 Task: Search one way flight ticket for 5 adults, 1 child, 2 infants in seat and 1 infant on lap in business from Utqiagvik(barrow): Wiley Postwill Rogers Memorial Airport to Jackson: Jackson Hole Airport on 5-2-2023. Choice of flights is Singapure airlines. Number of bags: 11 checked bags. Price is upto 81000. Outbound departure time preference is 13:00.
Action: Mouse moved to (307, 489)
Screenshot: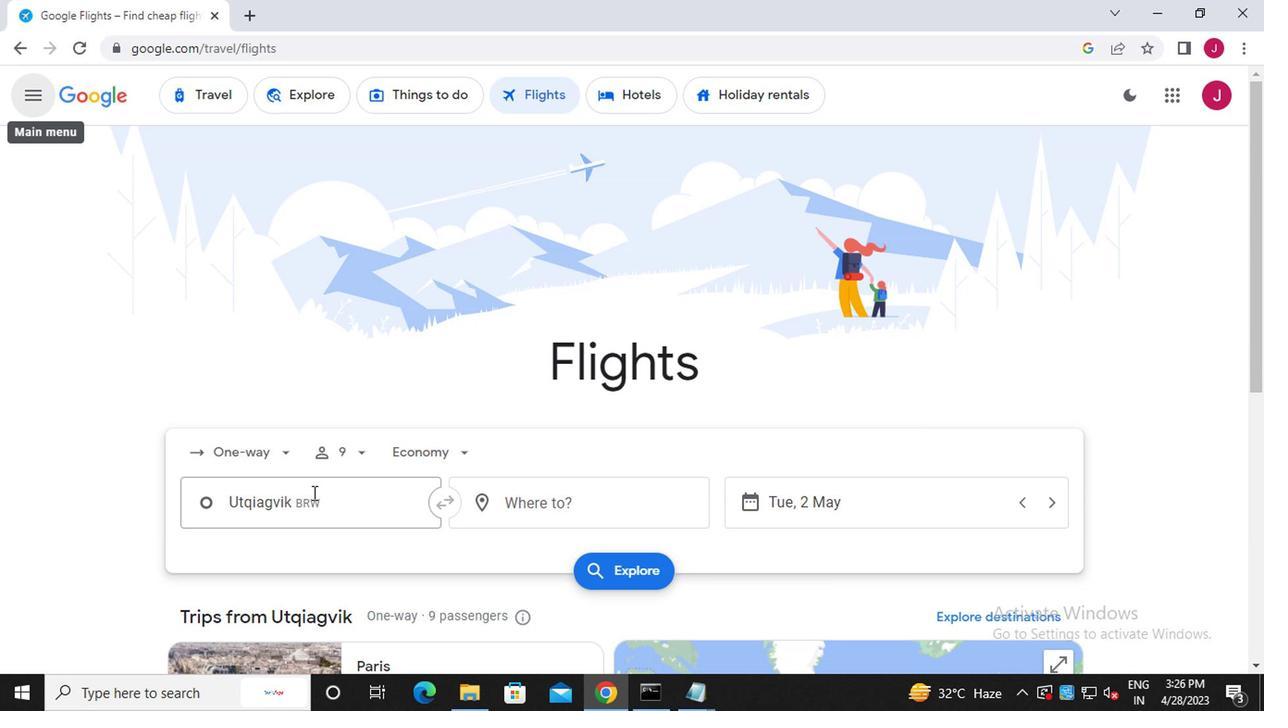 
Action: Mouse scrolled (307, 488) with delta (0, -1)
Screenshot: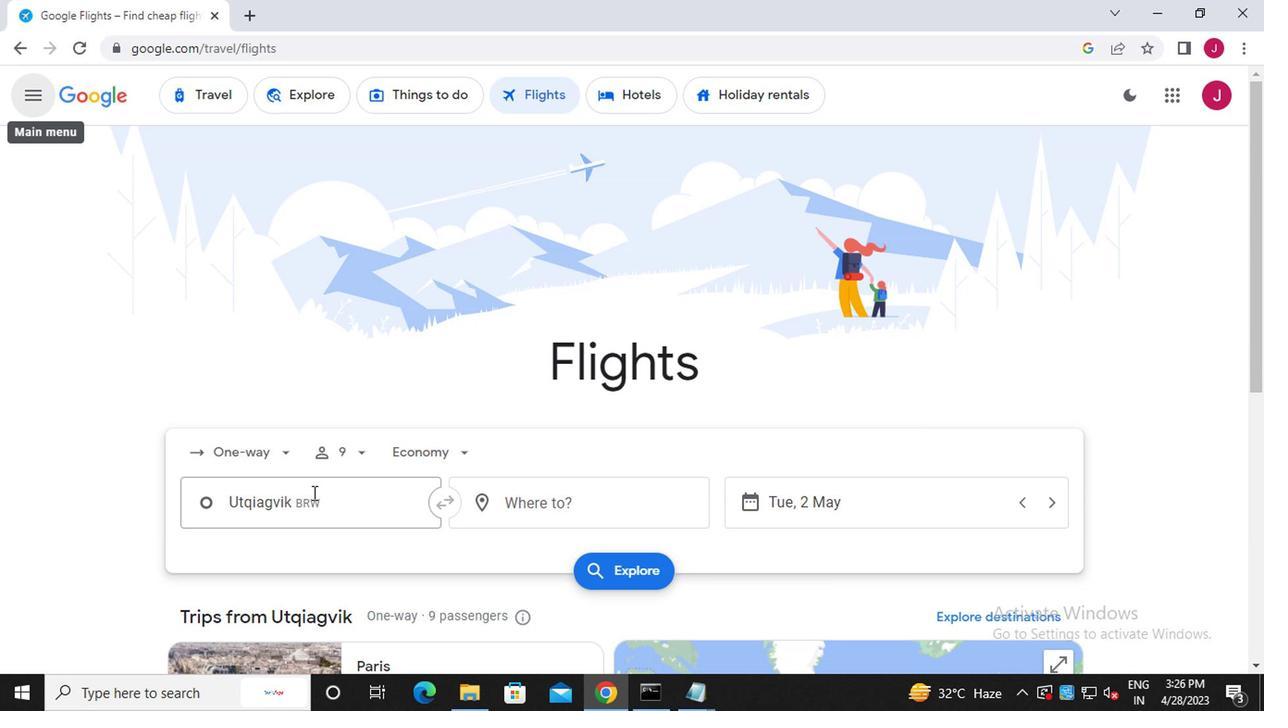 
Action: Mouse scrolled (307, 488) with delta (0, -1)
Screenshot: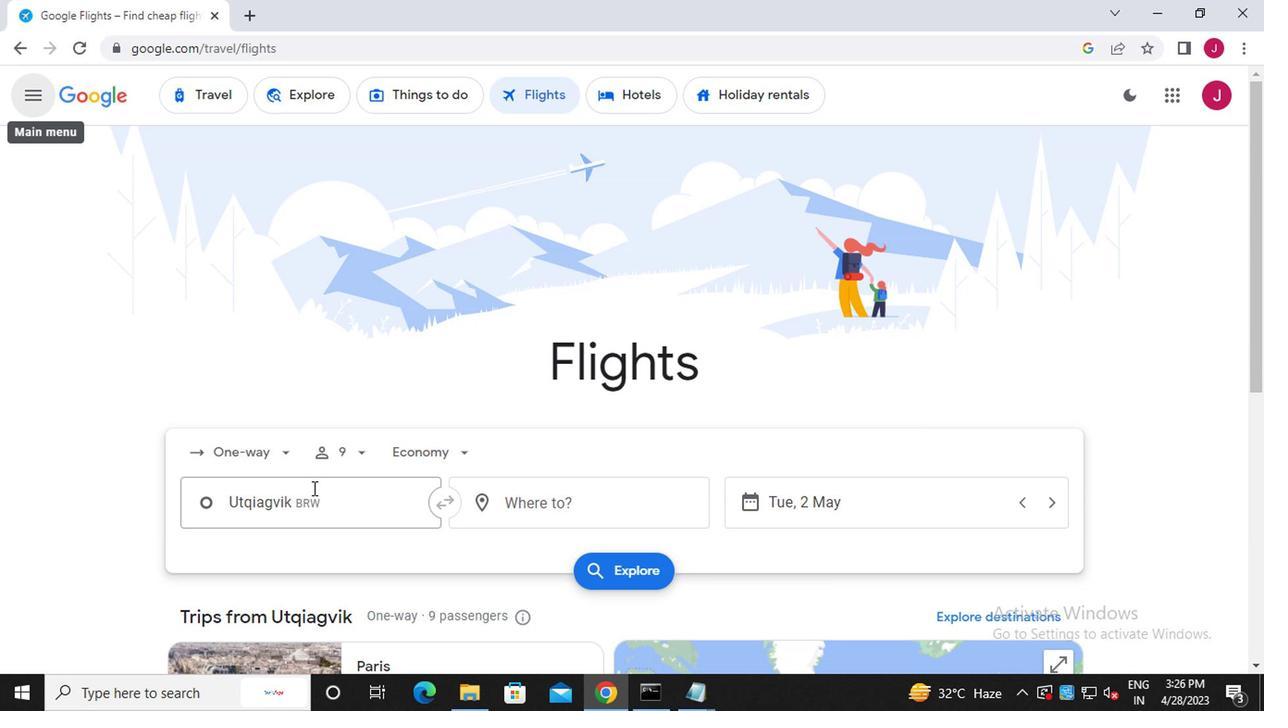 
Action: Mouse moved to (260, 263)
Screenshot: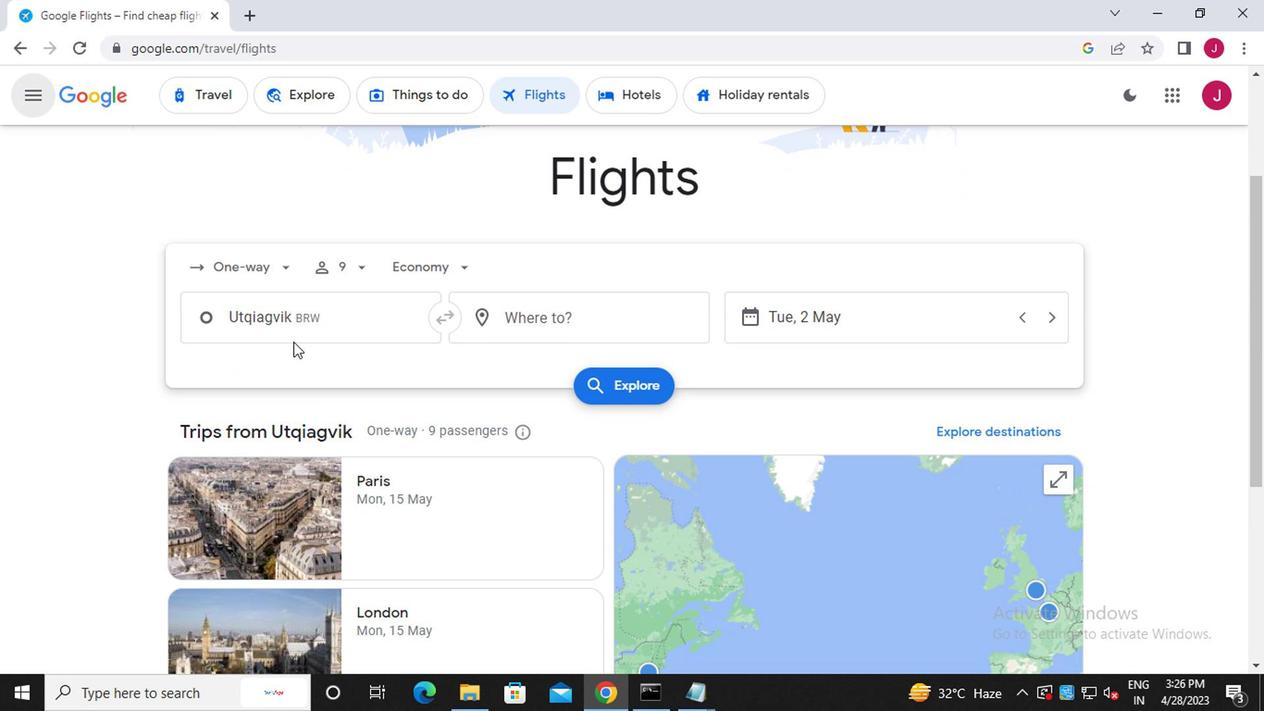 
Action: Mouse pressed left at (260, 263)
Screenshot: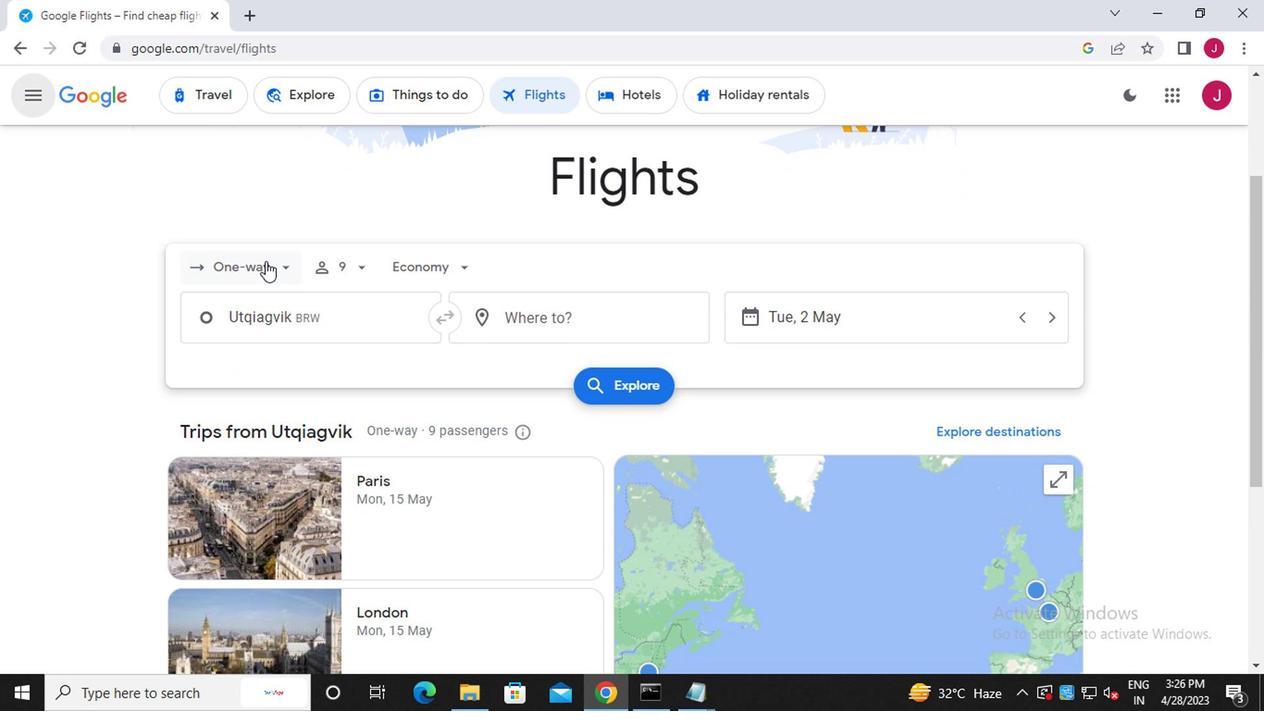 
Action: Mouse moved to (267, 348)
Screenshot: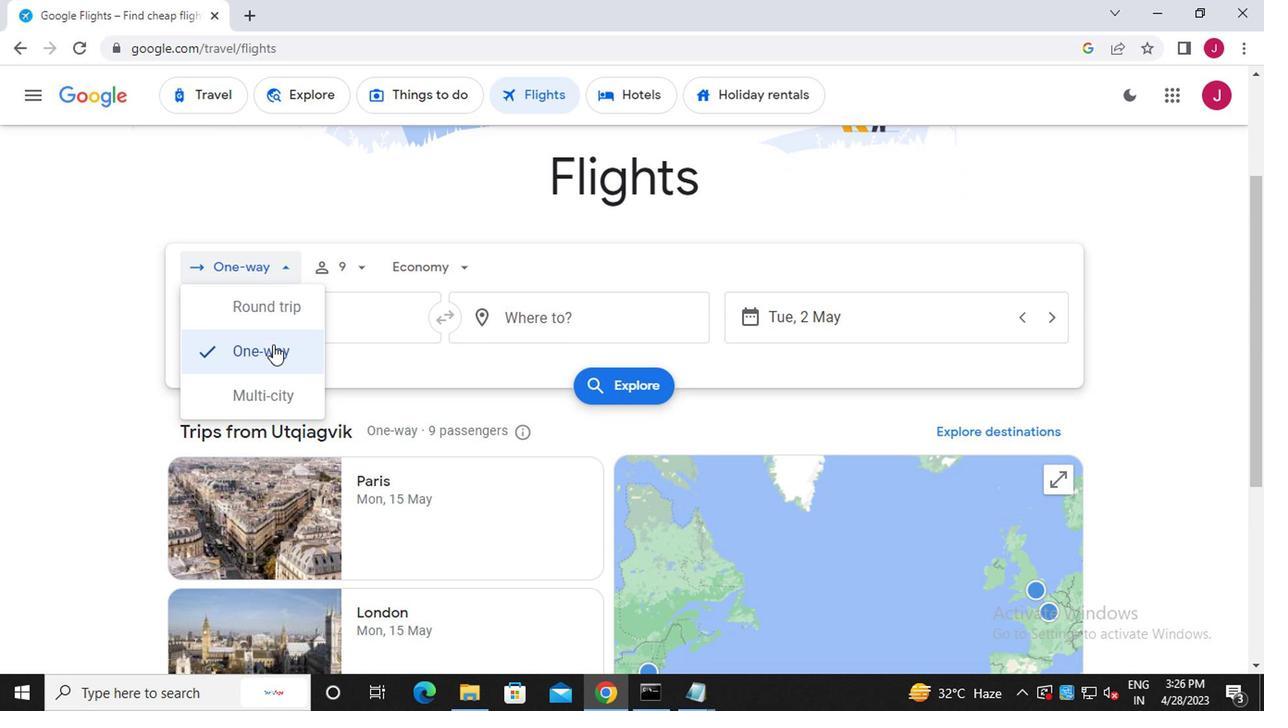 
Action: Mouse pressed left at (267, 348)
Screenshot: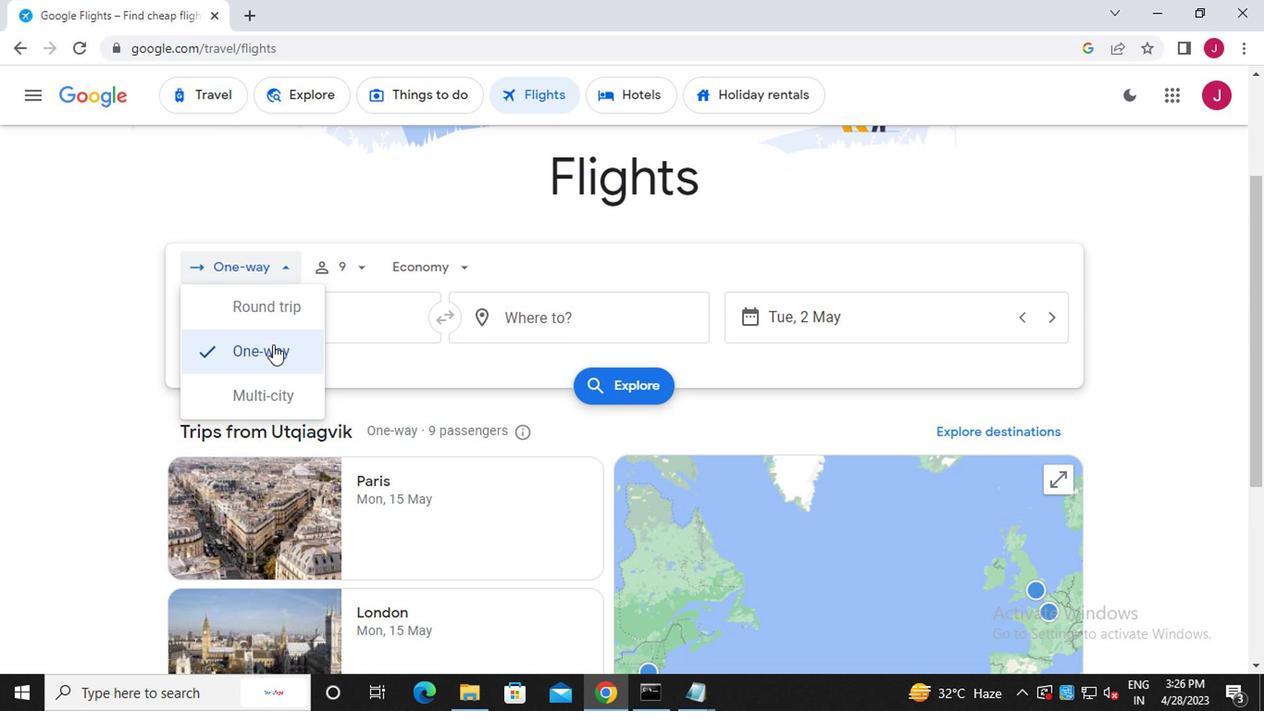 
Action: Mouse moved to (356, 272)
Screenshot: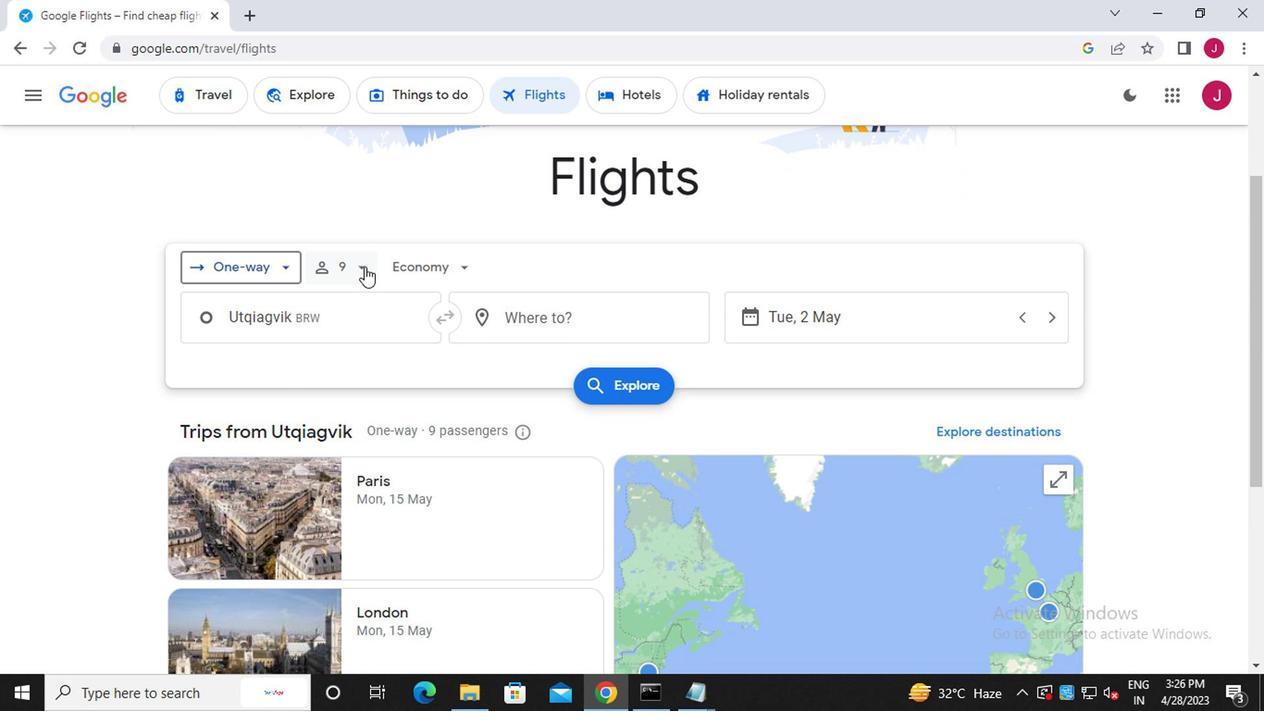
Action: Mouse pressed left at (356, 272)
Screenshot: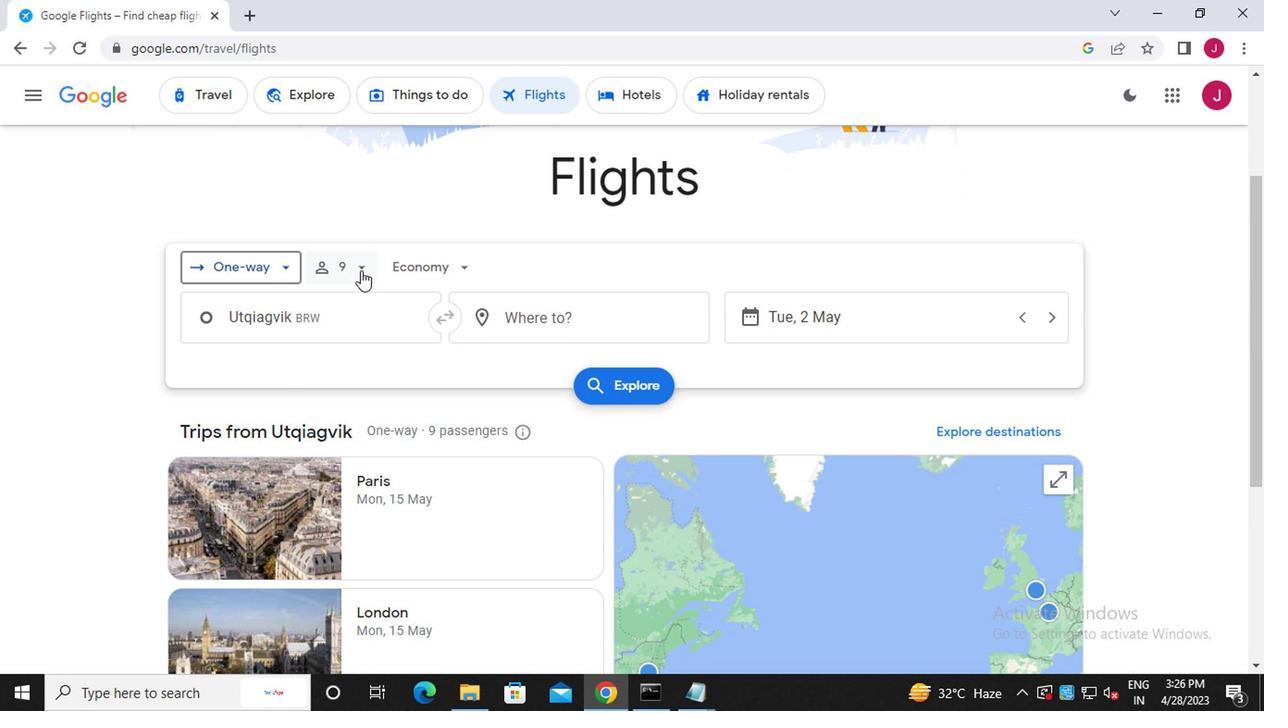 
Action: Mouse moved to (499, 318)
Screenshot: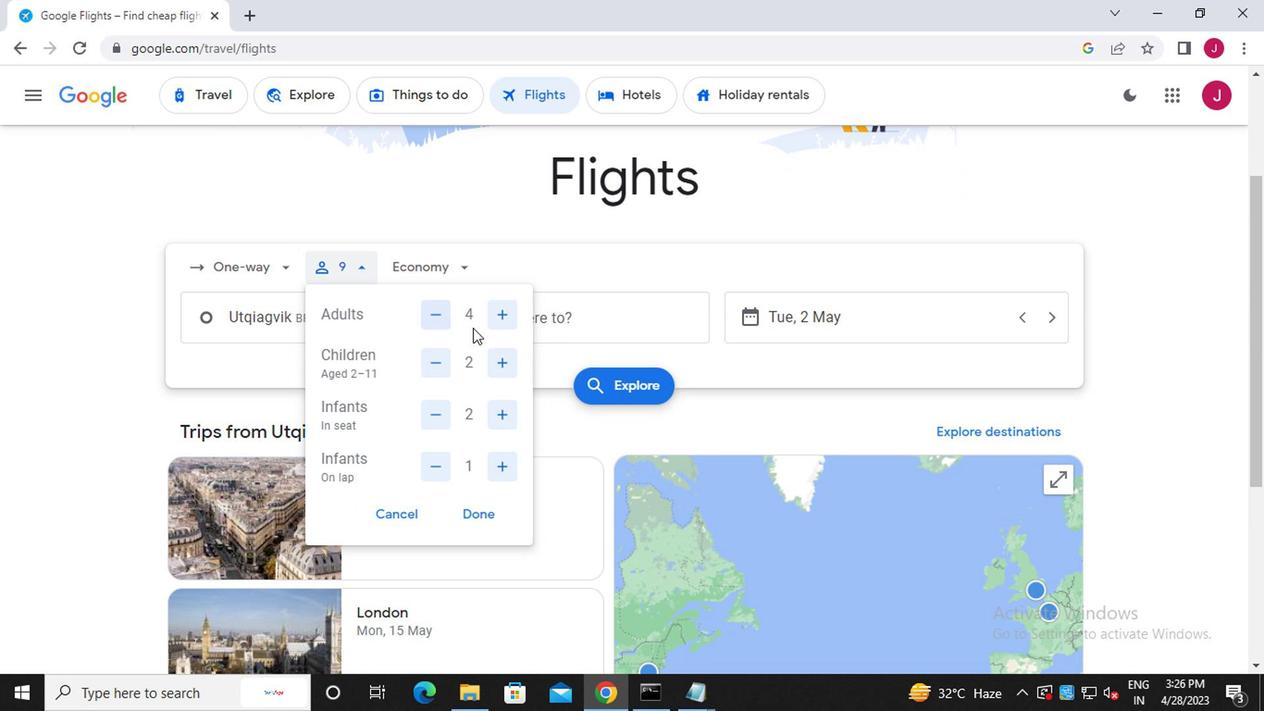 
Action: Mouse pressed left at (499, 318)
Screenshot: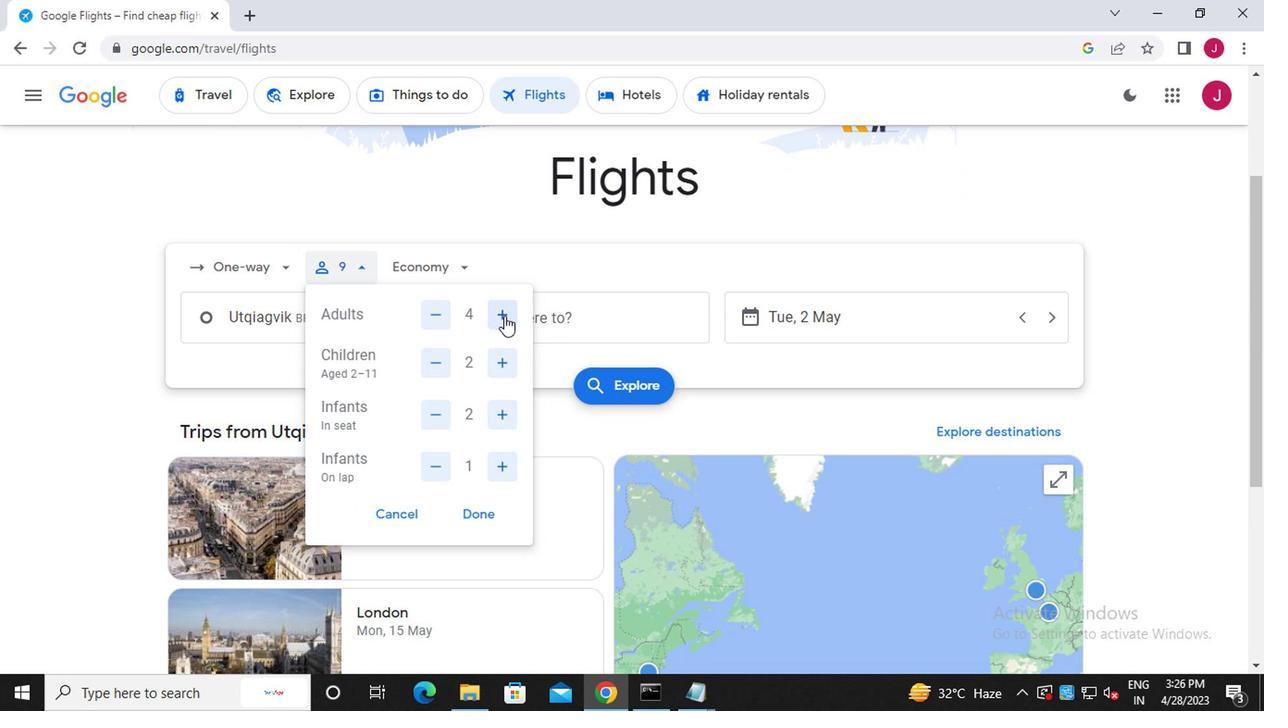 
Action: Mouse moved to (437, 366)
Screenshot: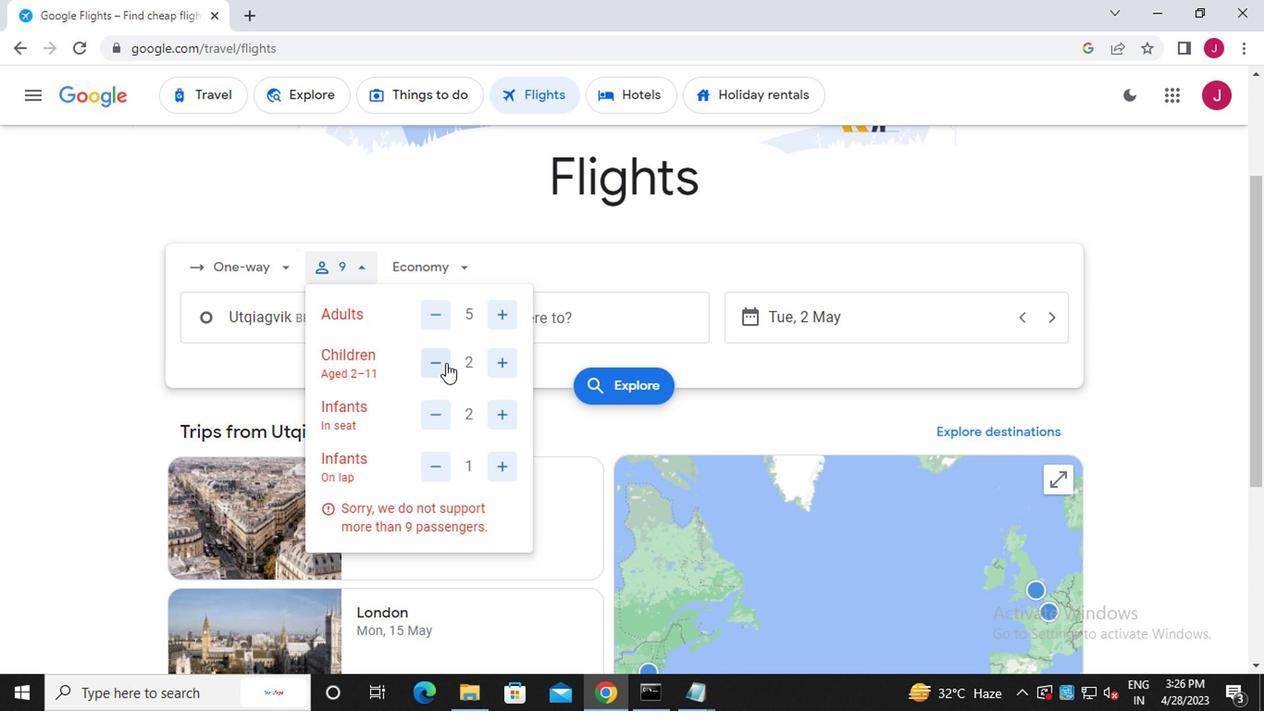 
Action: Mouse pressed left at (437, 366)
Screenshot: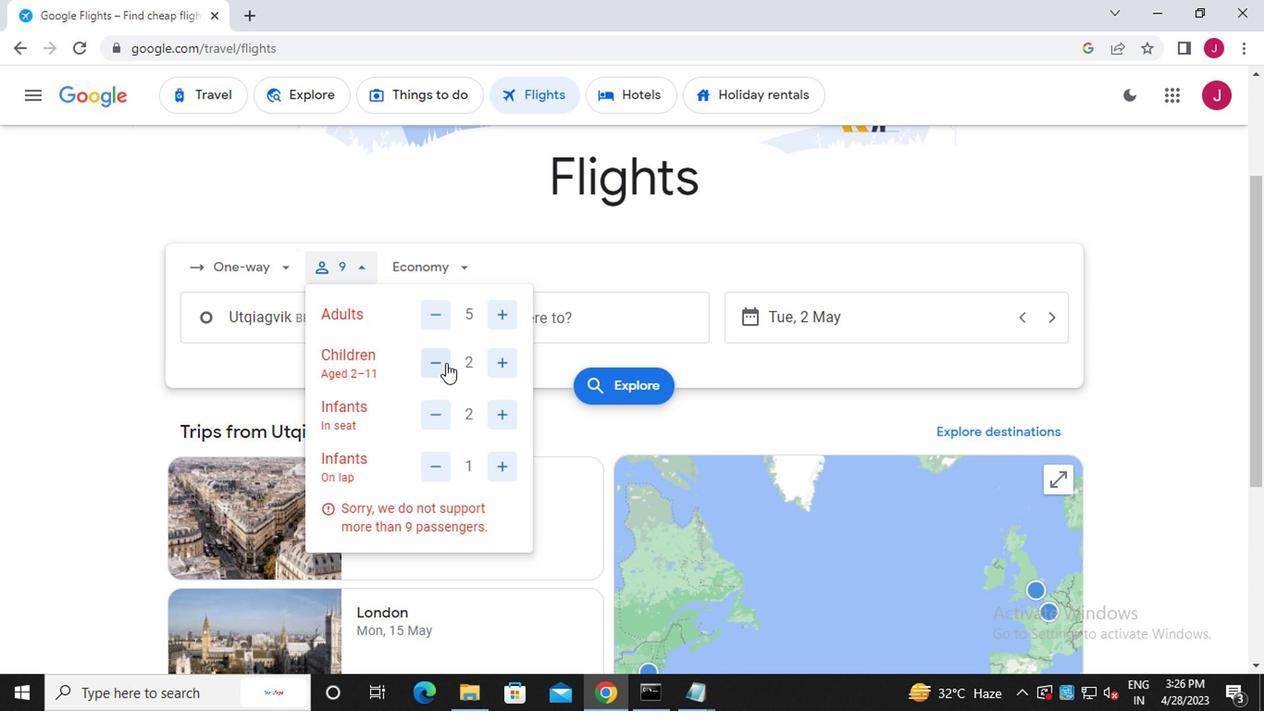 
Action: Mouse moved to (466, 515)
Screenshot: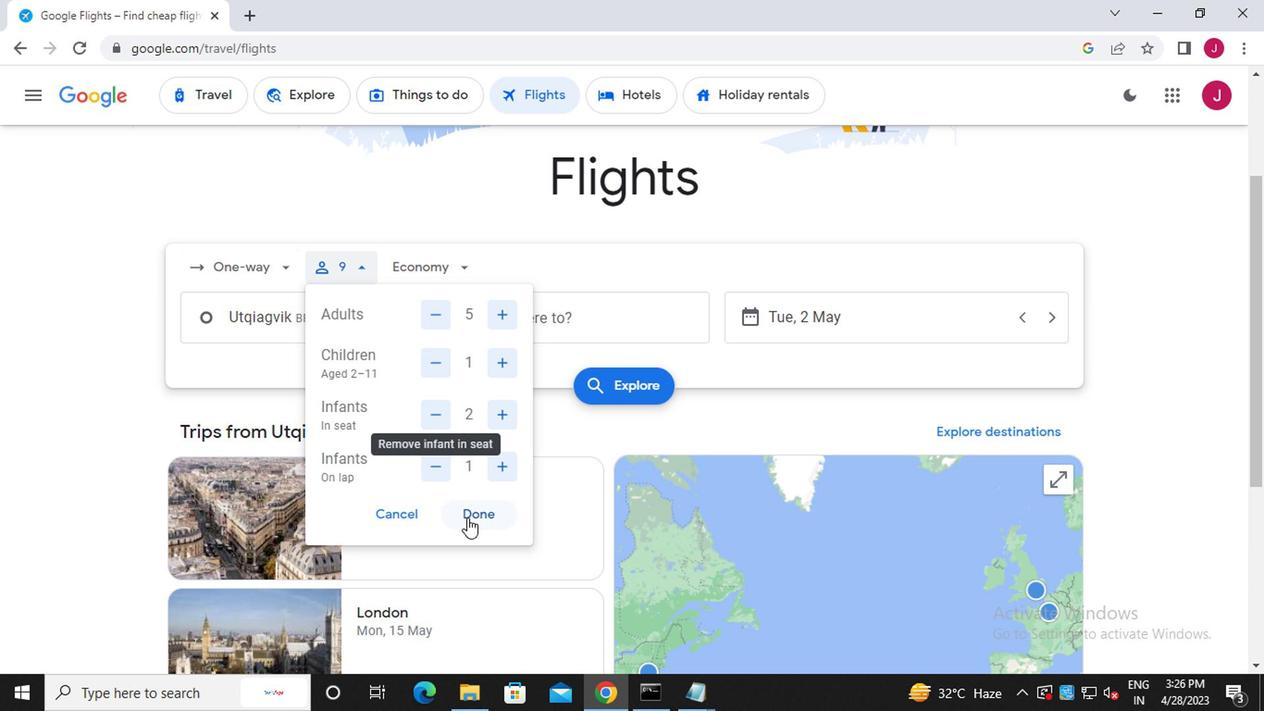 
Action: Mouse pressed left at (466, 515)
Screenshot: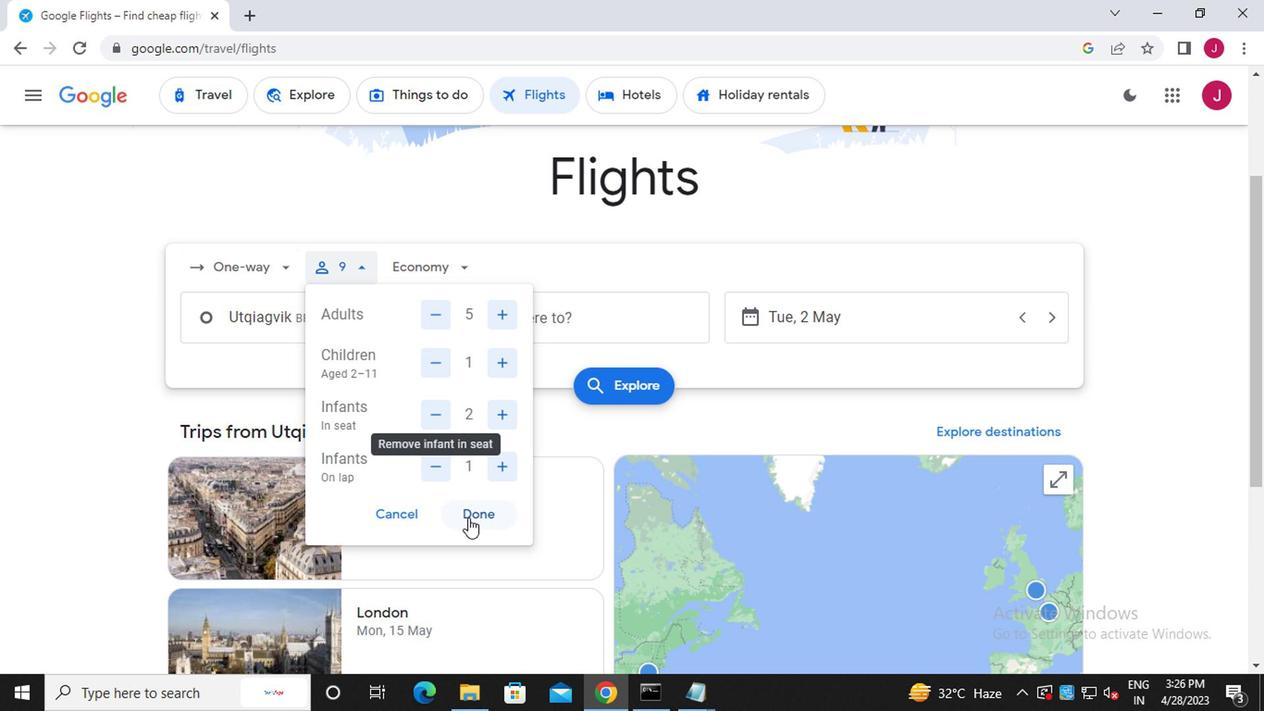 
Action: Mouse moved to (436, 277)
Screenshot: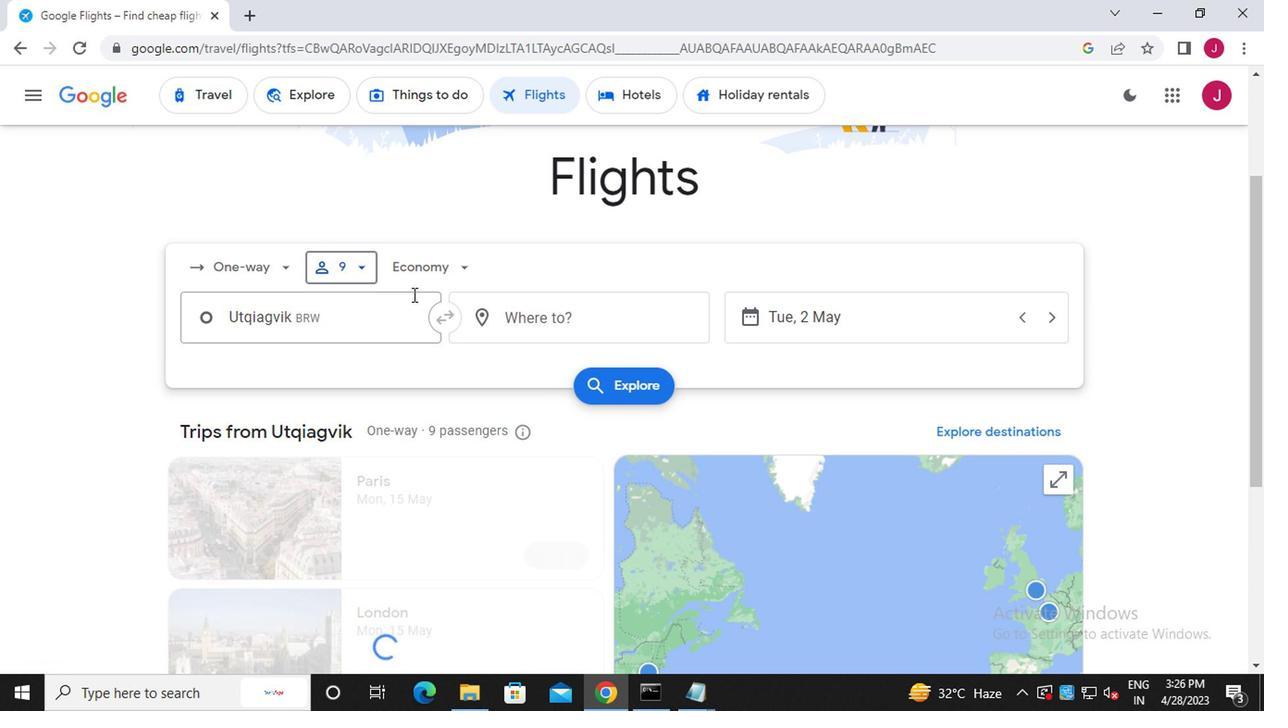 
Action: Mouse pressed left at (436, 277)
Screenshot: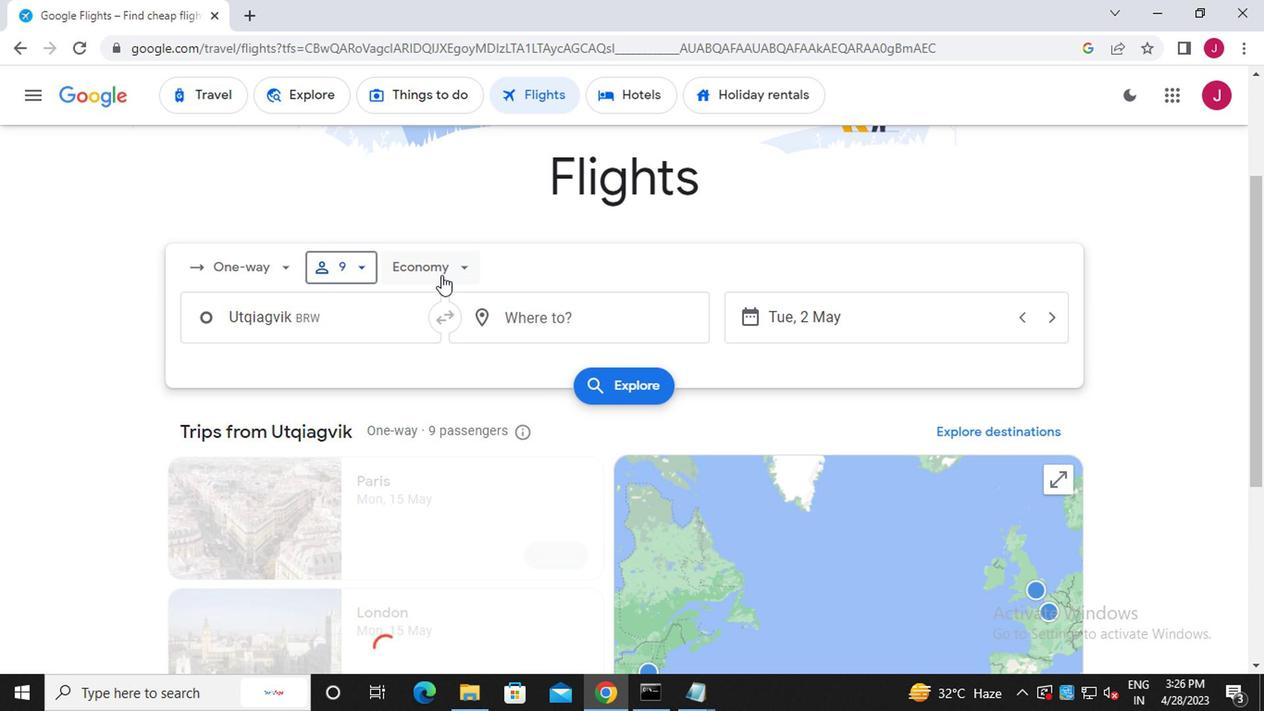 
Action: Mouse moved to (462, 397)
Screenshot: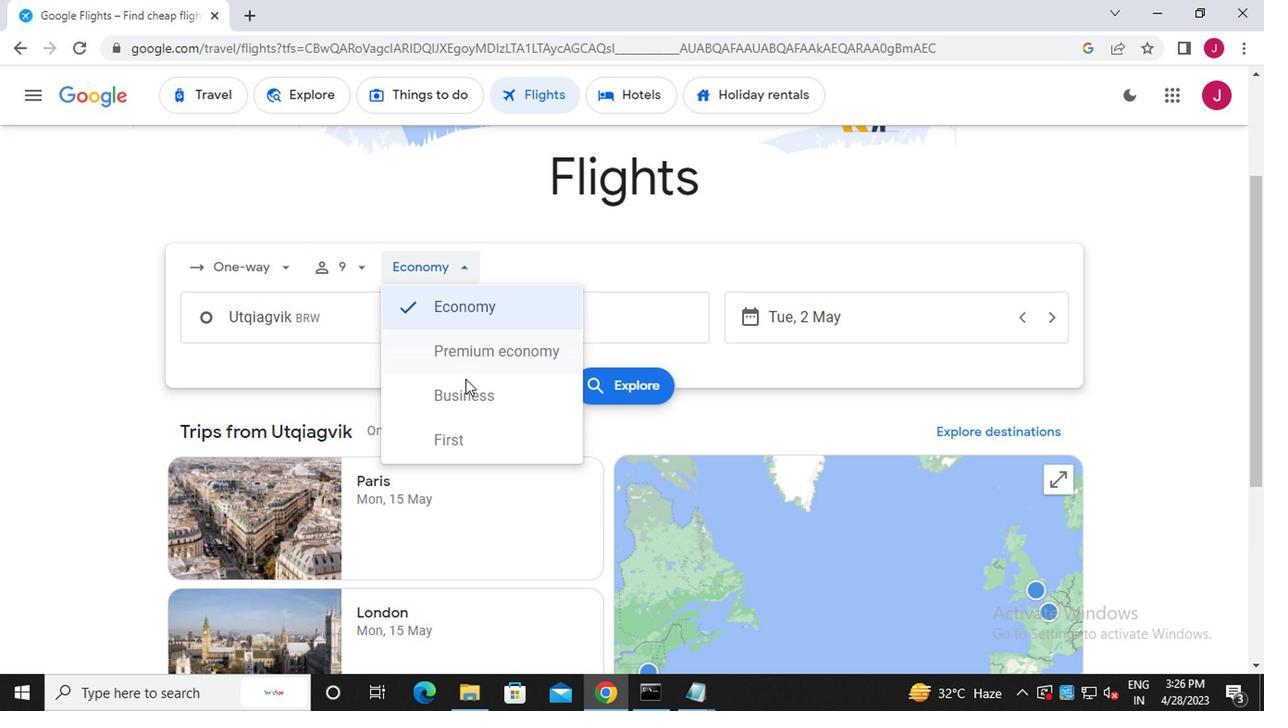 
Action: Mouse pressed left at (462, 397)
Screenshot: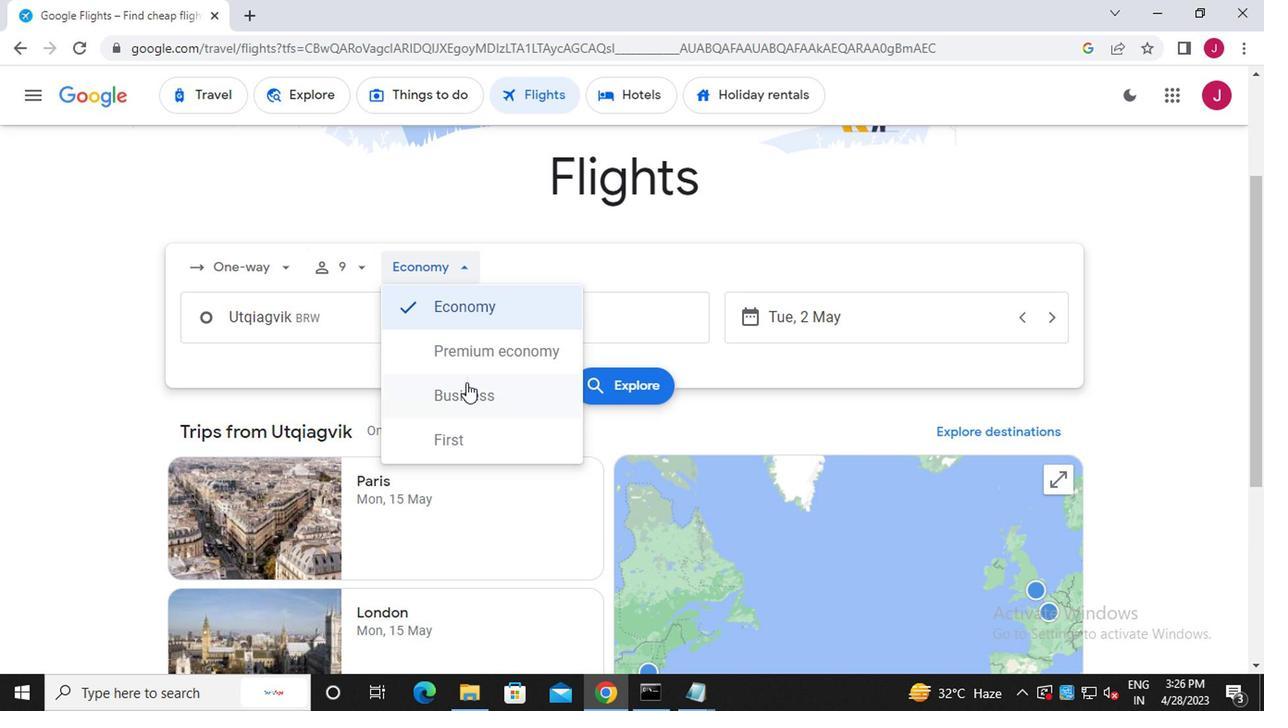 
Action: Mouse moved to (327, 318)
Screenshot: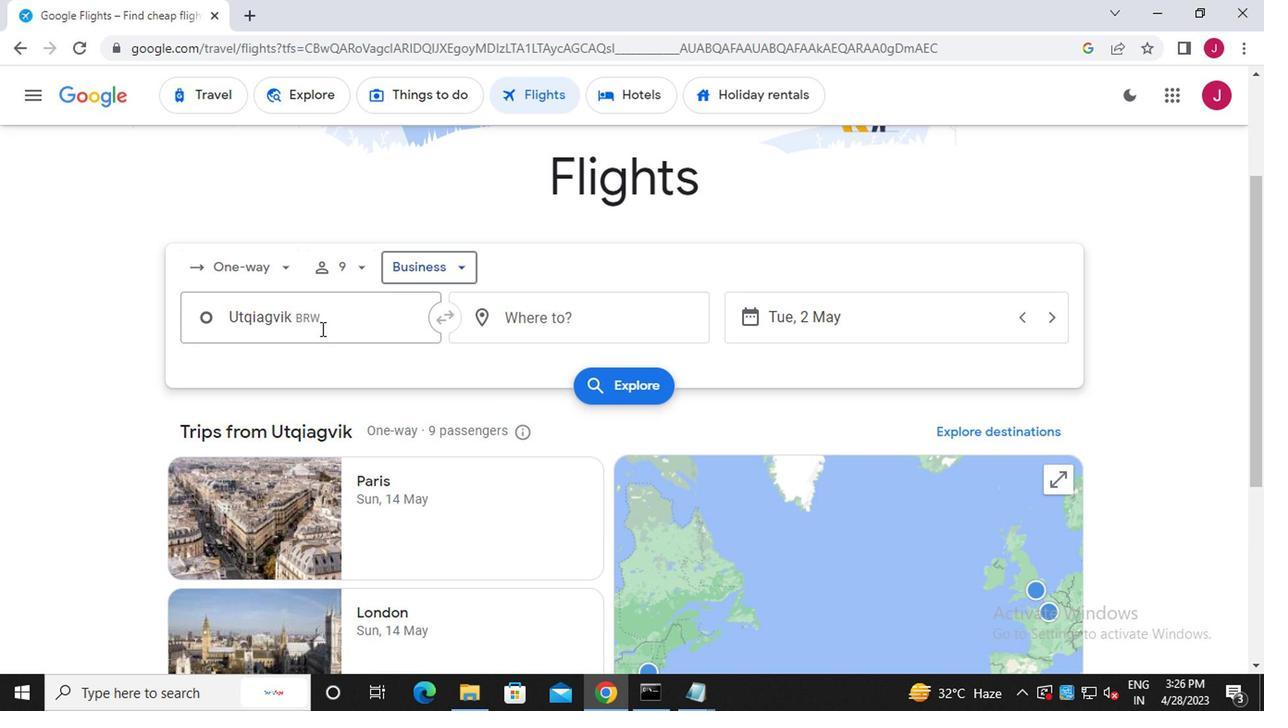 
Action: Mouse pressed left at (327, 318)
Screenshot: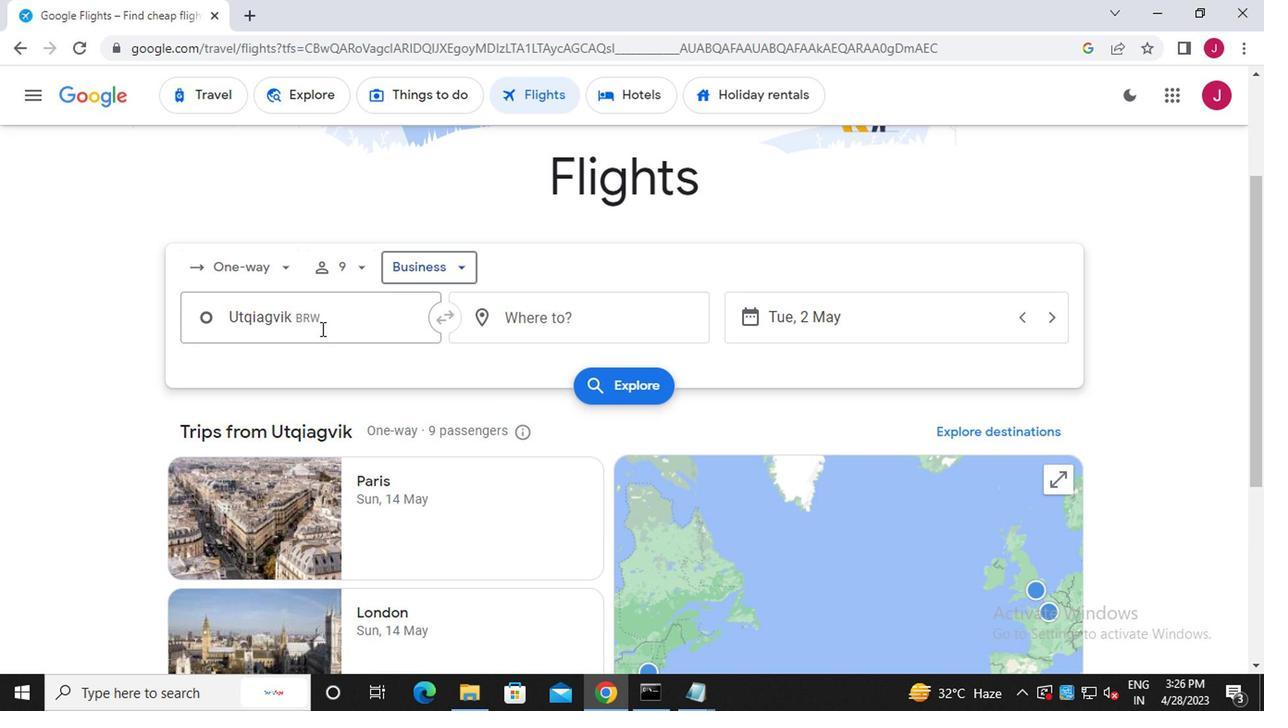 
Action: Mouse moved to (329, 316)
Screenshot: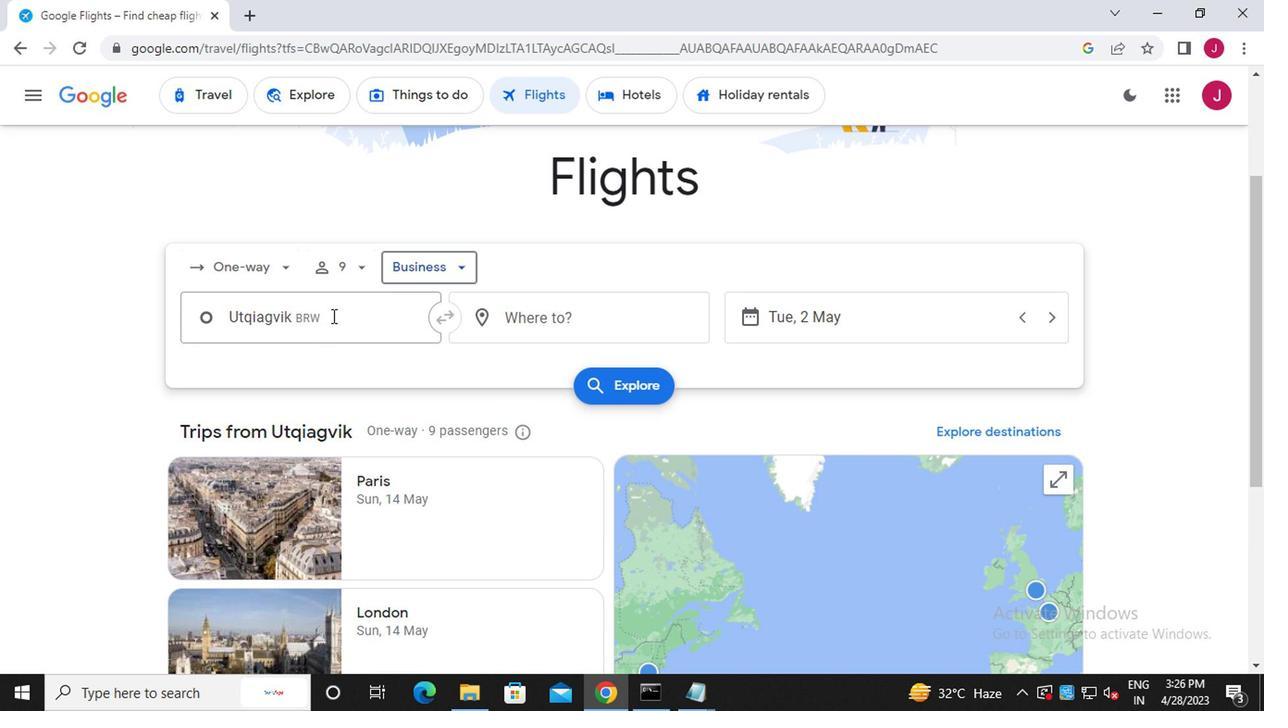 
Action: Key pressed <Key.backspace>wiley
Screenshot: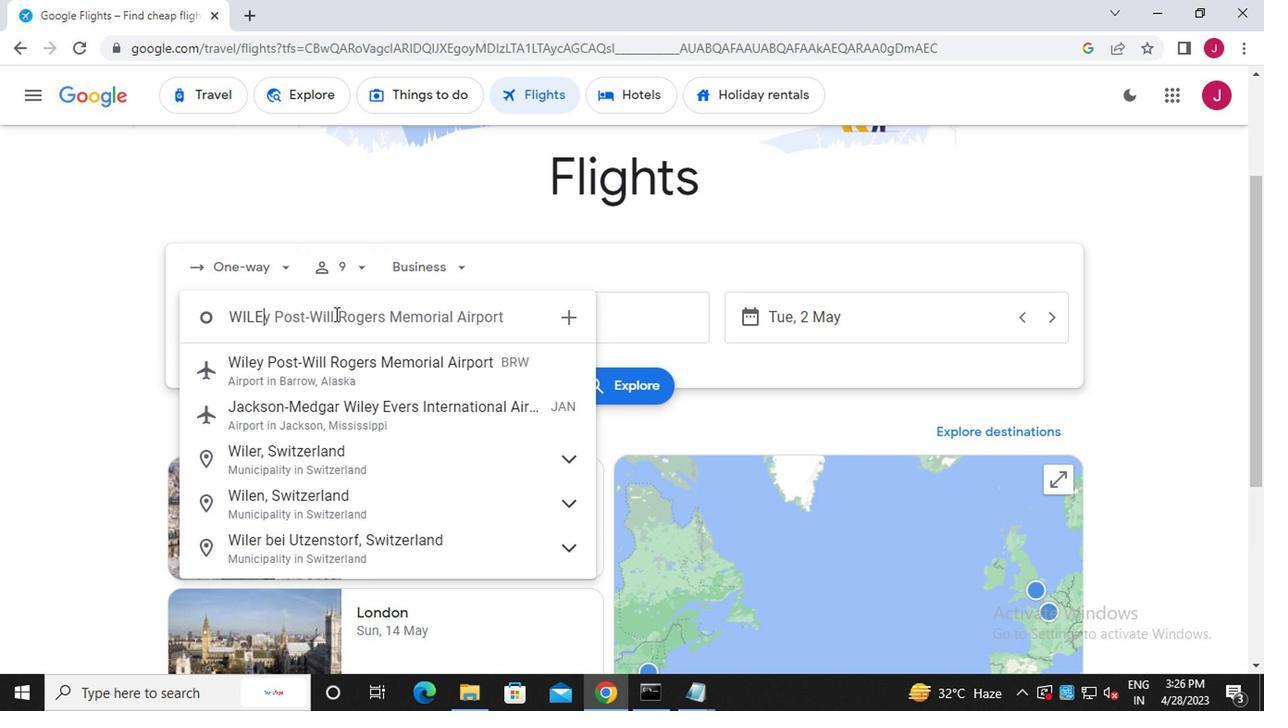 
Action: Mouse moved to (379, 366)
Screenshot: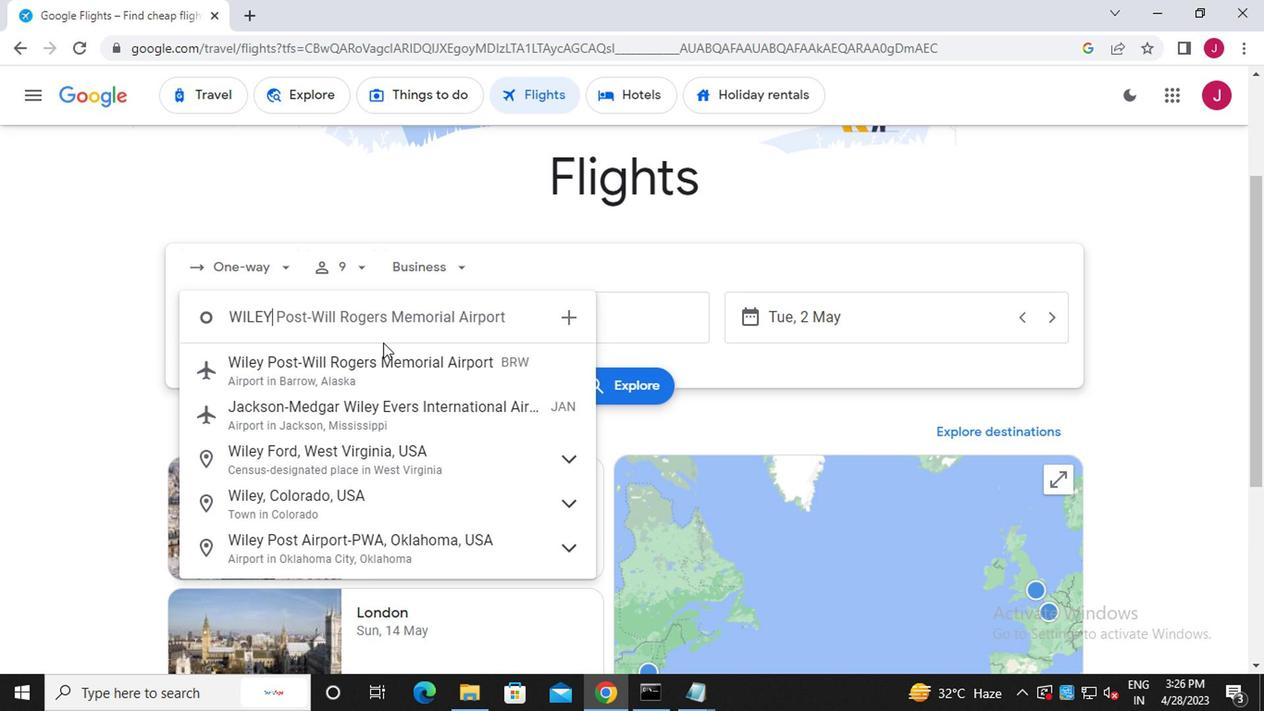 
Action: Mouse pressed left at (379, 366)
Screenshot: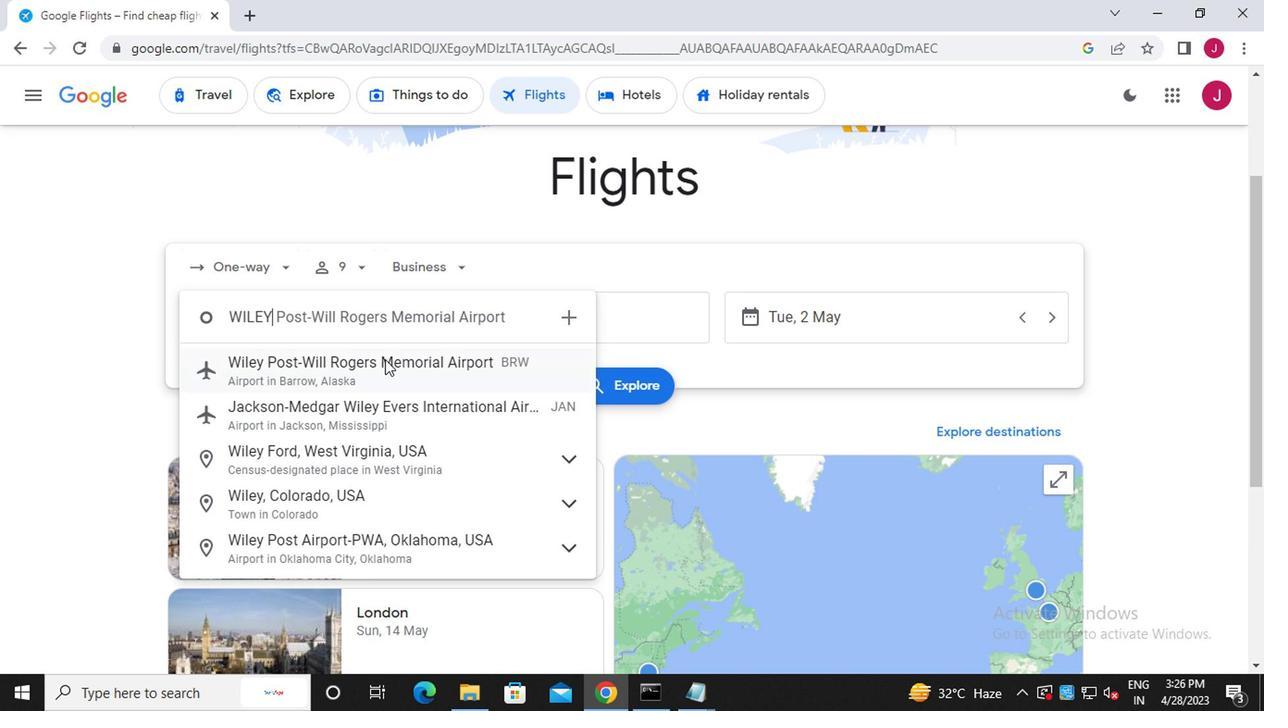 
Action: Mouse moved to (595, 318)
Screenshot: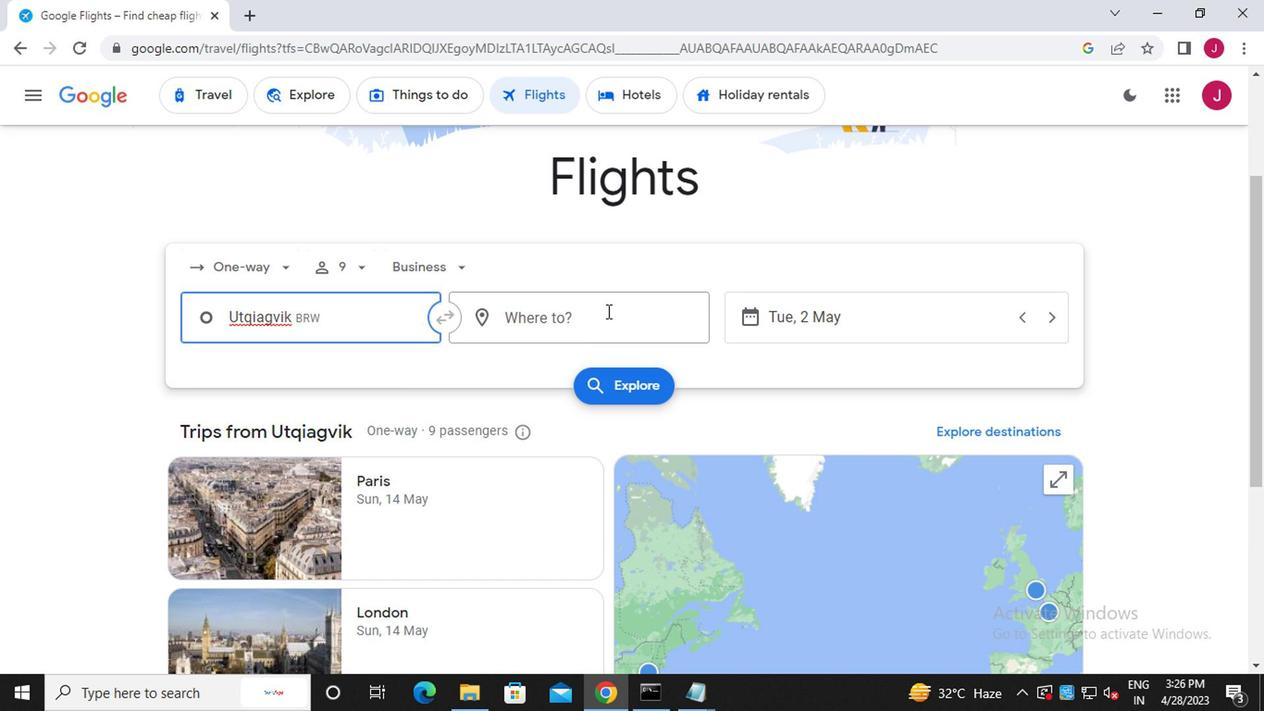 
Action: Mouse pressed left at (595, 318)
Screenshot: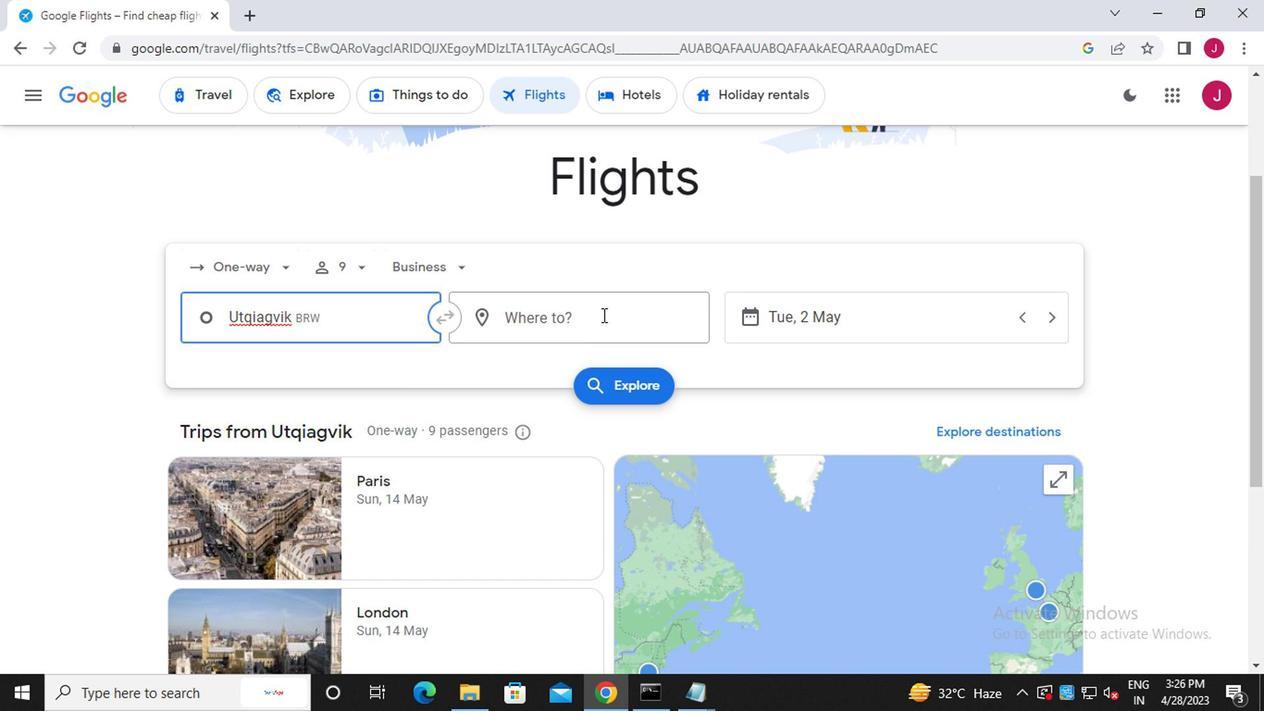 
Action: Mouse moved to (587, 332)
Screenshot: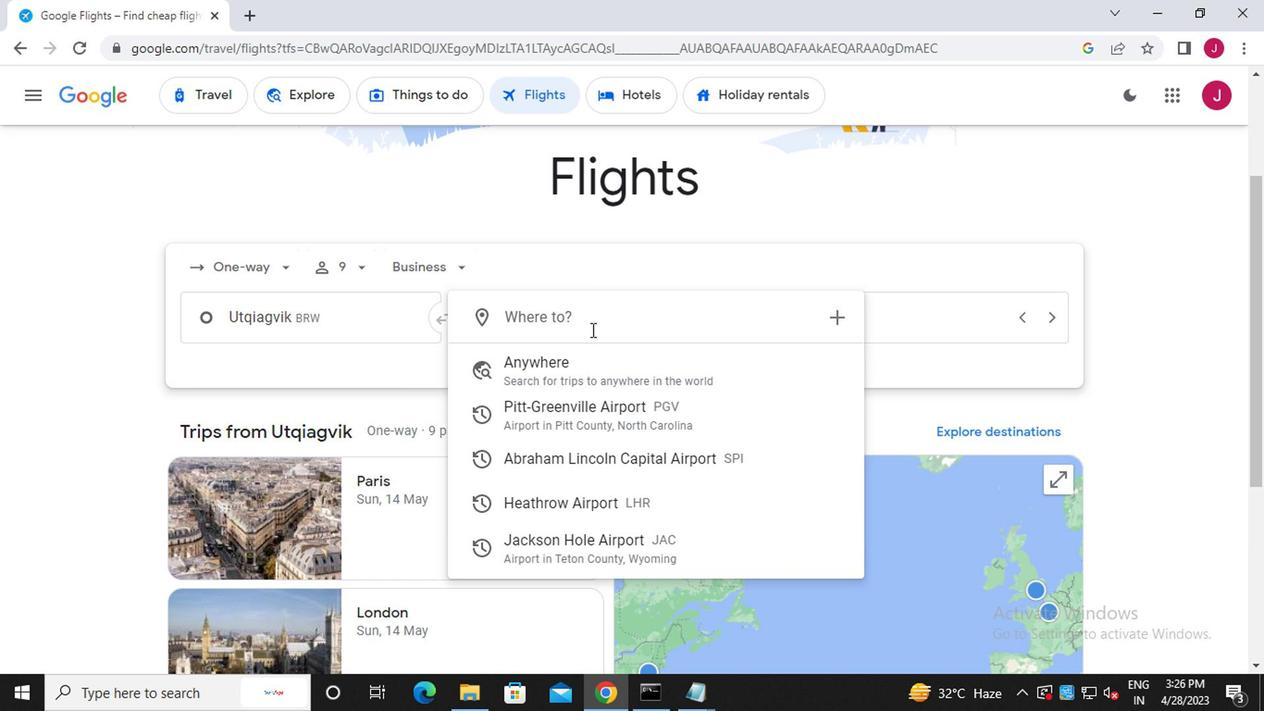 
Action: Key pressed jackson<Key.space>h
Screenshot: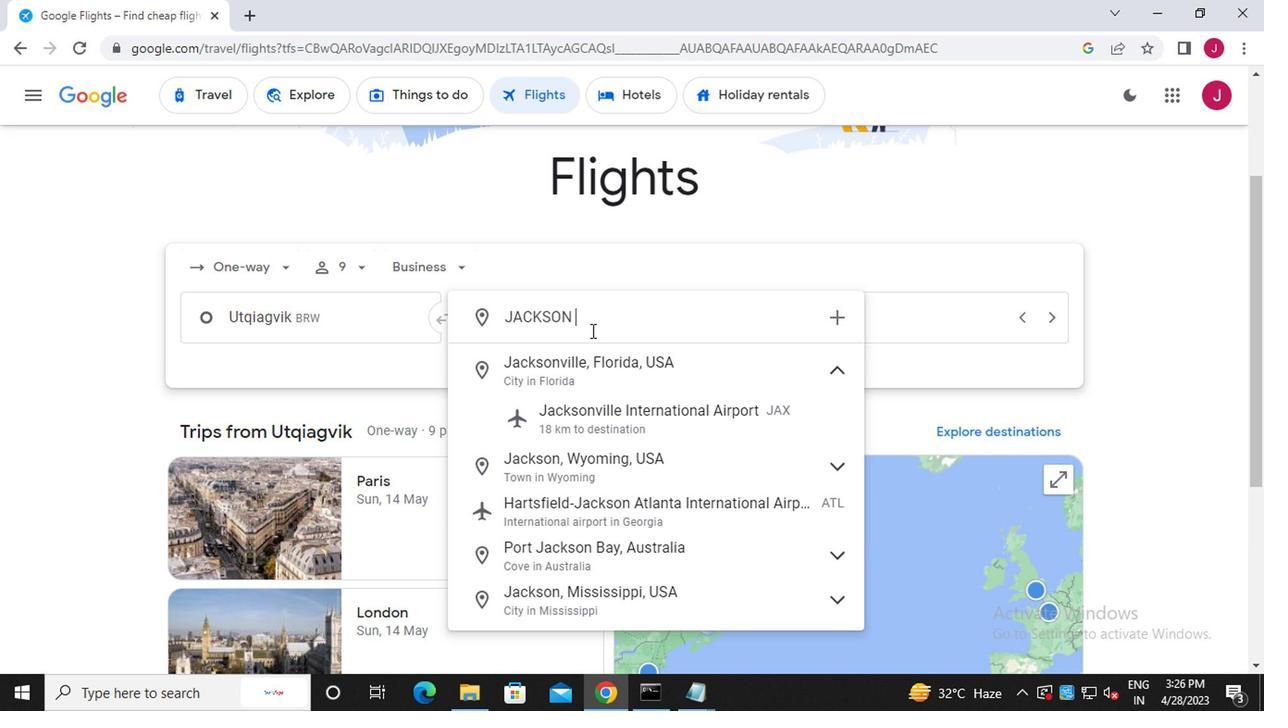 
Action: Mouse moved to (593, 402)
Screenshot: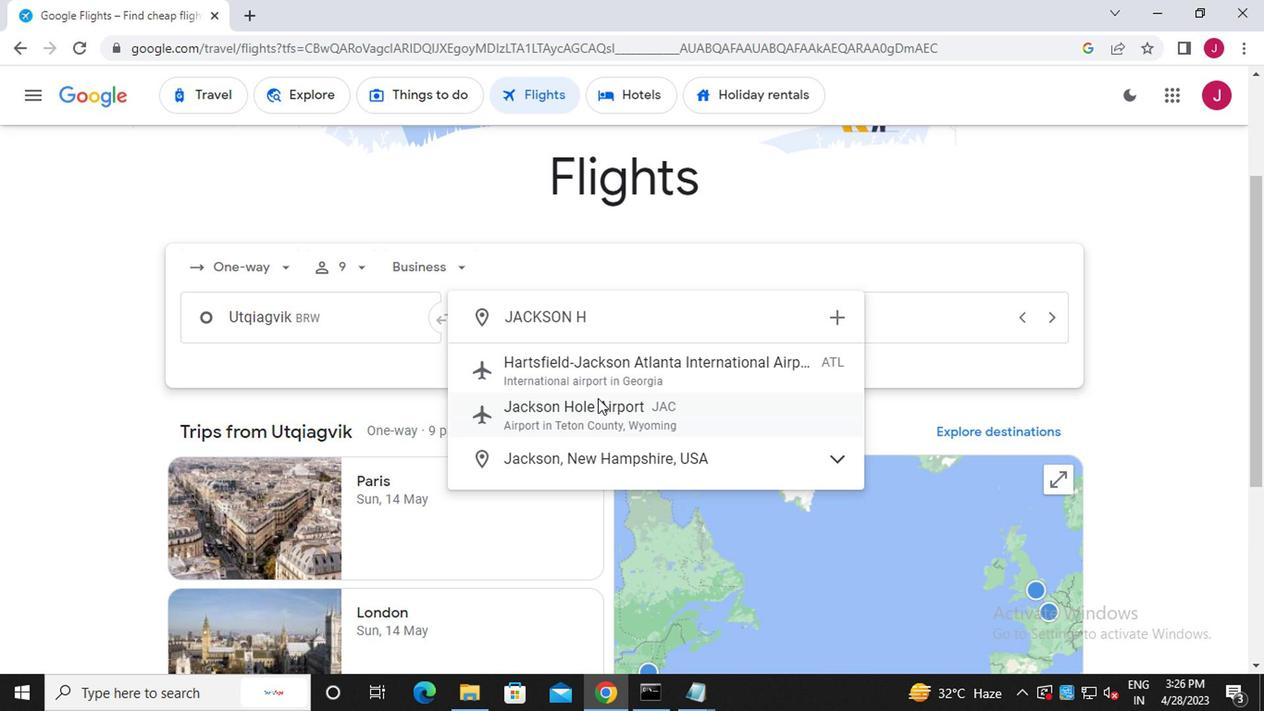 
Action: Mouse pressed left at (593, 402)
Screenshot: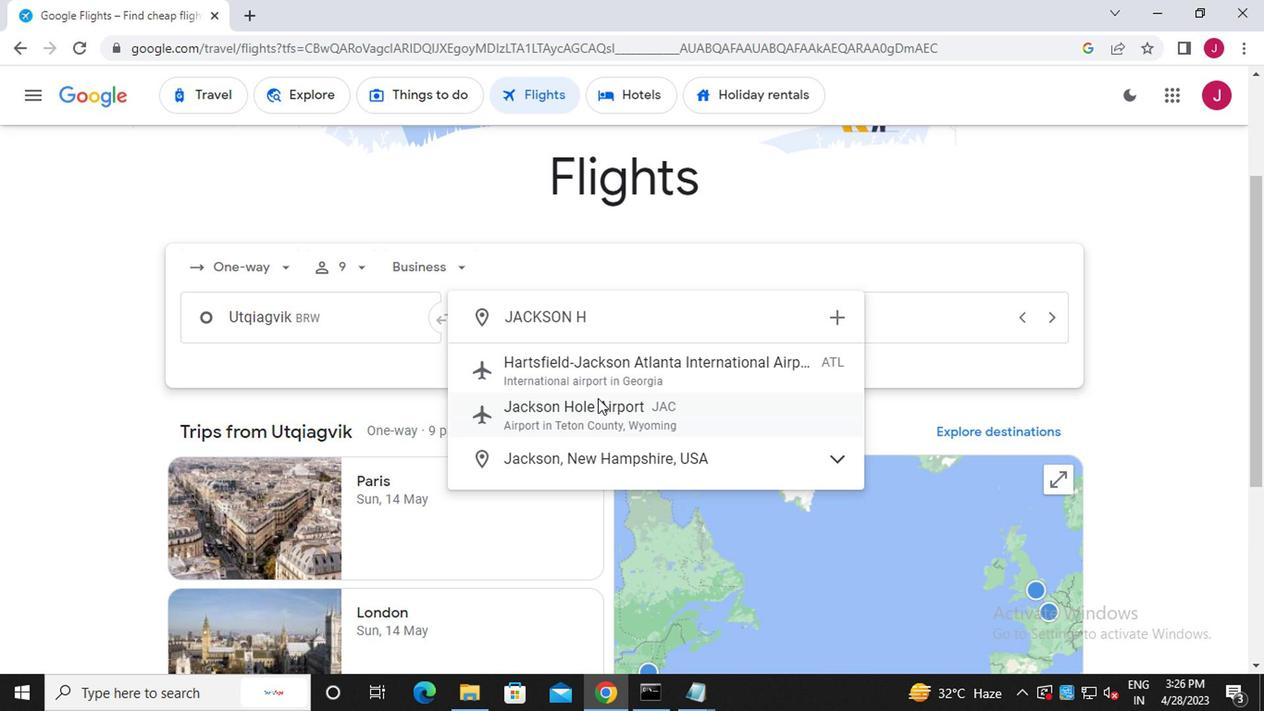 
Action: Mouse moved to (838, 322)
Screenshot: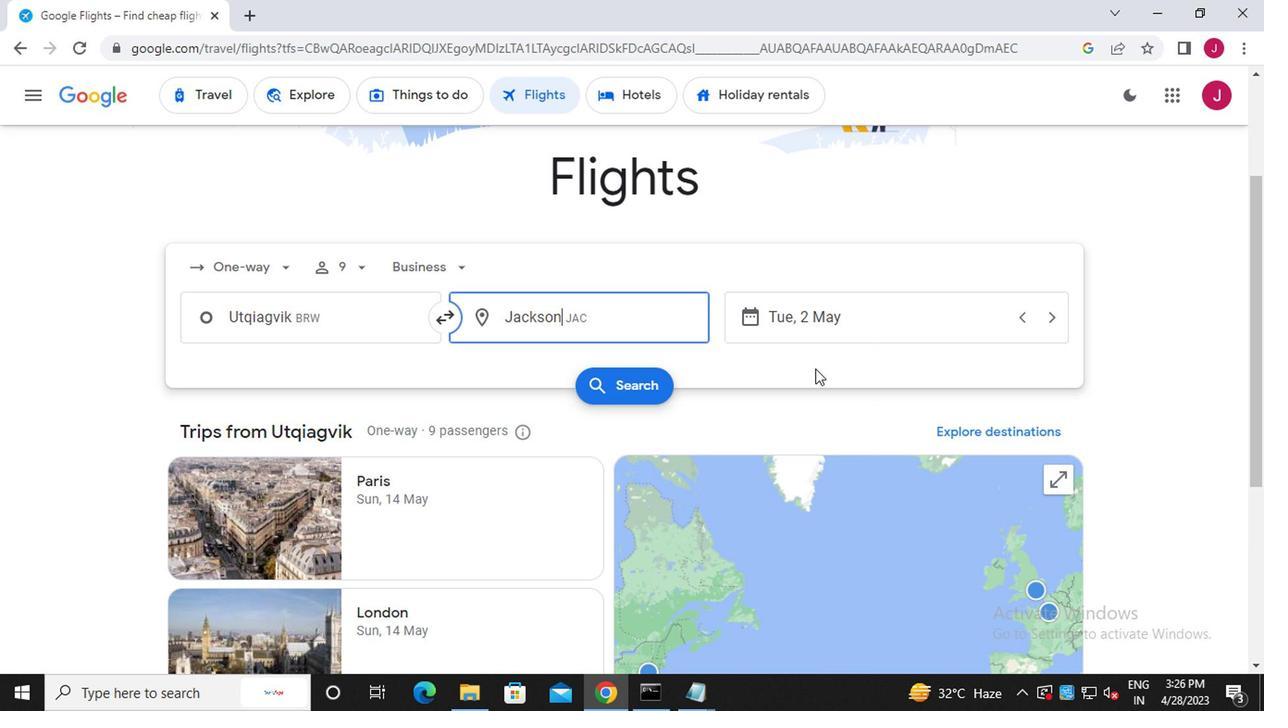 
Action: Mouse pressed left at (838, 322)
Screenshot: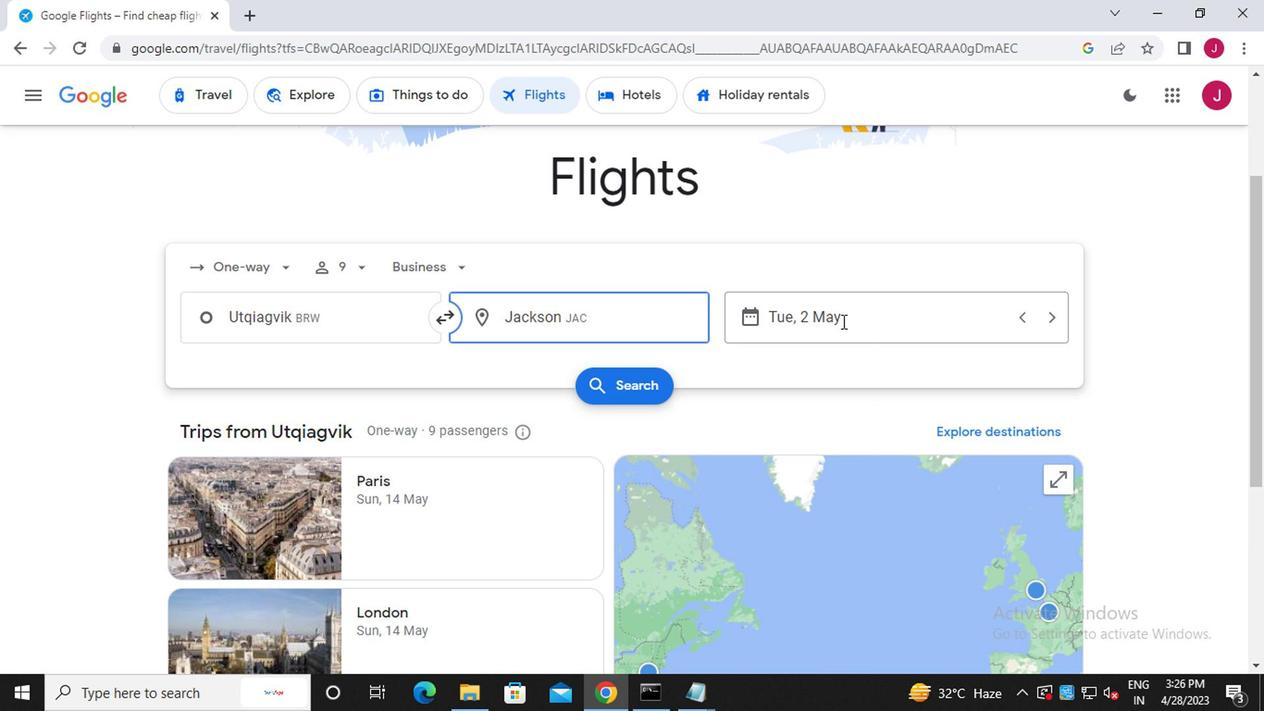 
Action: Mouse moved to (848, 322)
Screenshot: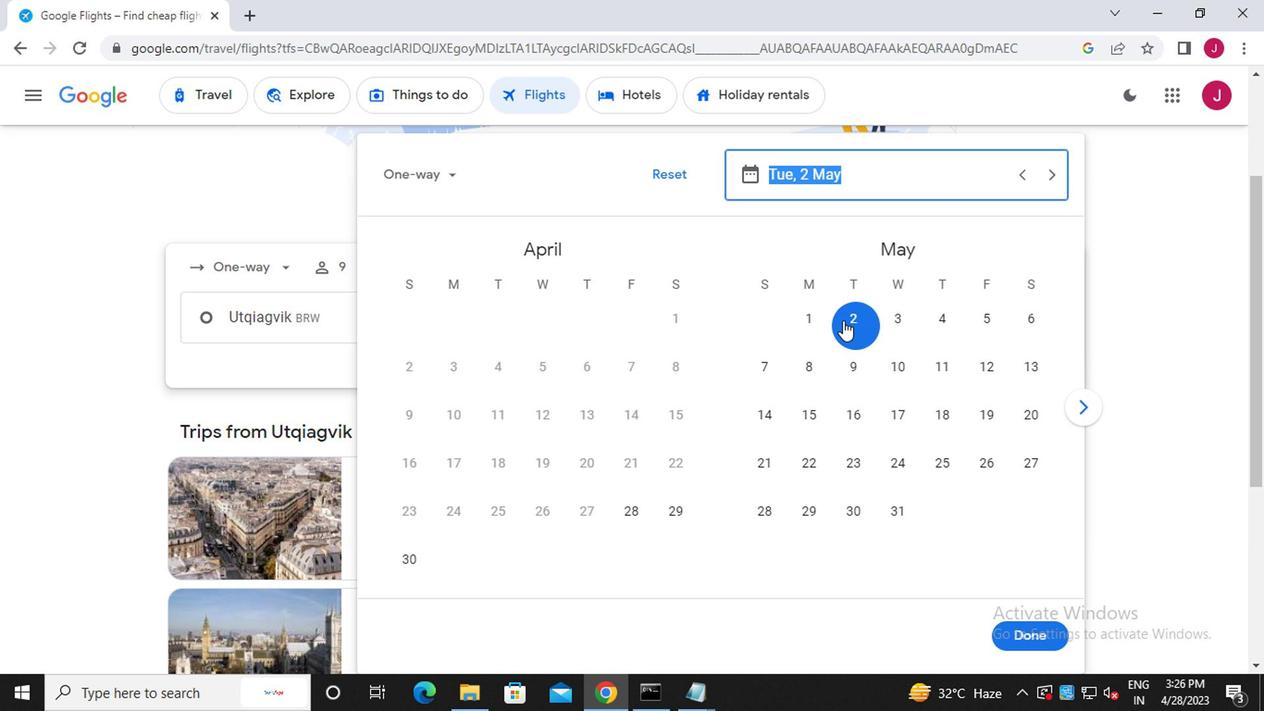 
Action: Mouse pressed left at (848, 322)
Screenshot: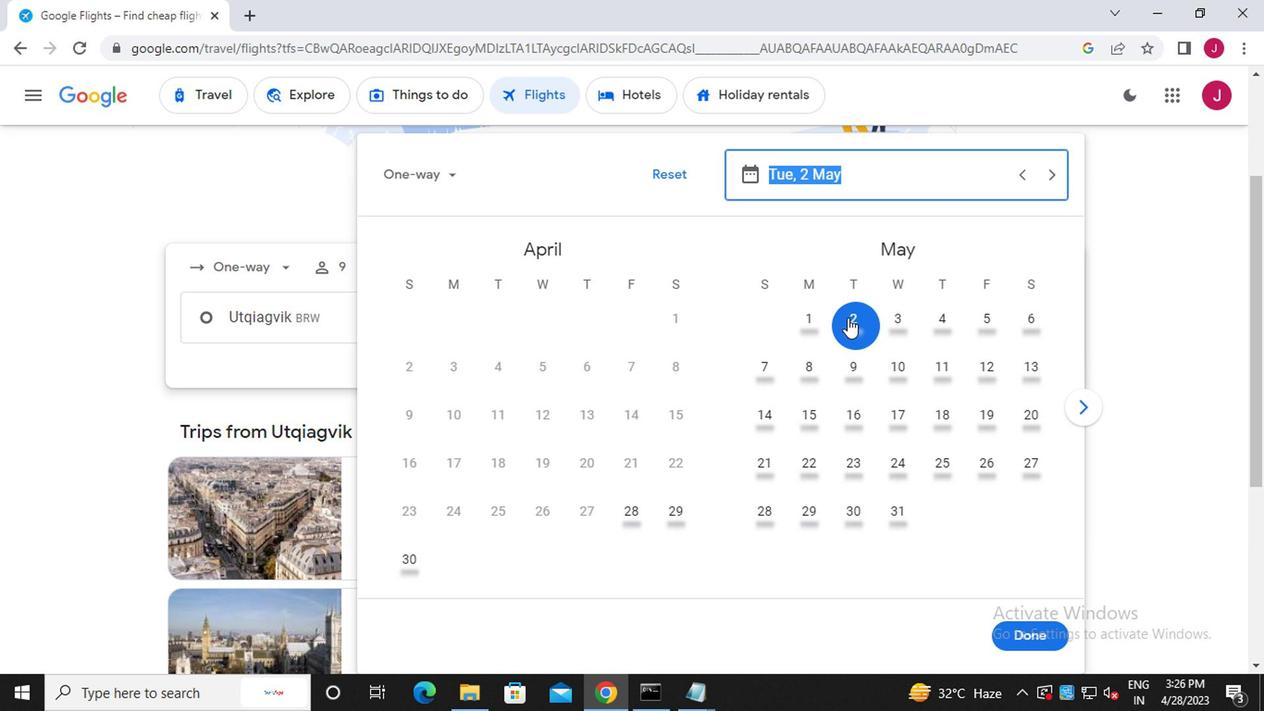 
Action: Mouse moved to (1026, 635)
Screenshot: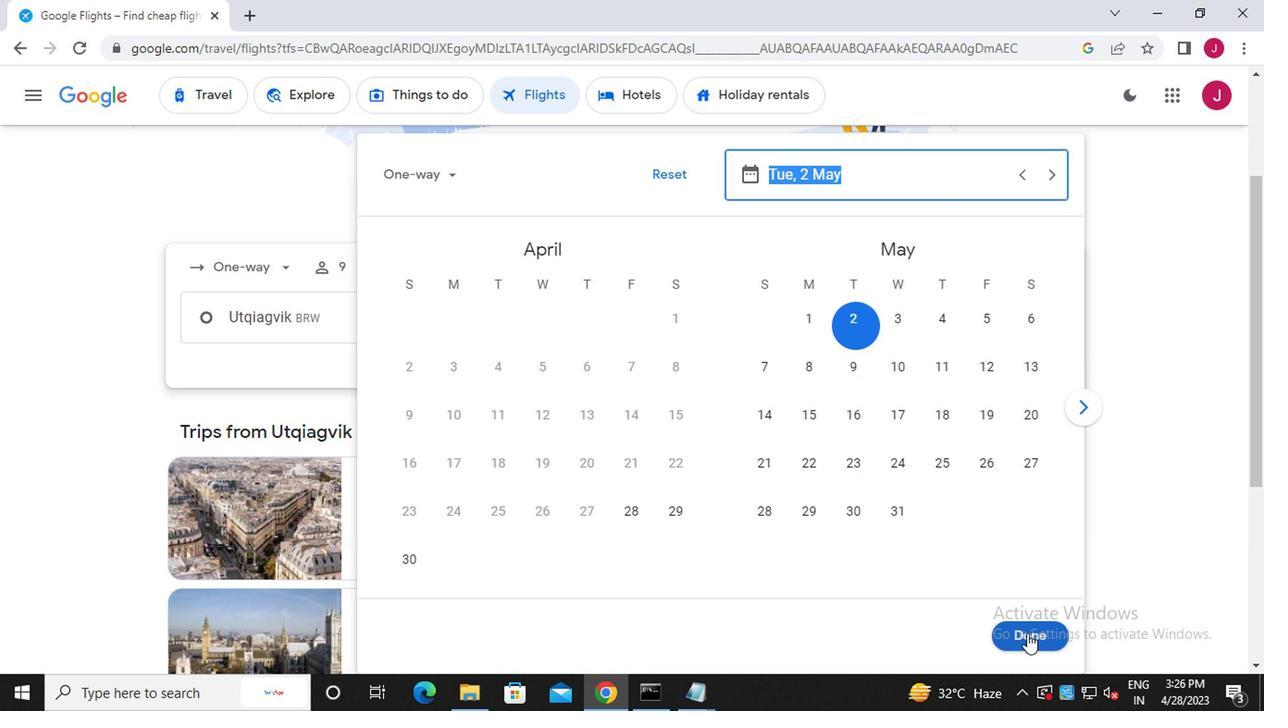 
Action: Mouse pressed left at (1026, 635)
Screenshot: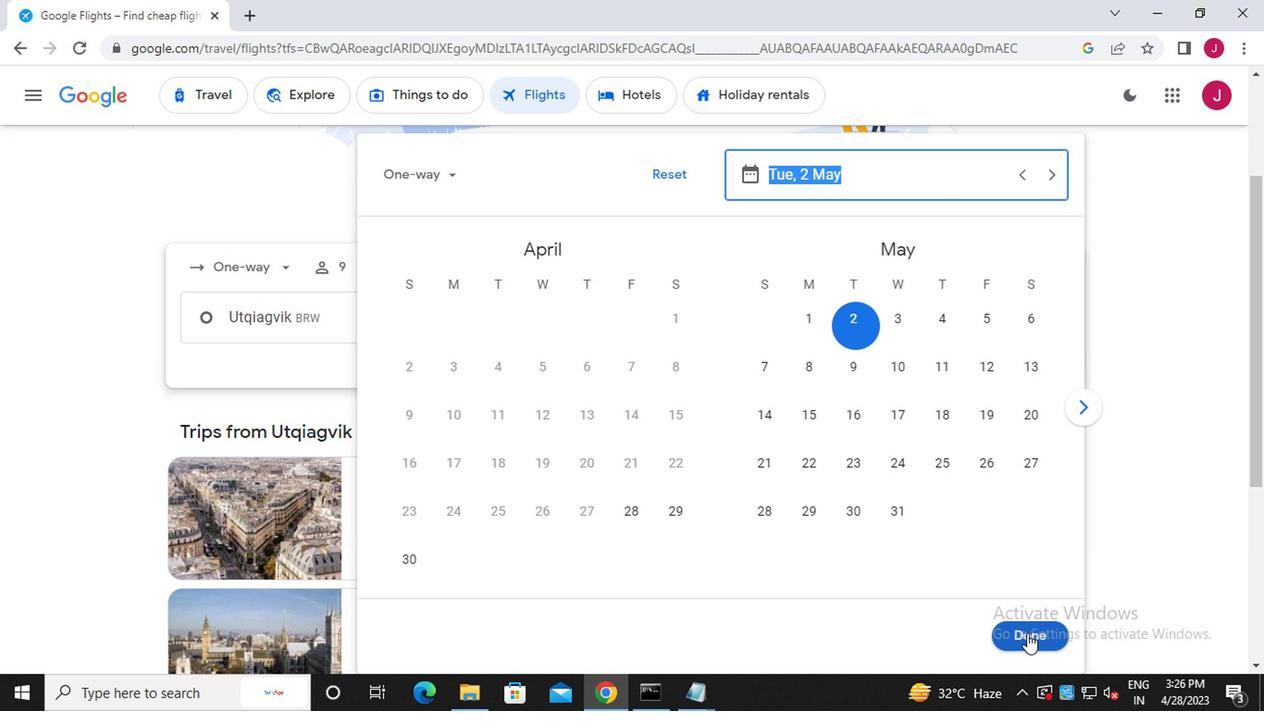 
Action: Mouse moved to (620, 375)
Screenshot: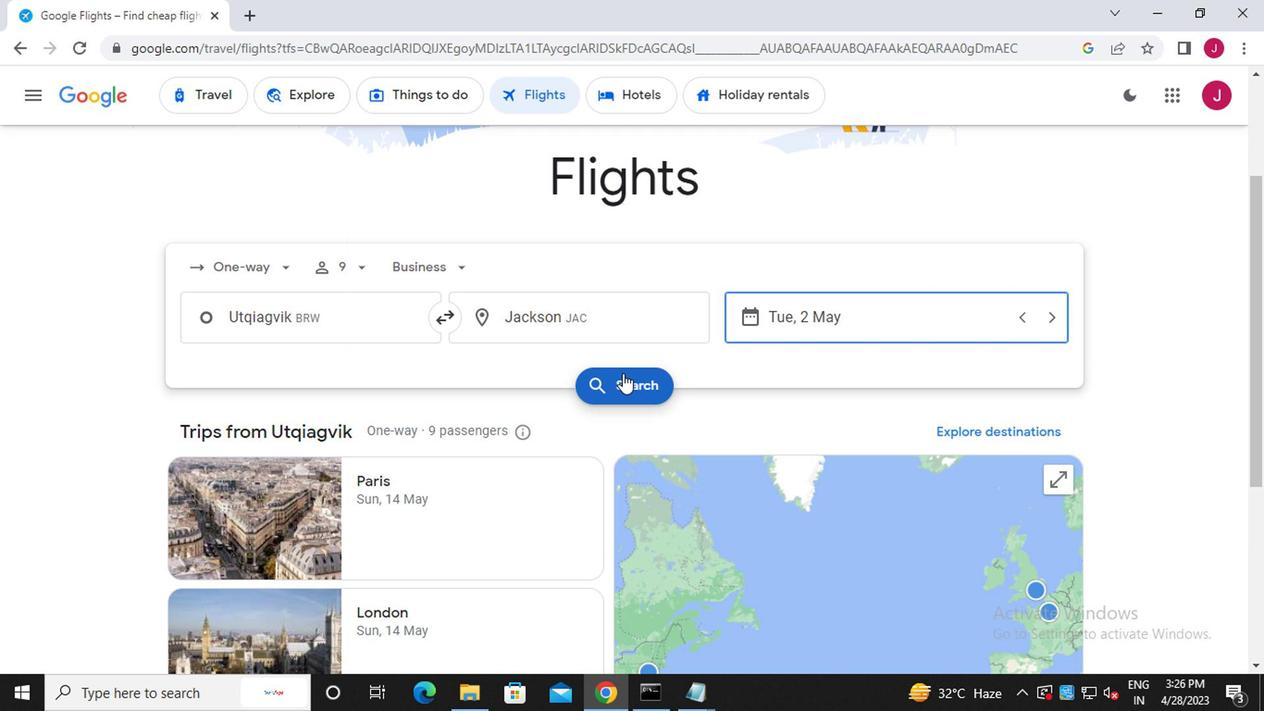
Action: Mouse pressed left at (620, 375)
Screenshot: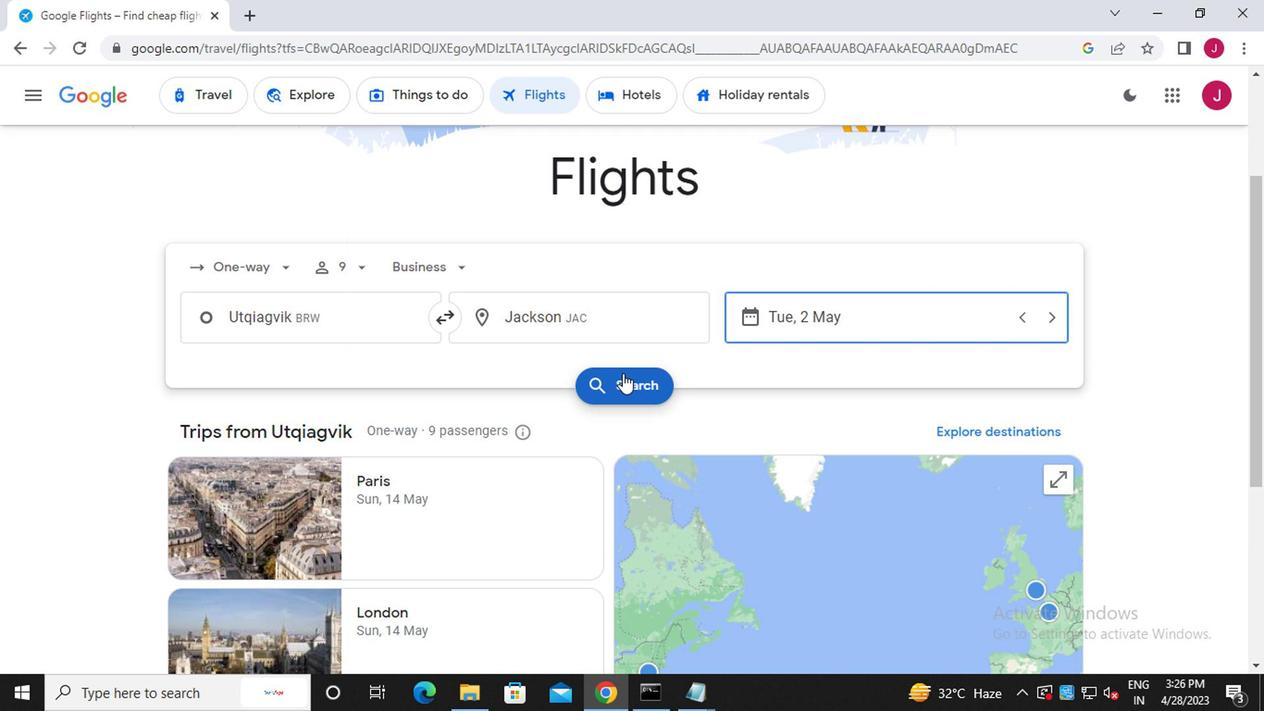 
Action: Mouse moved to (949, 462)
Screenshot: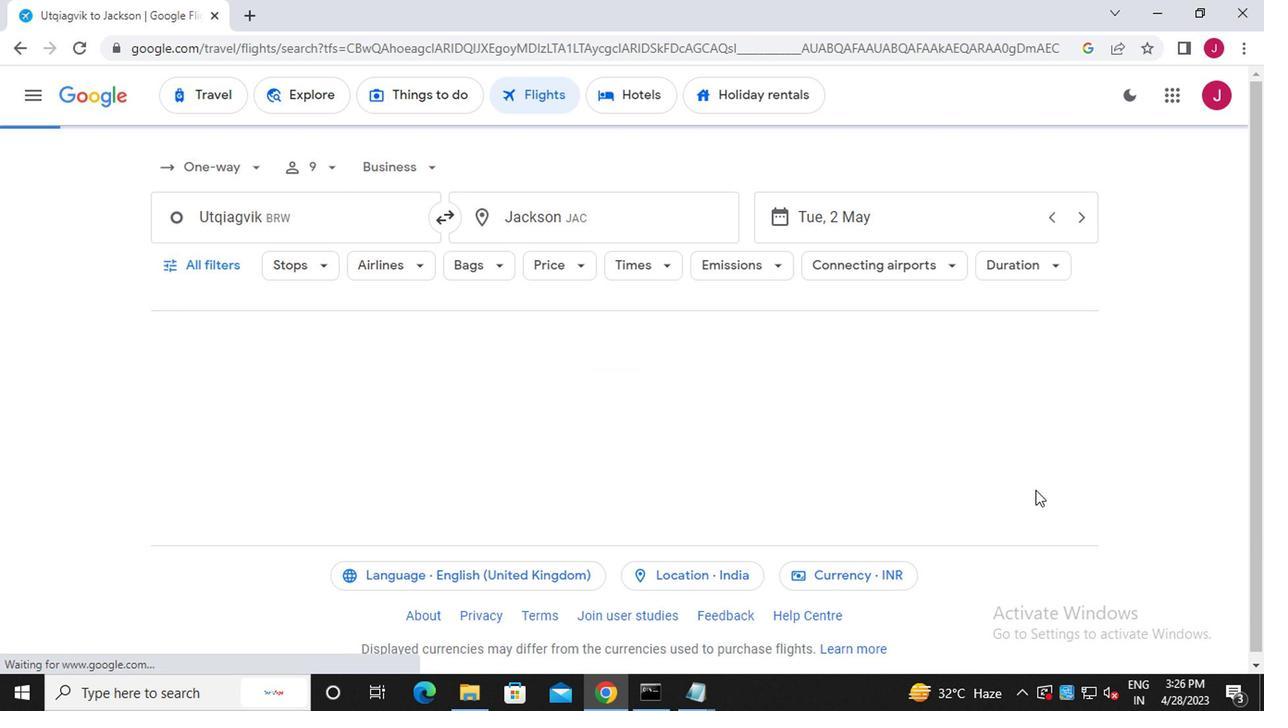 
Action: Mouse scrolled (949, 460) with delta (0, -1)
Screenshot: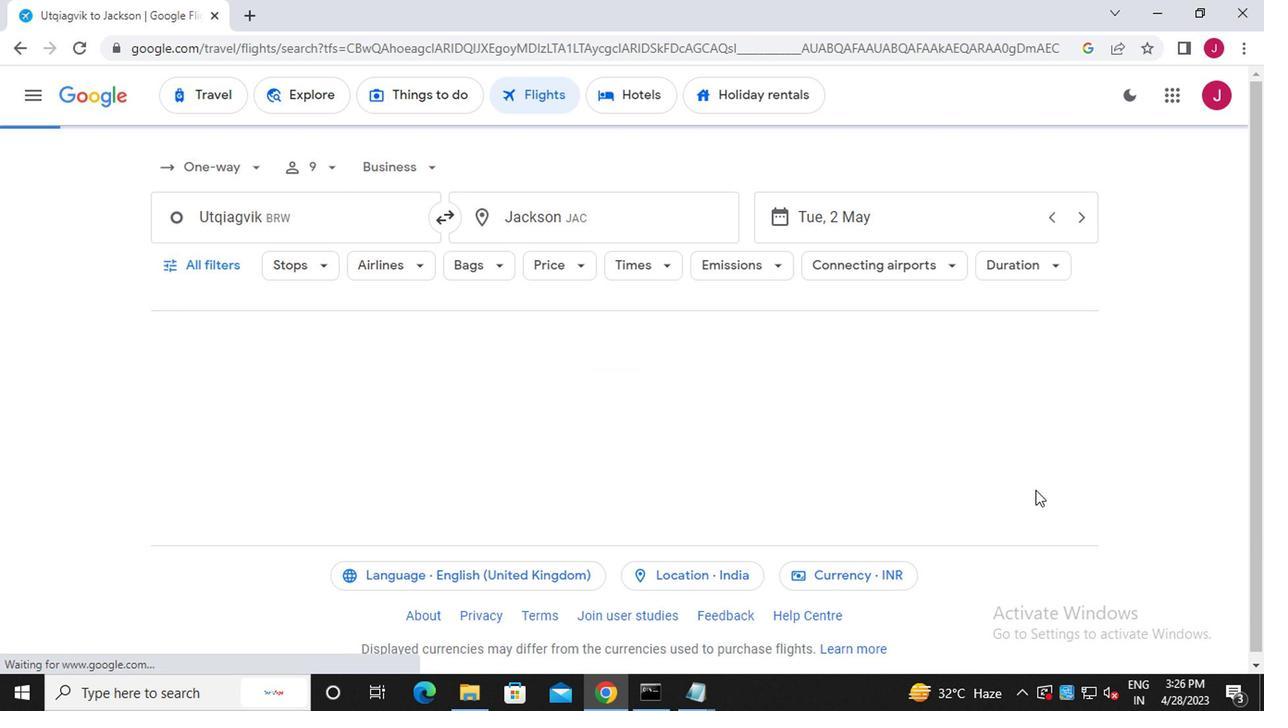 
Action: Mouse moved to (890, 454)
Screenshot: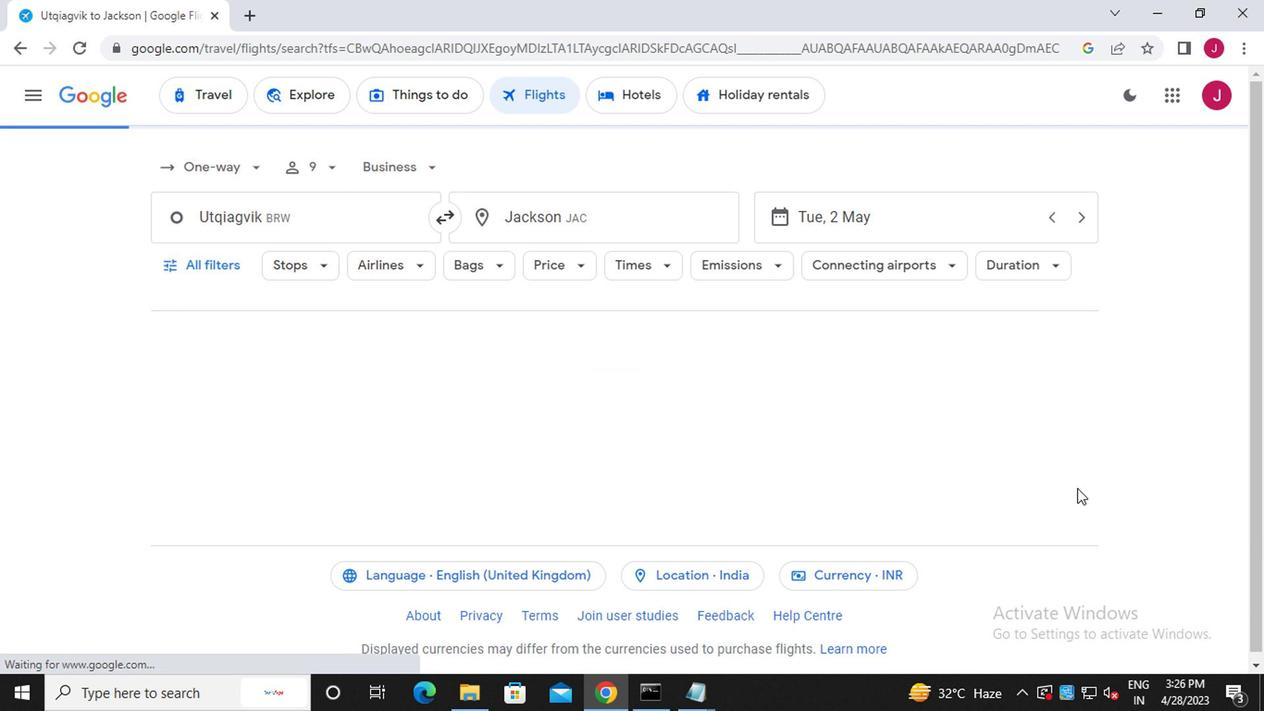 
Action: Mouse scrolled (890, 453) with delta (0, 0)
Screenshot: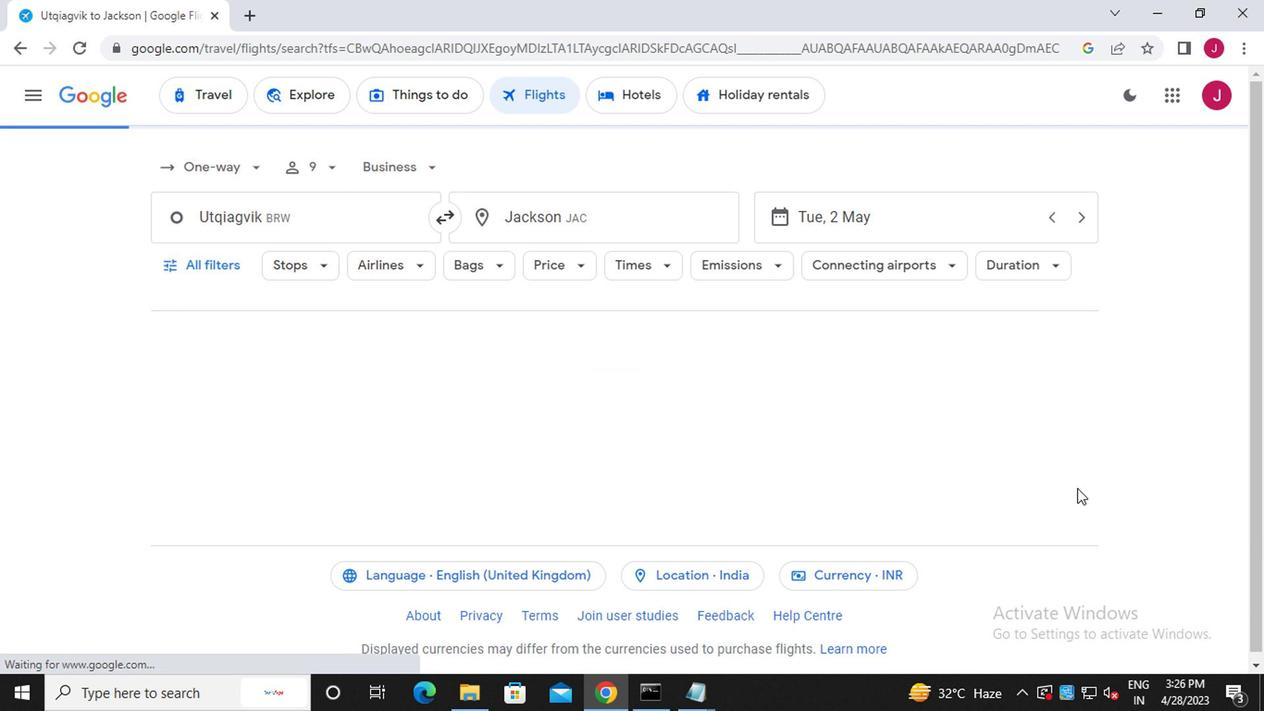 
Action: Mouse moved to (811, 445)
Screenshot: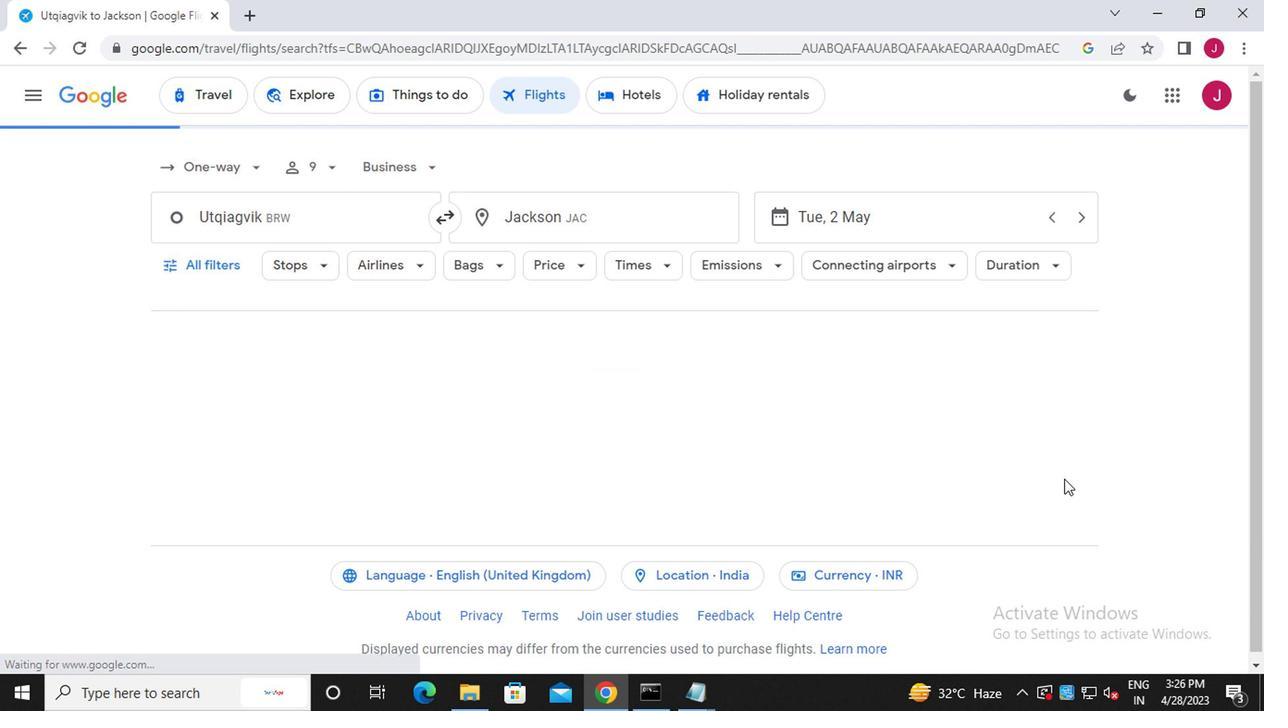 
Action: Mouse scrolled (811, 444) with delta (0, 0)
Screenshot: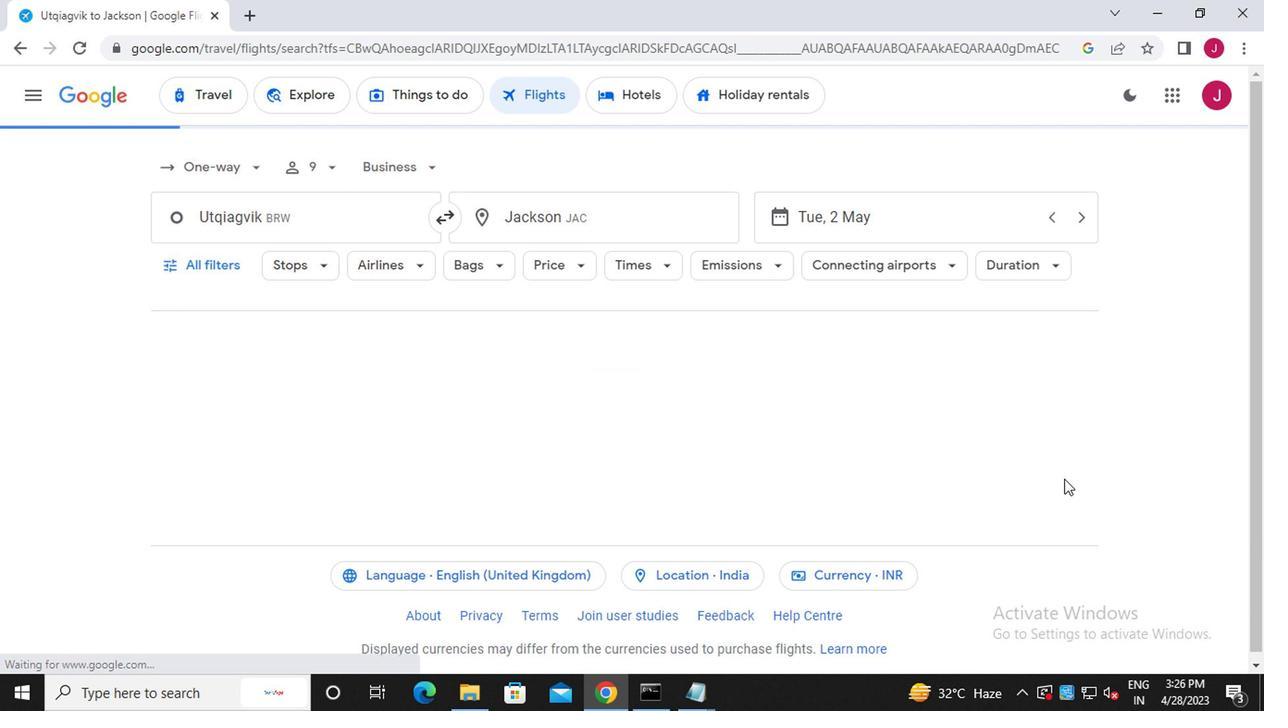 
Action: Mouse moved to (711, 433)
Screenshot: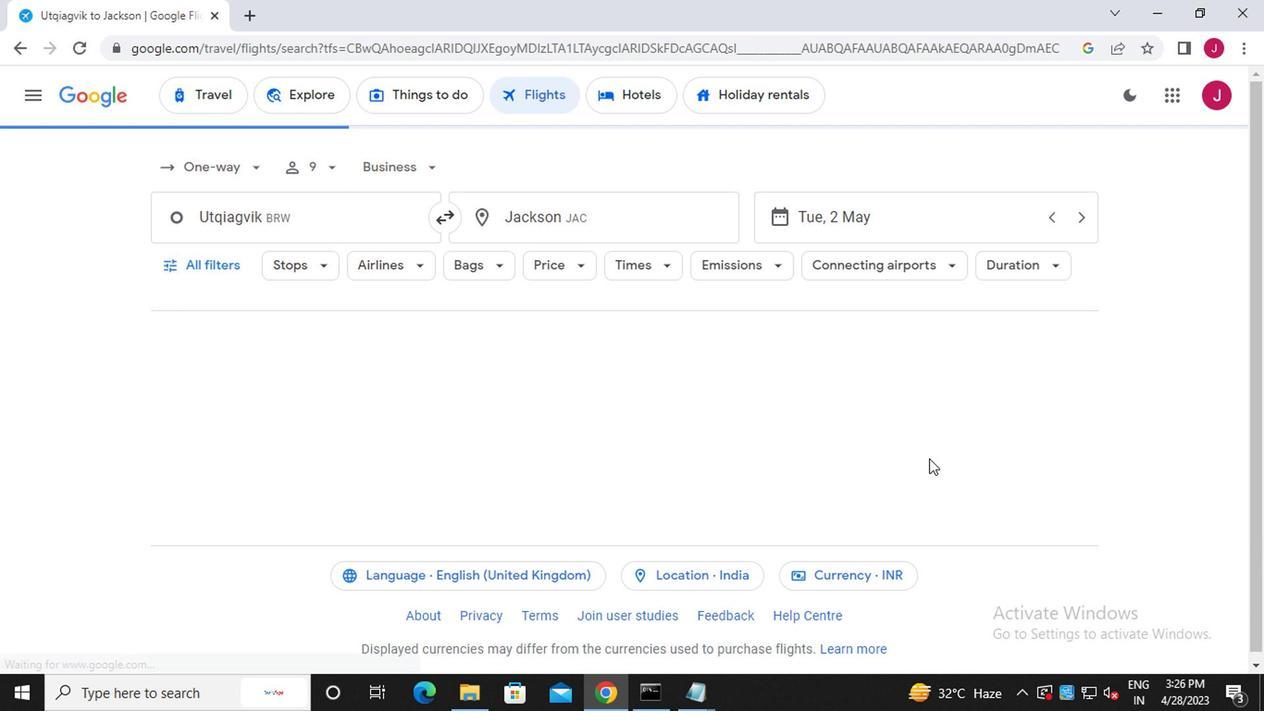 
Action: Mouse scrolled (711, 432) with delta (0, 0)
Screenshot: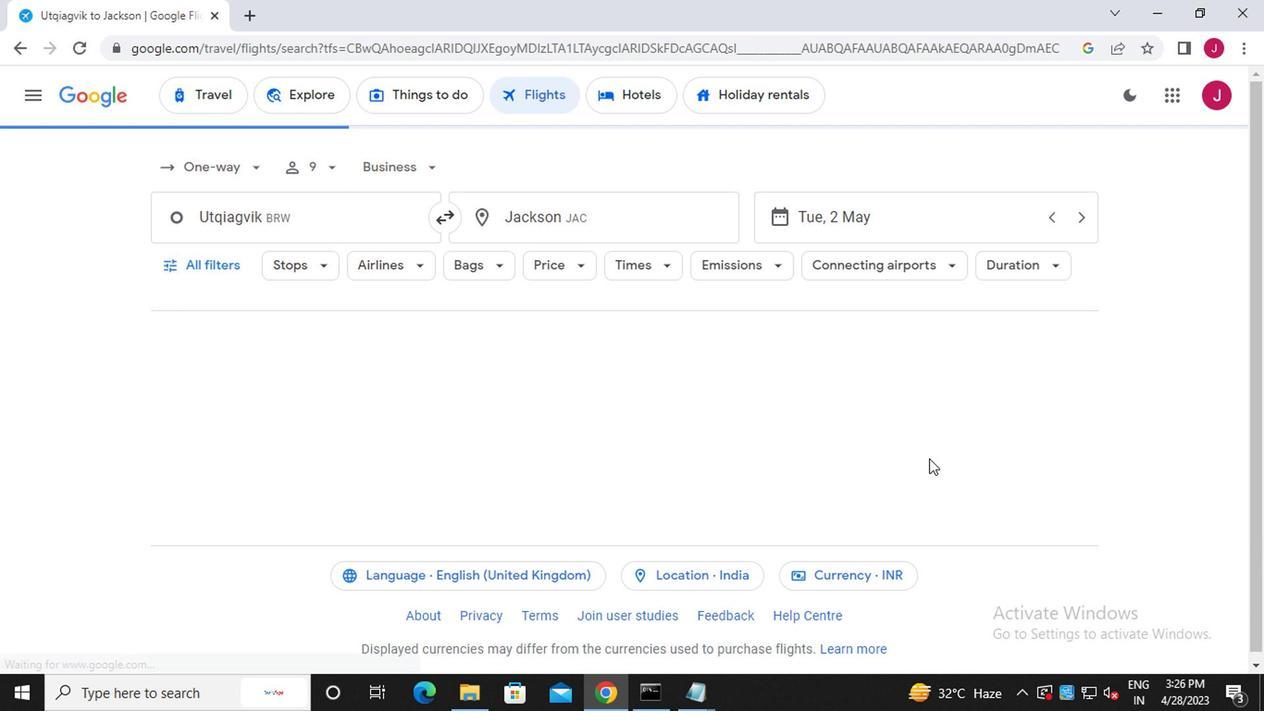 
Action: Mouse moved to (219, 254)
Screenshot: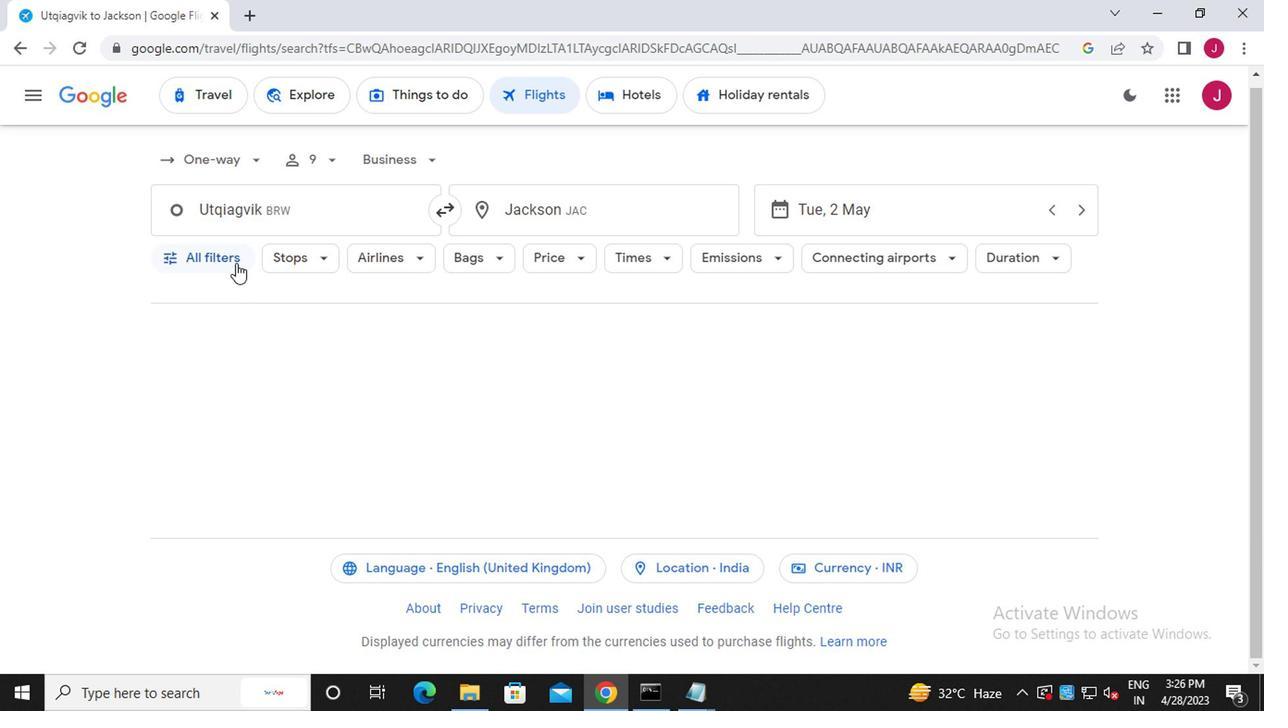 
Action: Mouse pressed left at (219, 254)
Screenshot: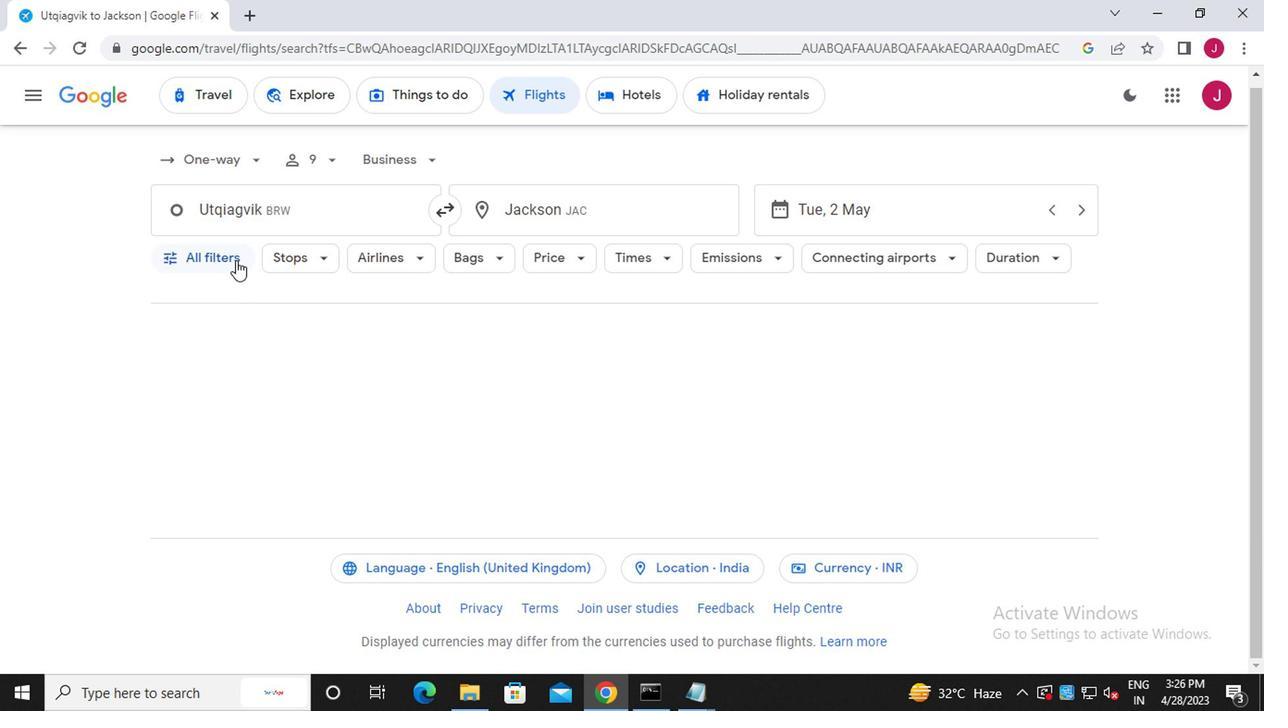 
Action: Mouse moved to (264, 337)
Screenshot: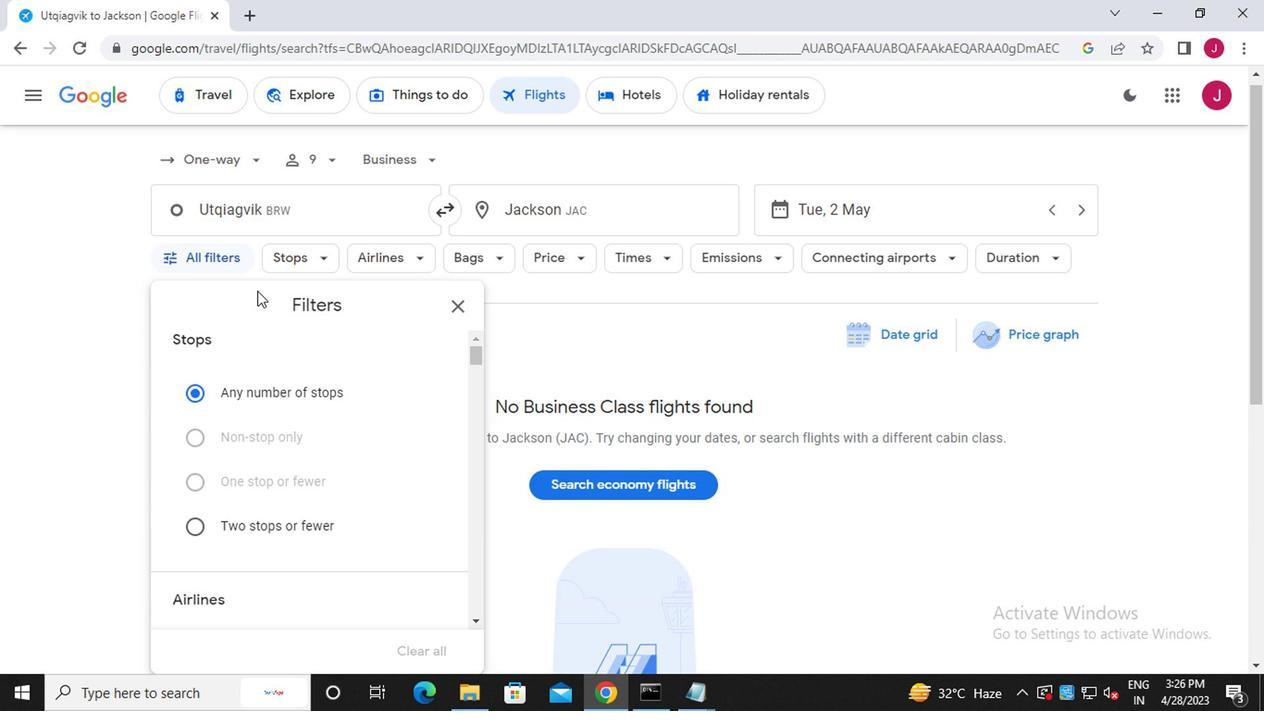 
Action: Mouse scrolled (264, 337) with delta (0, 0)
Screenshot: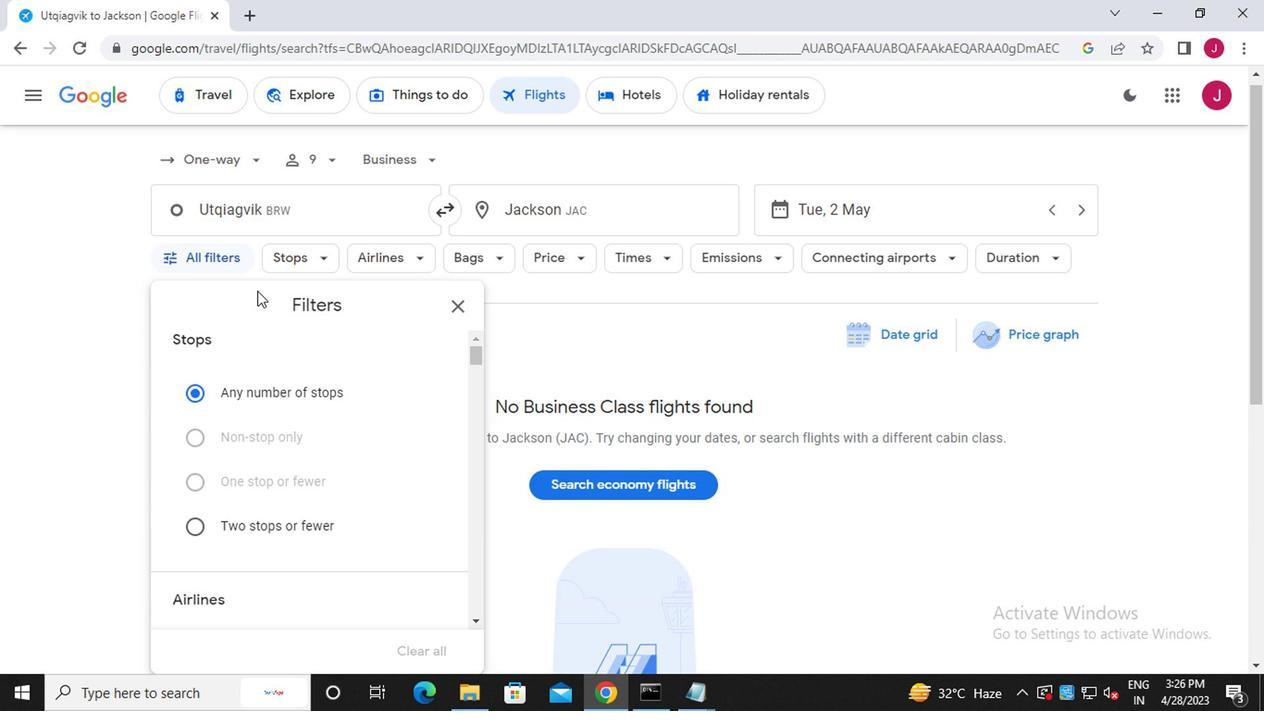 
Action: Mouse moved to (265, 341)
Screenshot: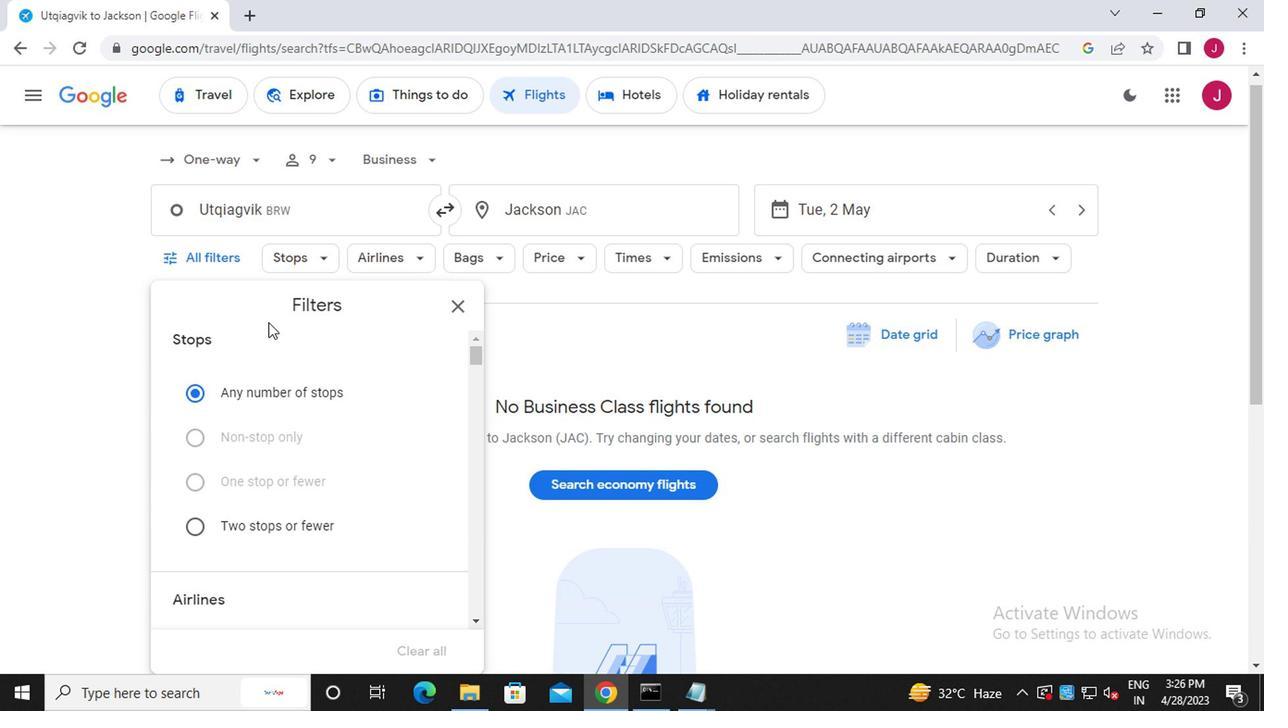 
Action: Mouse scrolled (265, 339) with delta (0, -1)
Screenshot: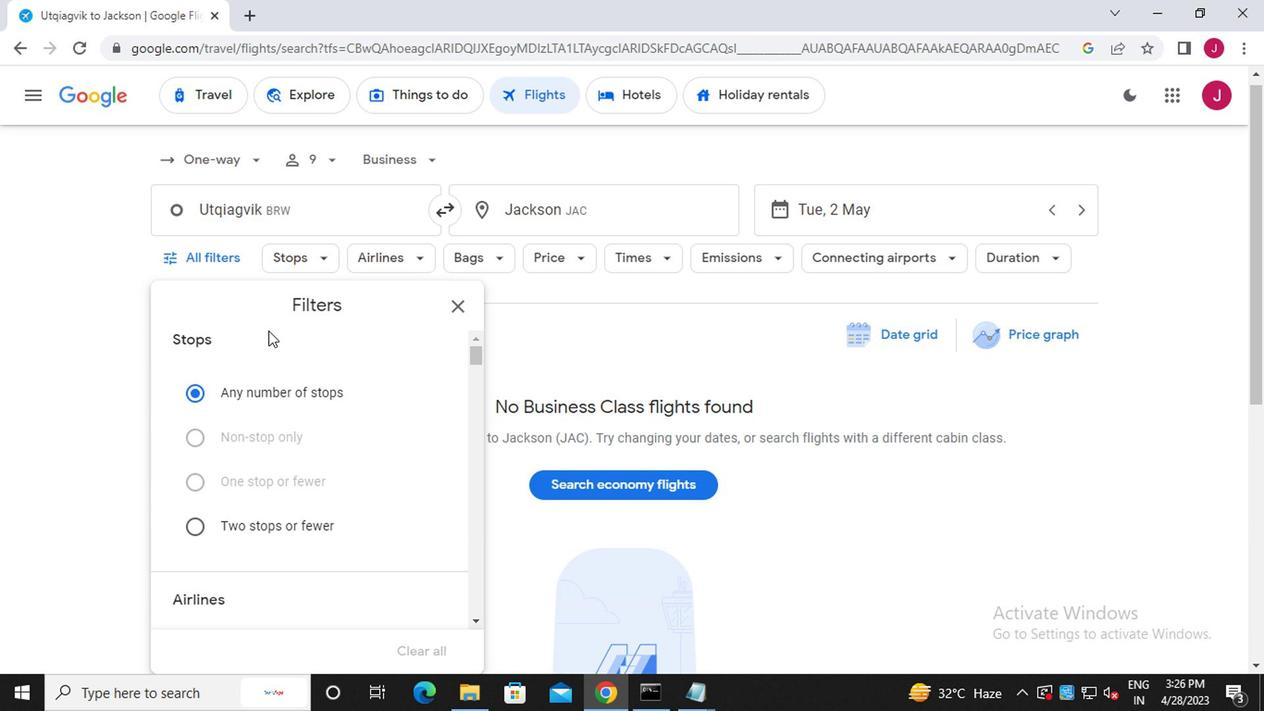 
Action: Mouse moved to (265, 342)
Screenshot: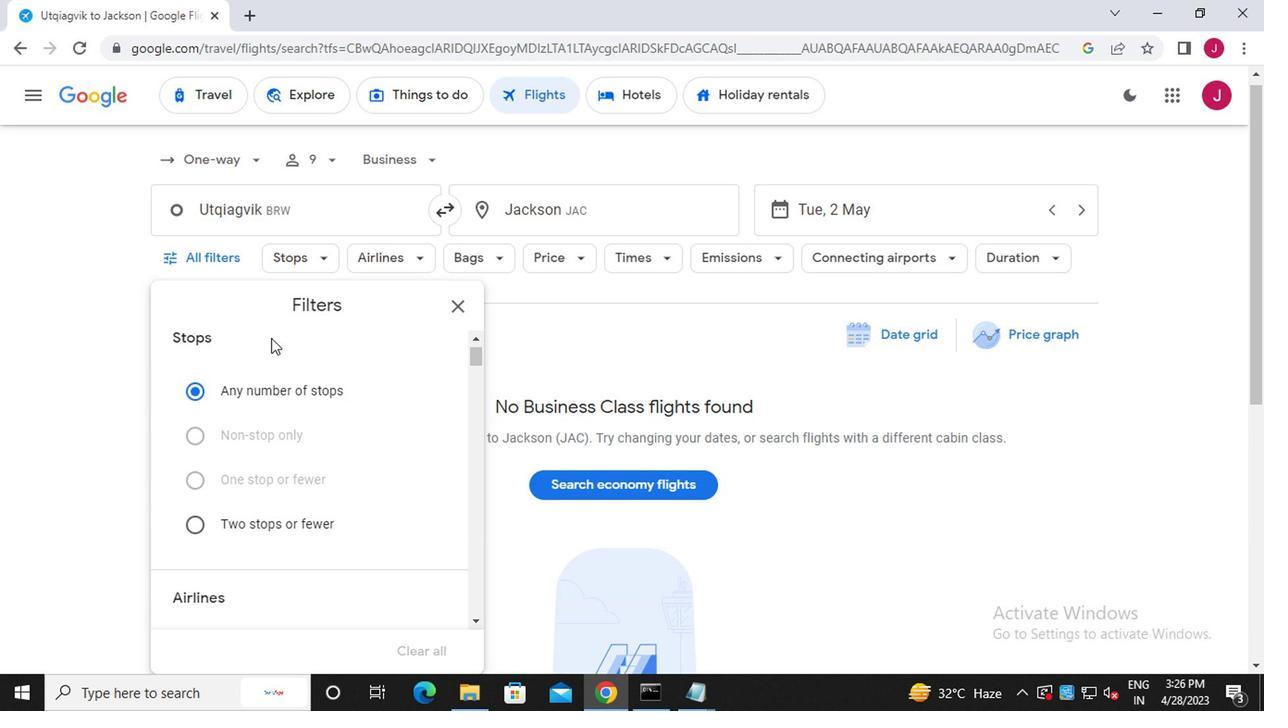
Action: Mouse scrolled (265, 341) with delta (0, 0)
Screenshot: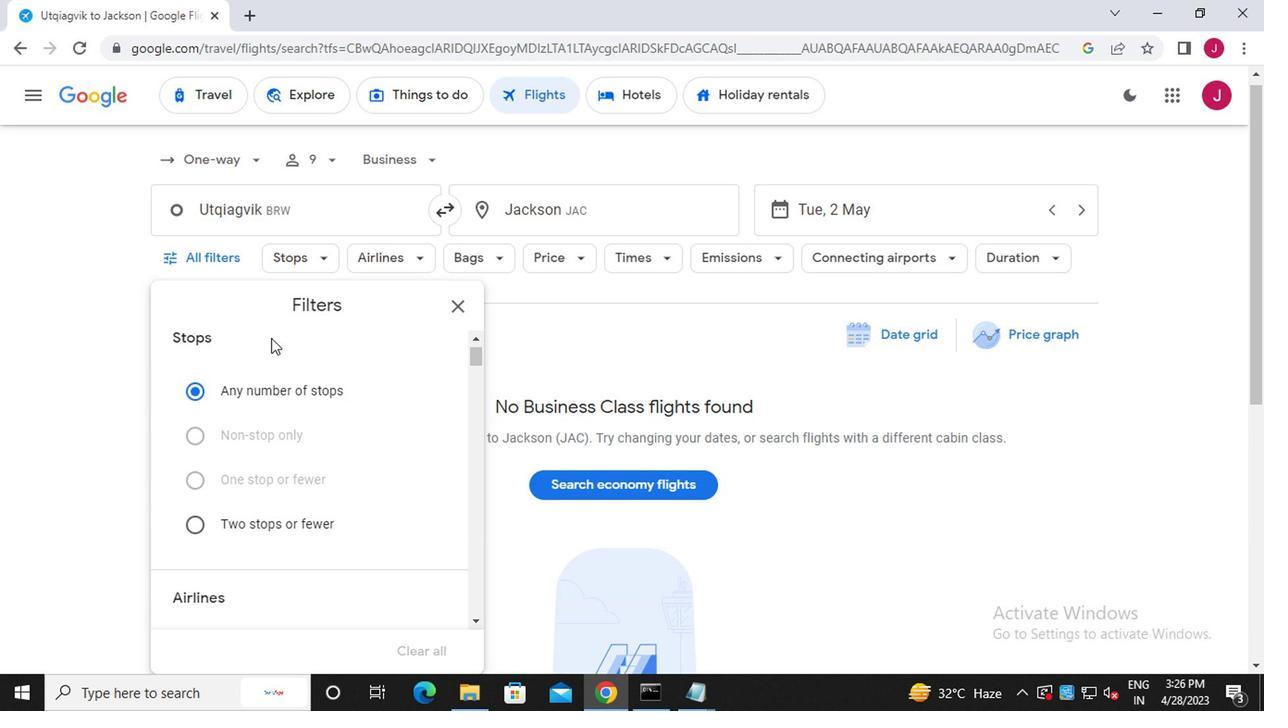 
Action: Mouse moved to (424, 377)
Screenshot: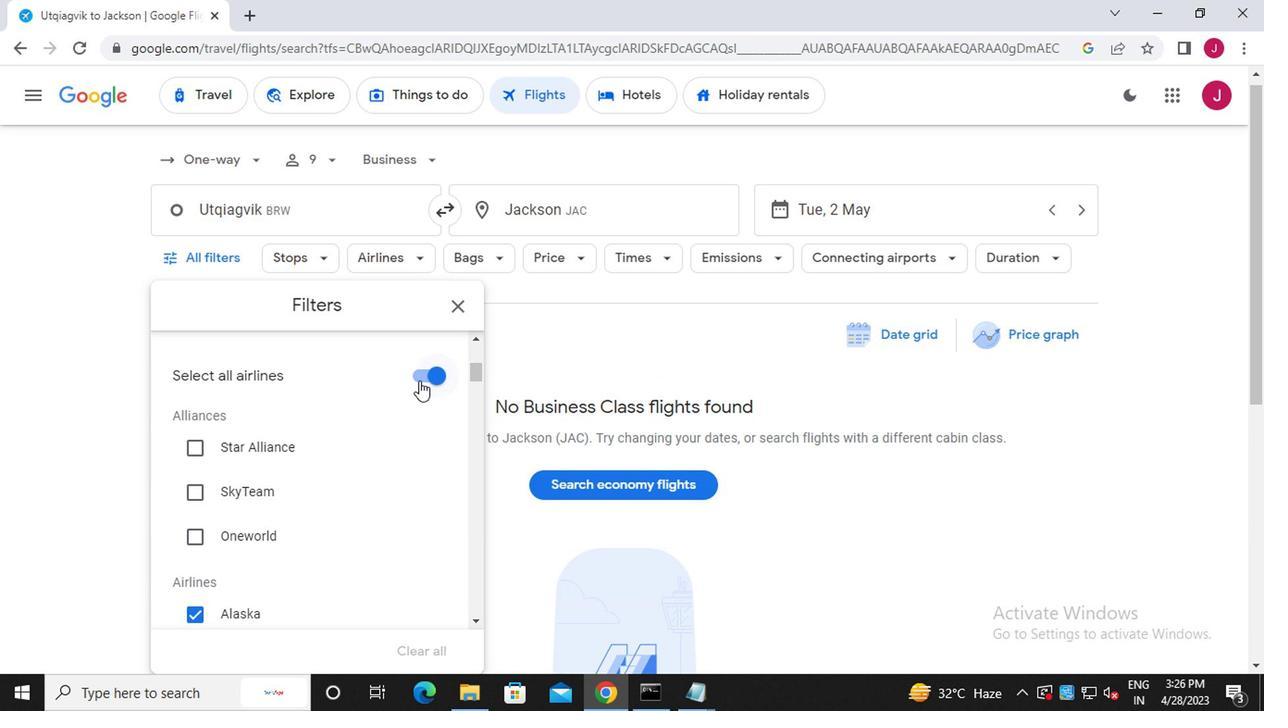 
Action: Mouse pressed left at (424, 377)
Screenshot: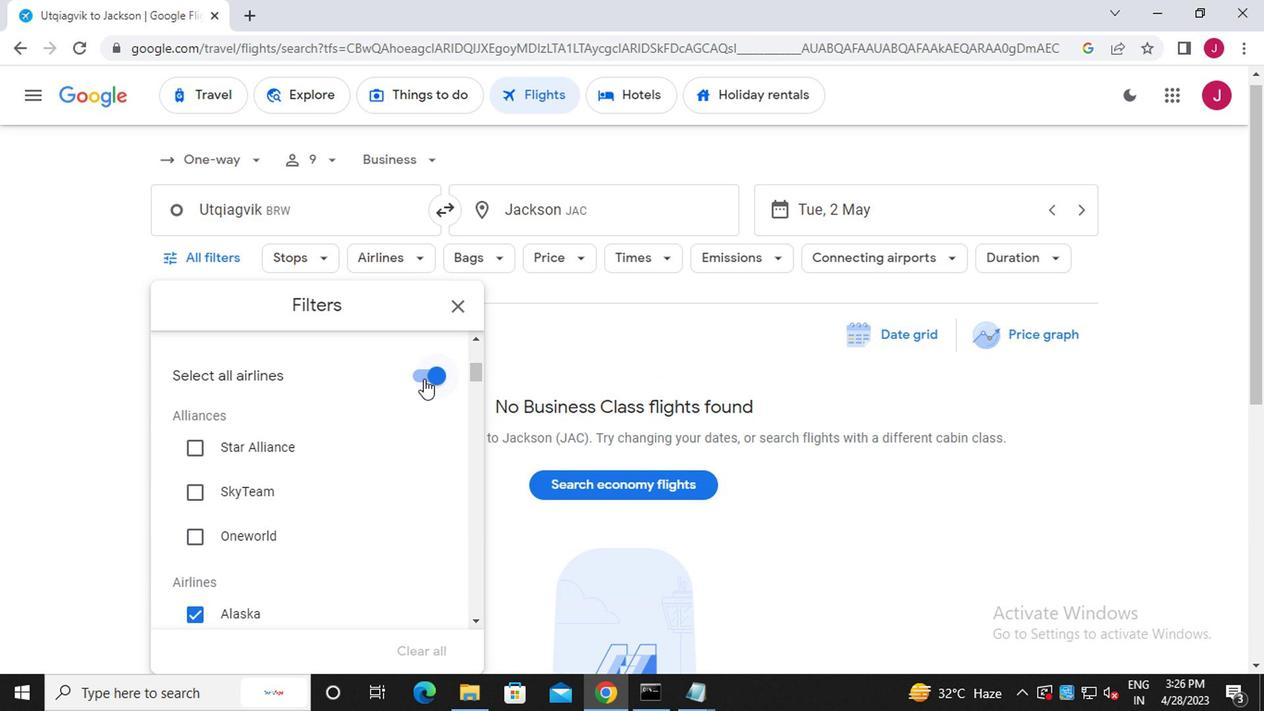 
Action: Mouse moved to (412, 400)
Screenshot: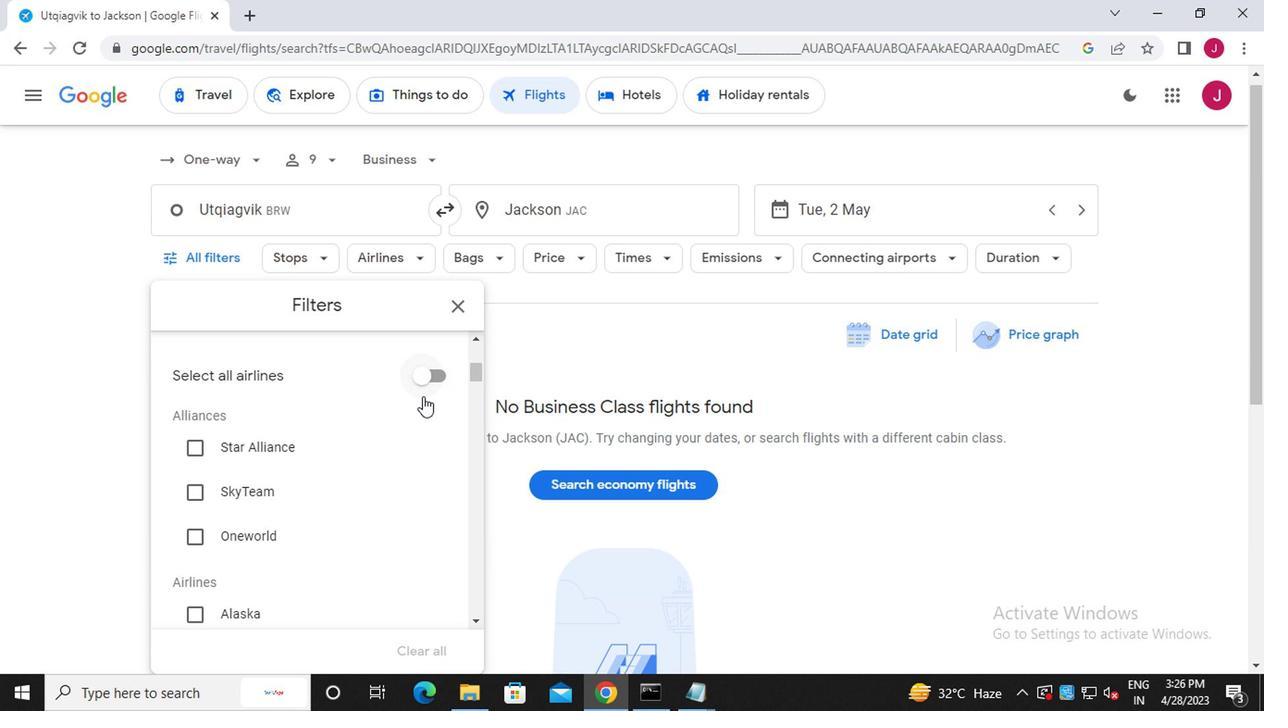 
Action: Mouse scrolled (412, 399) with delta (0, -1)
Screenshot: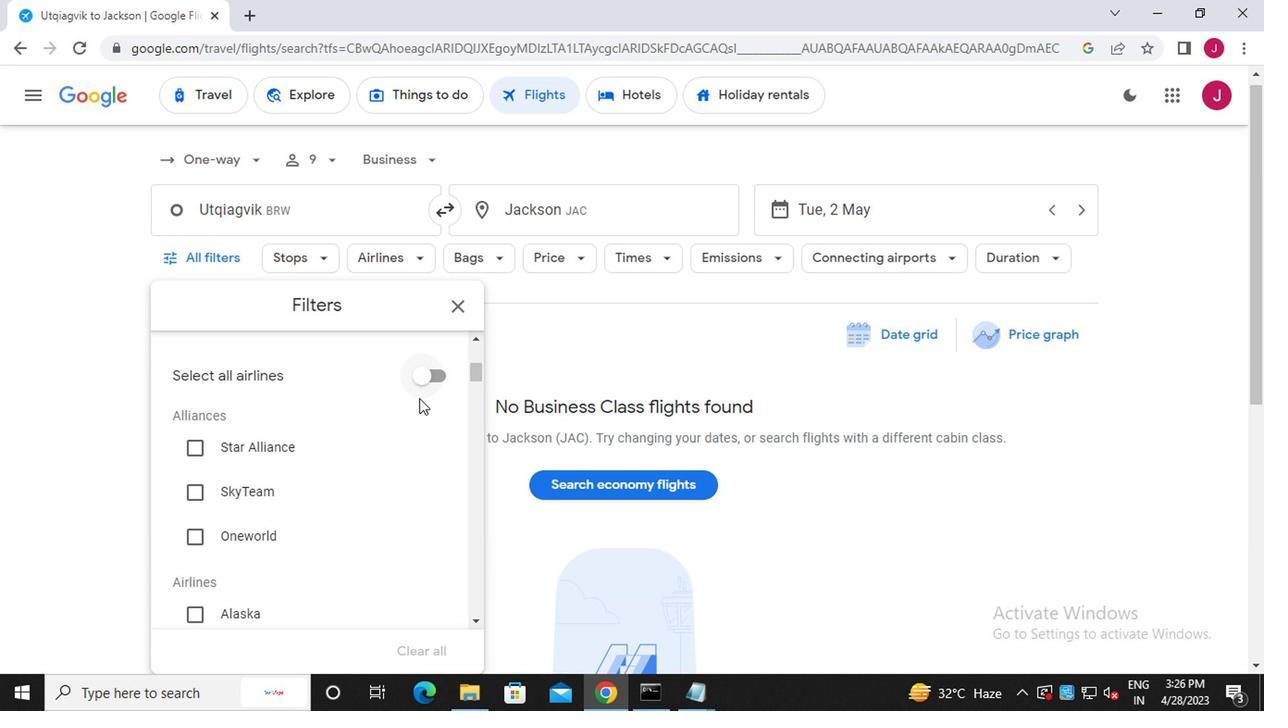 
Action: Mouse moved to (358, 414)
Screenshot: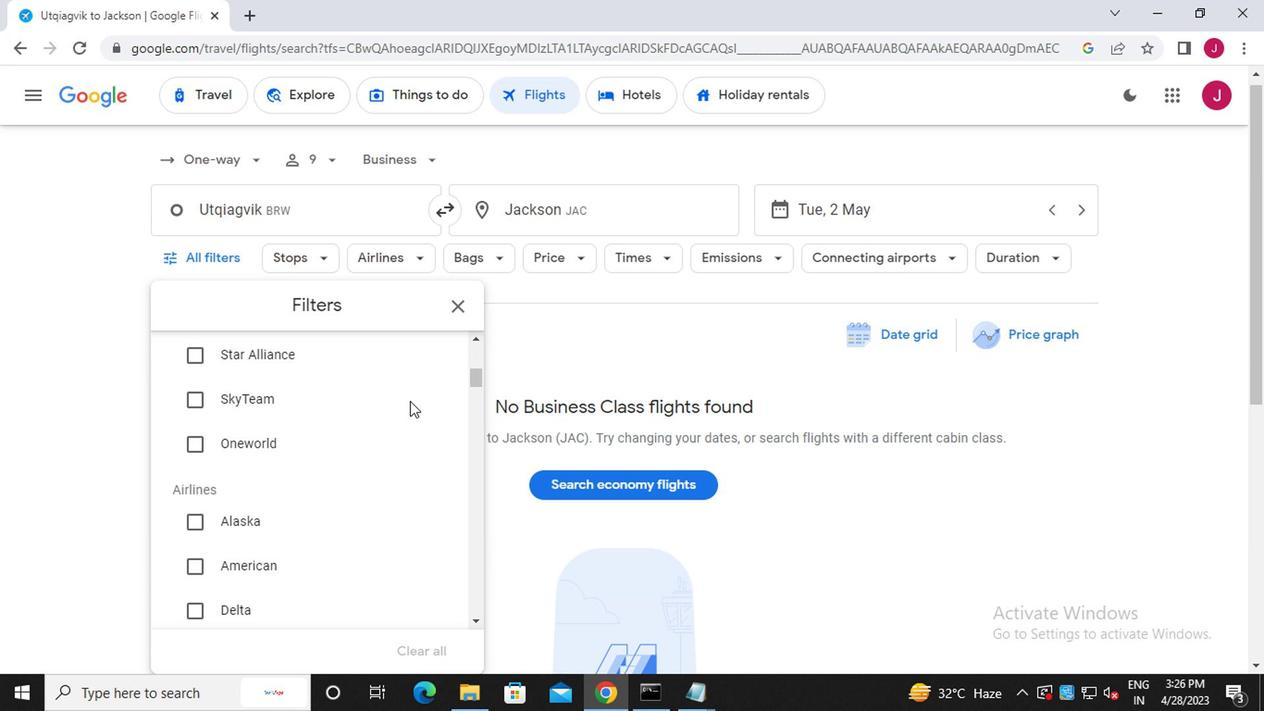 
Action: Mouse scrolled (358, 412) with delta (0, -1)
Screenshot: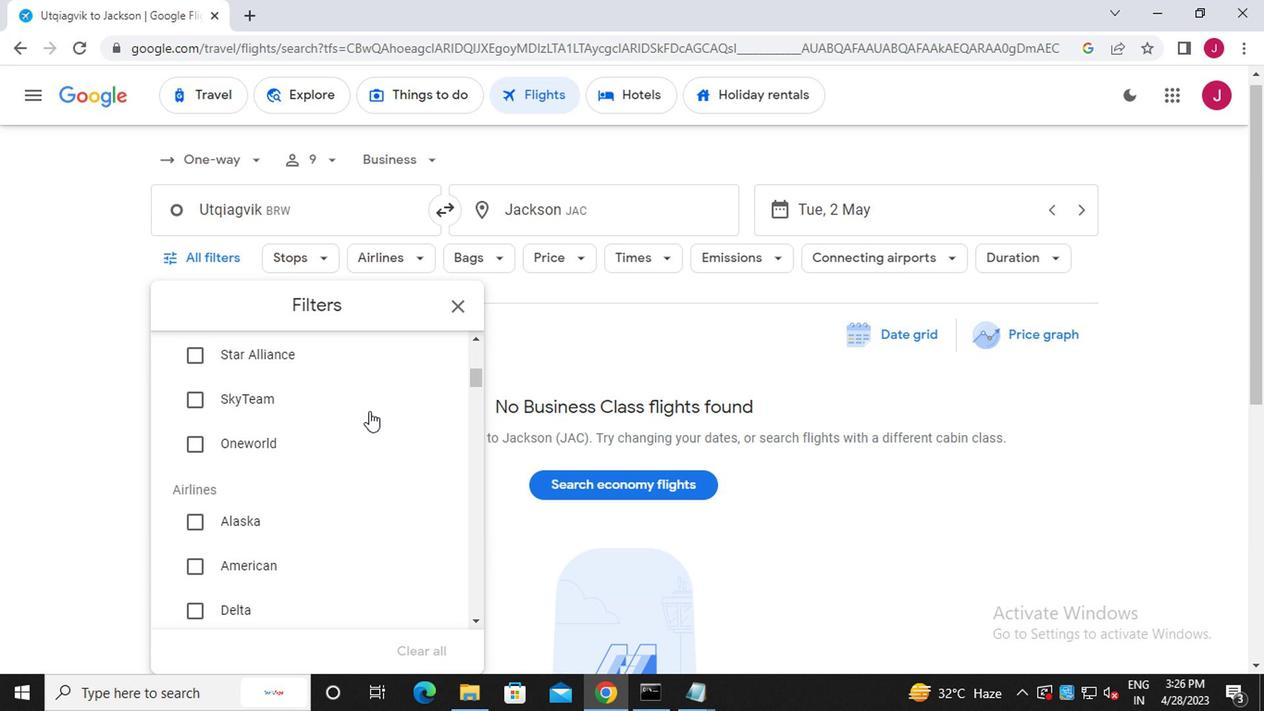 
Action: Mouse moved to (357, 414)
Screenshot: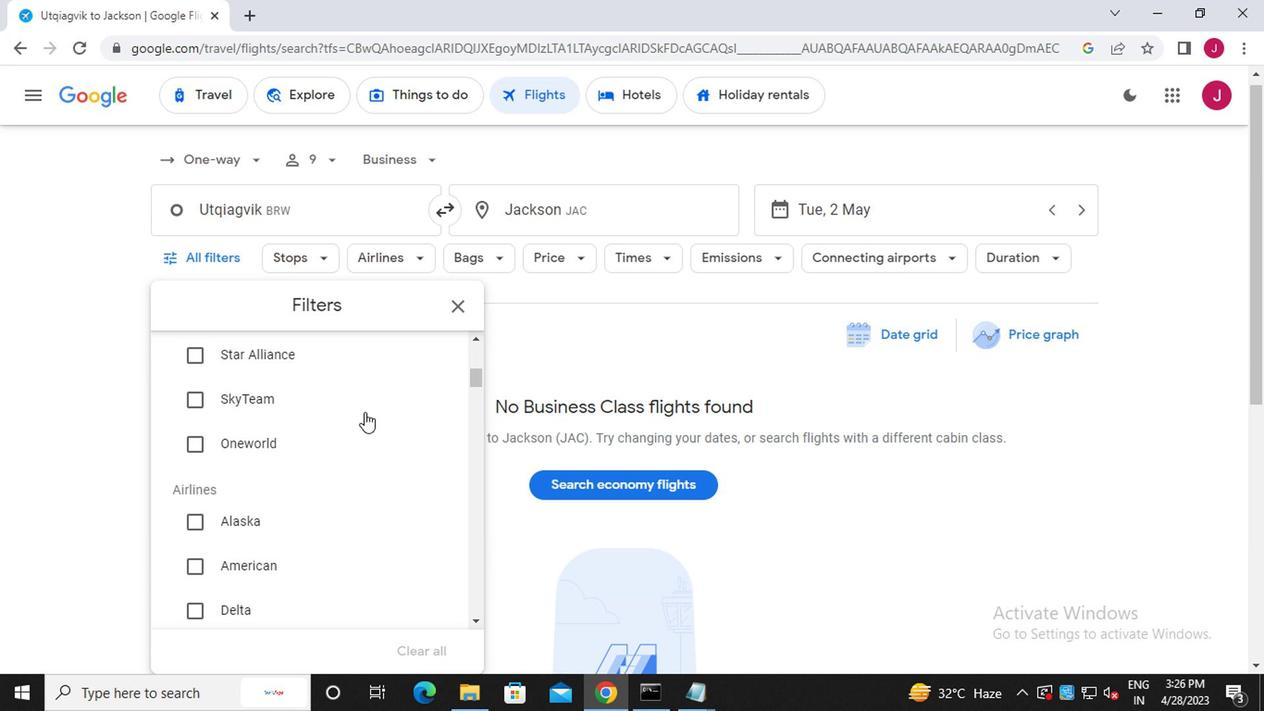 
Action: Mouse scrolled (357, 412) with delta (0, -1)
Screenshot: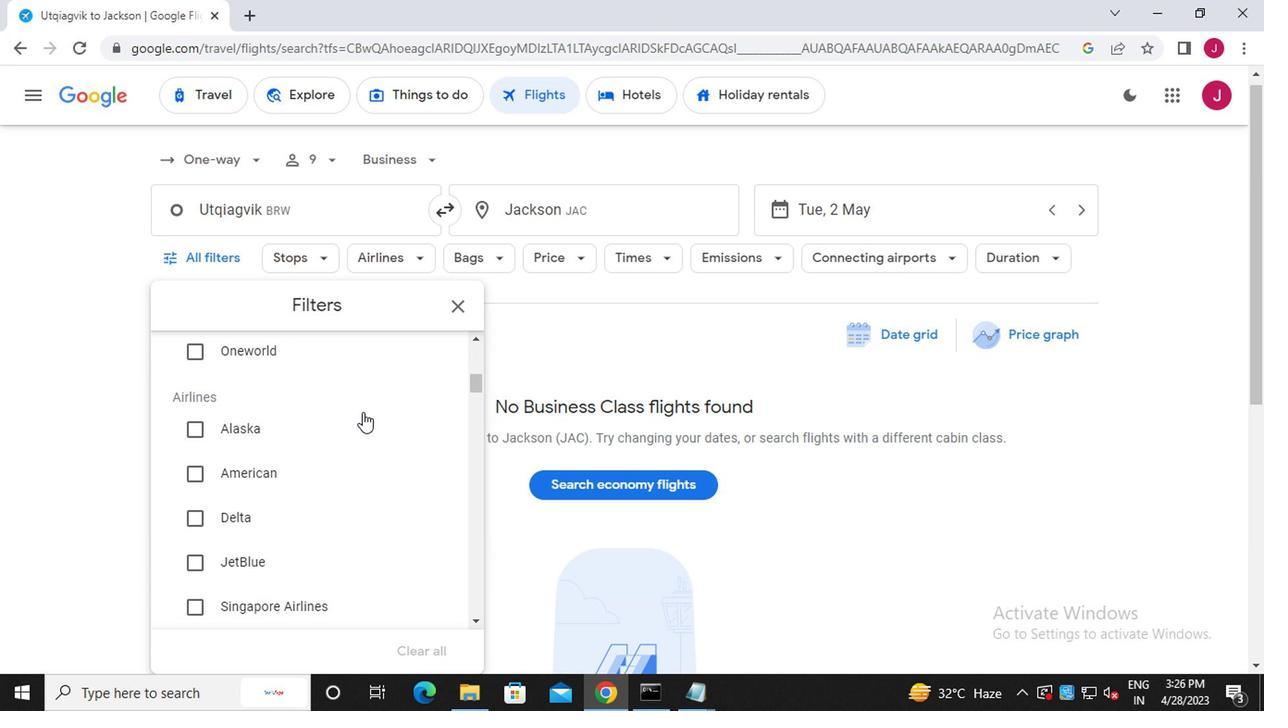 
Action: Mouse moved to (194, 510)
Screenshot: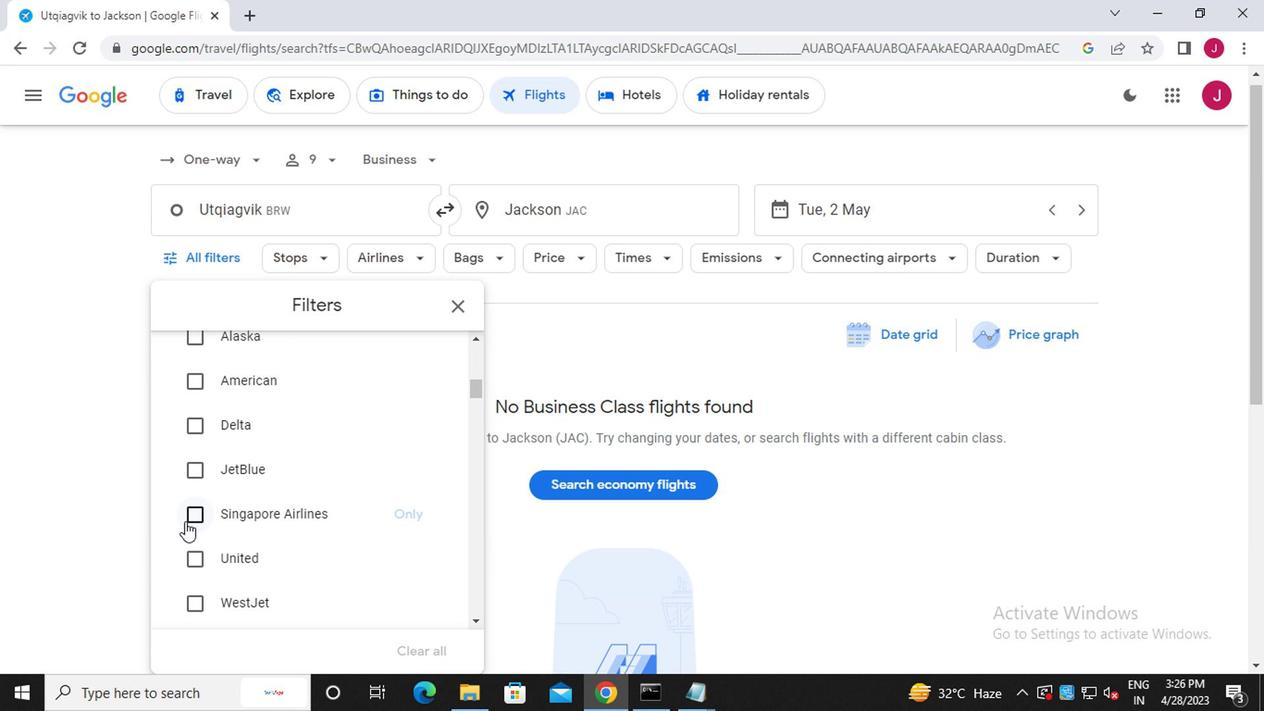 
Action: Mouse pressed left at (194, 510)
Screenshot: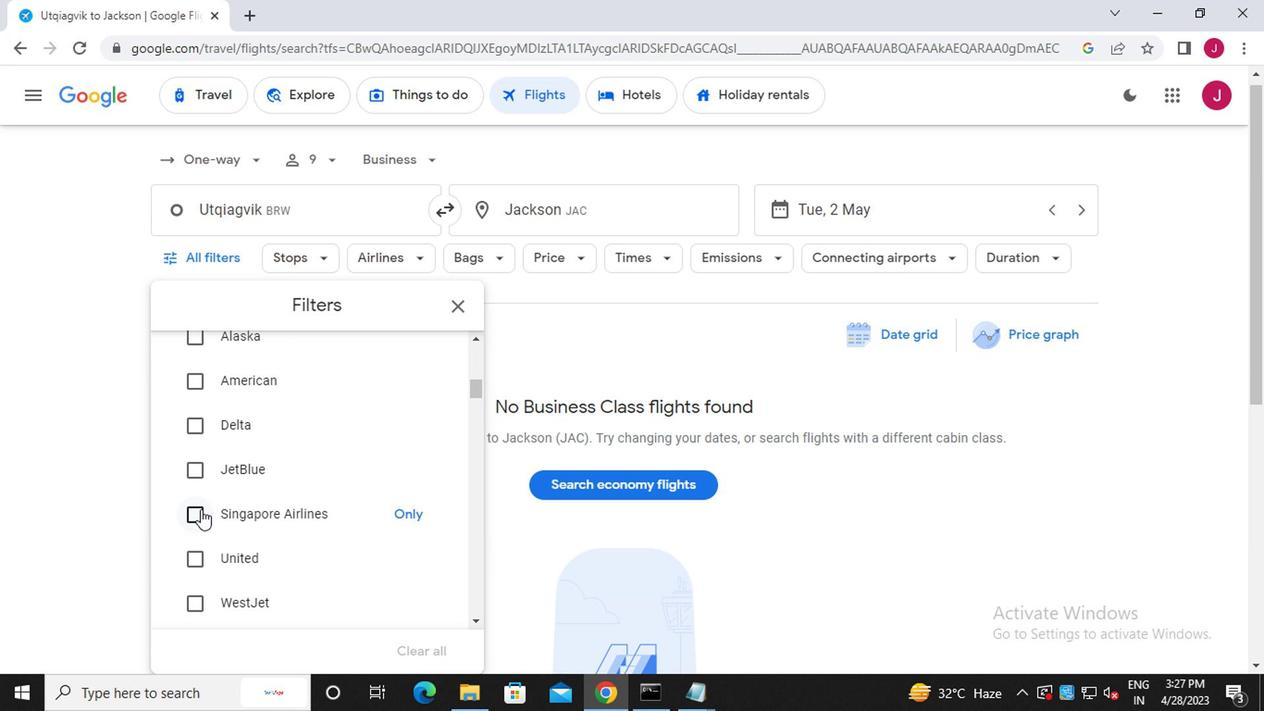 
Action: Mouse moved to (348, 494)
Screenshot: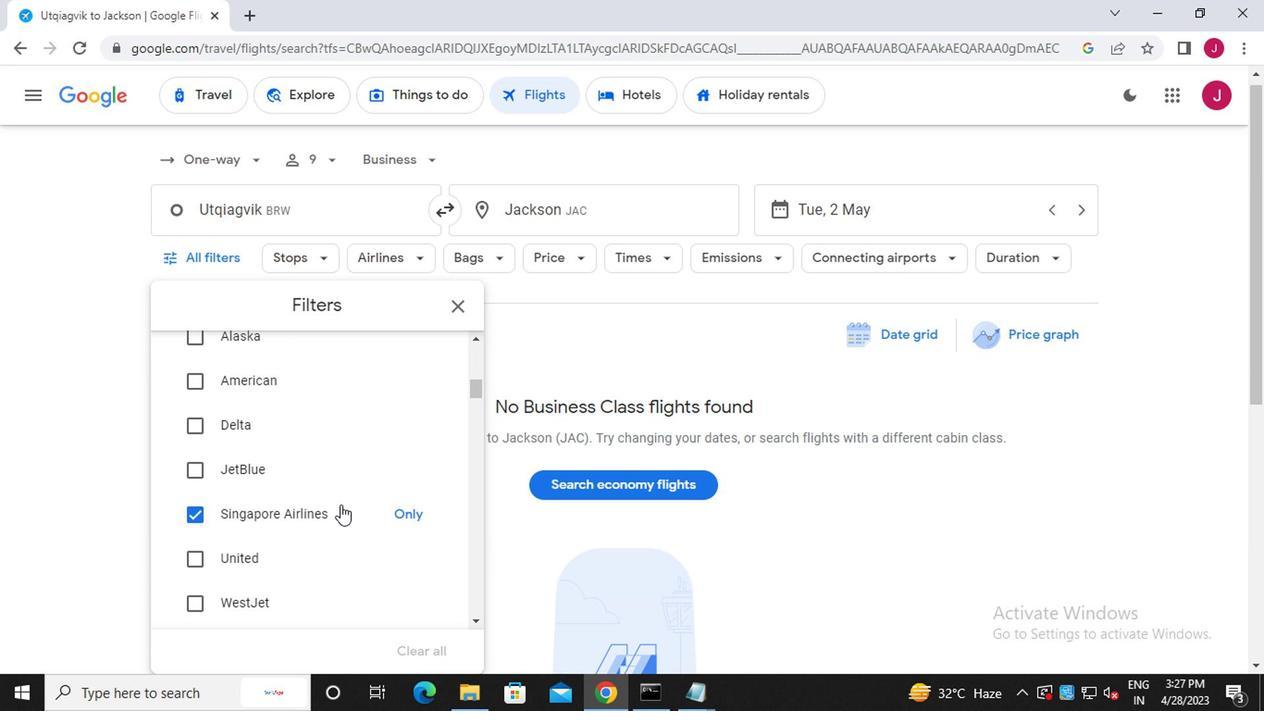 
Action: Mouse scrolled (348, 493) with delta (0, -1)
Screenshot: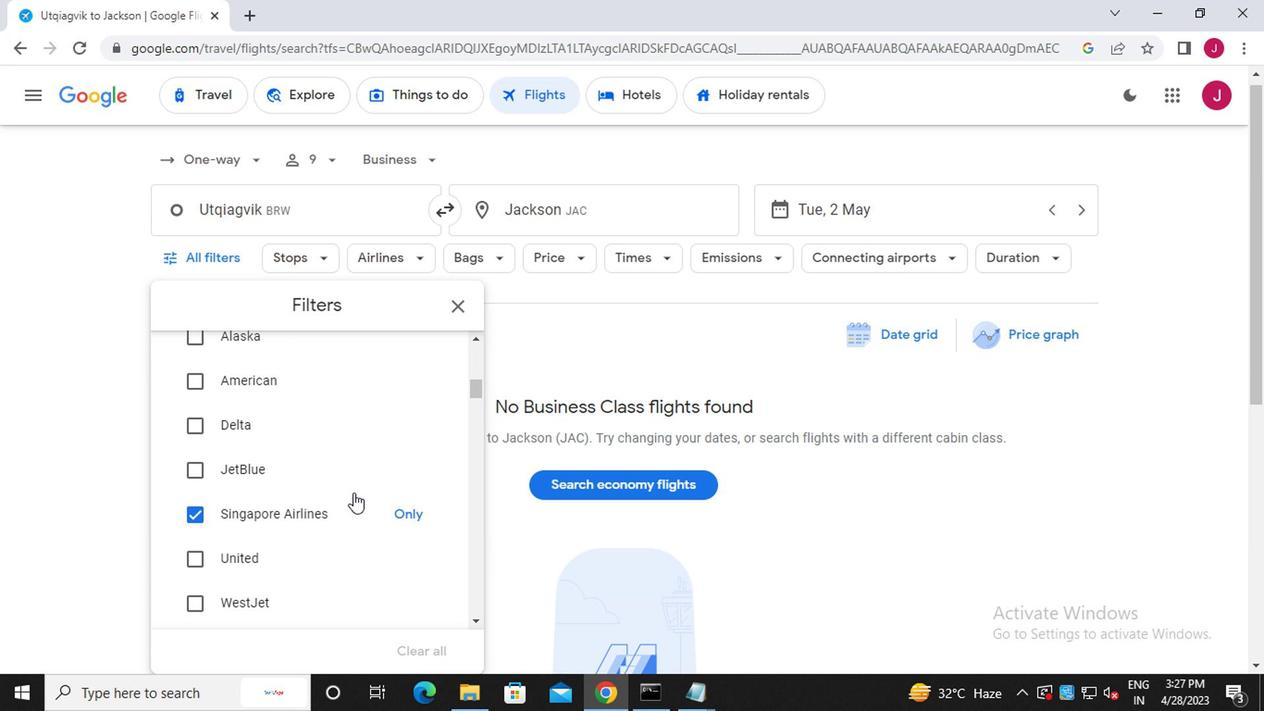 
Action: Mouse scrolled (348, 493) with delta (0, -1)
Screenshot: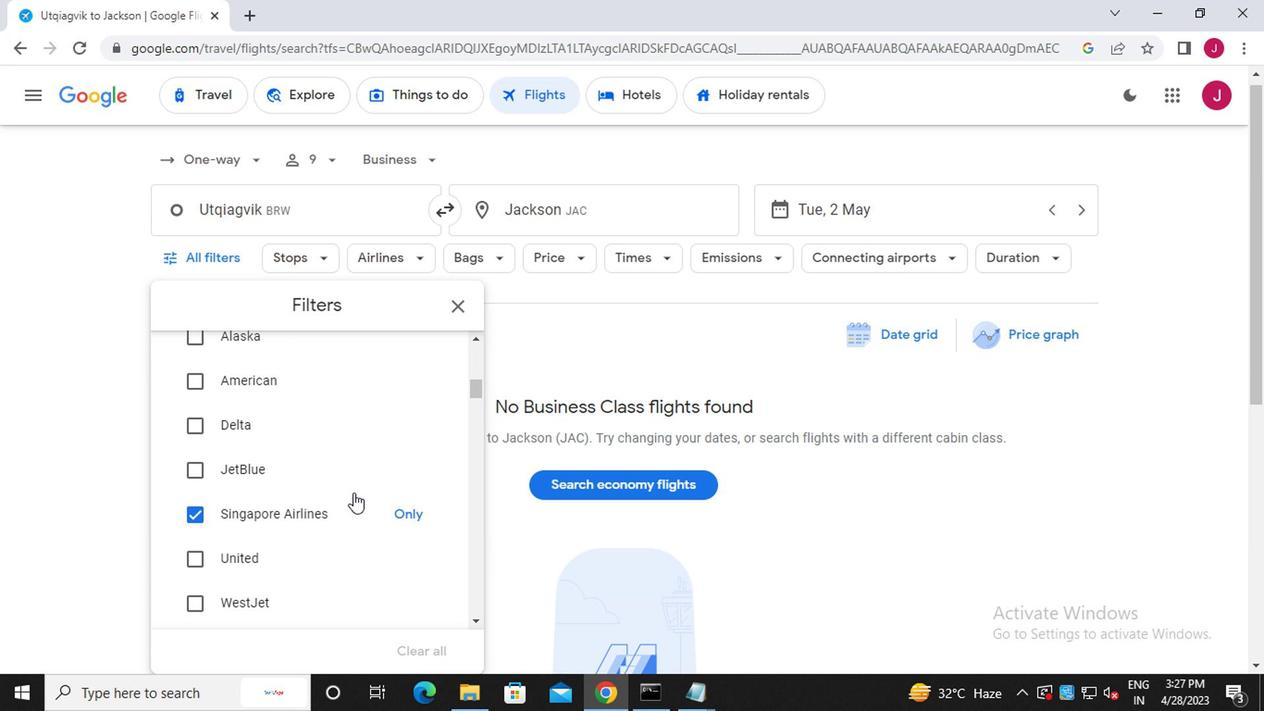 
Action: Mouse moved to (349, 489)
Screenshot: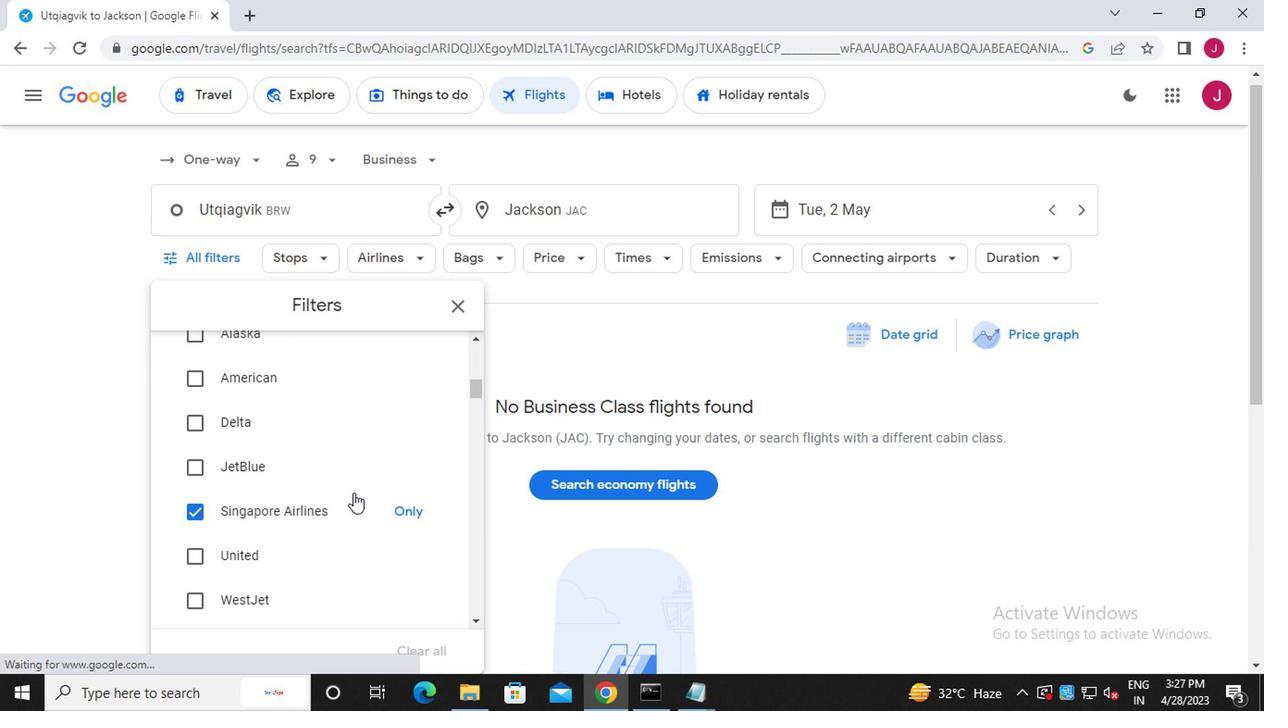 
Action: Mouse scrolled (349, 488) with delta (0, -1)
Screenshot: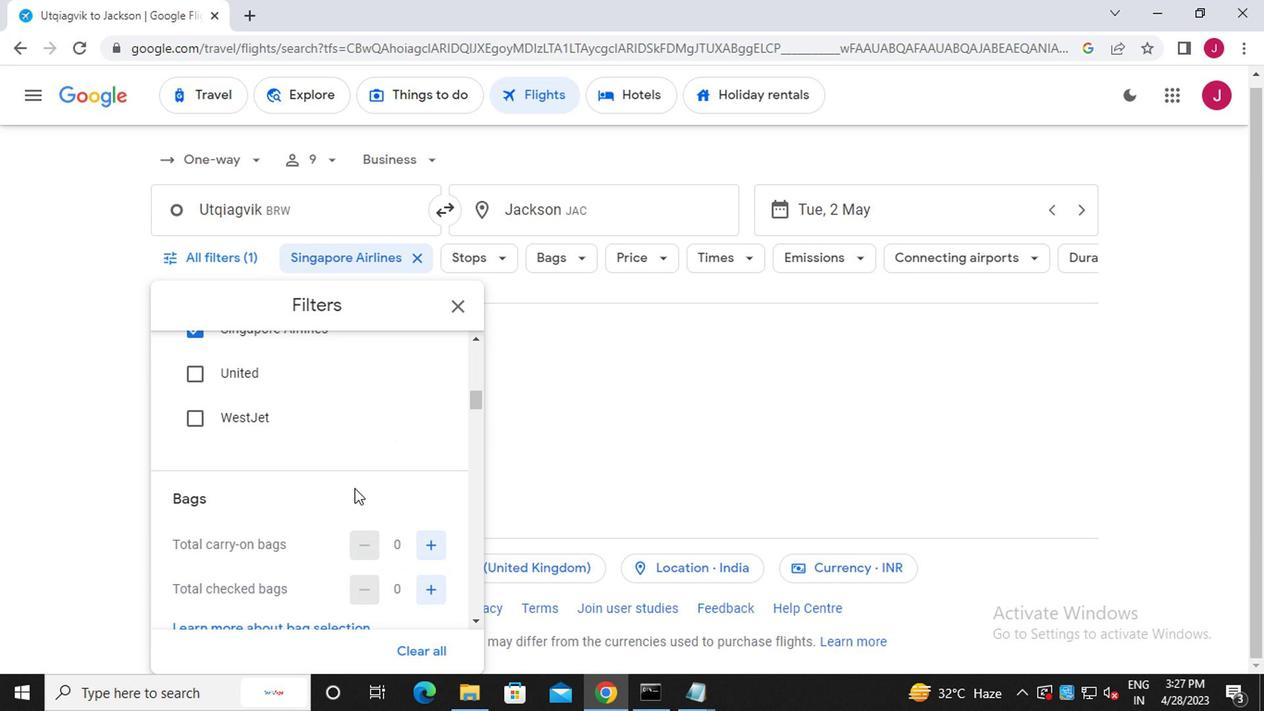 
Action: Mouse scrolled (349, 488) with delta (0, -1)
Screenshot: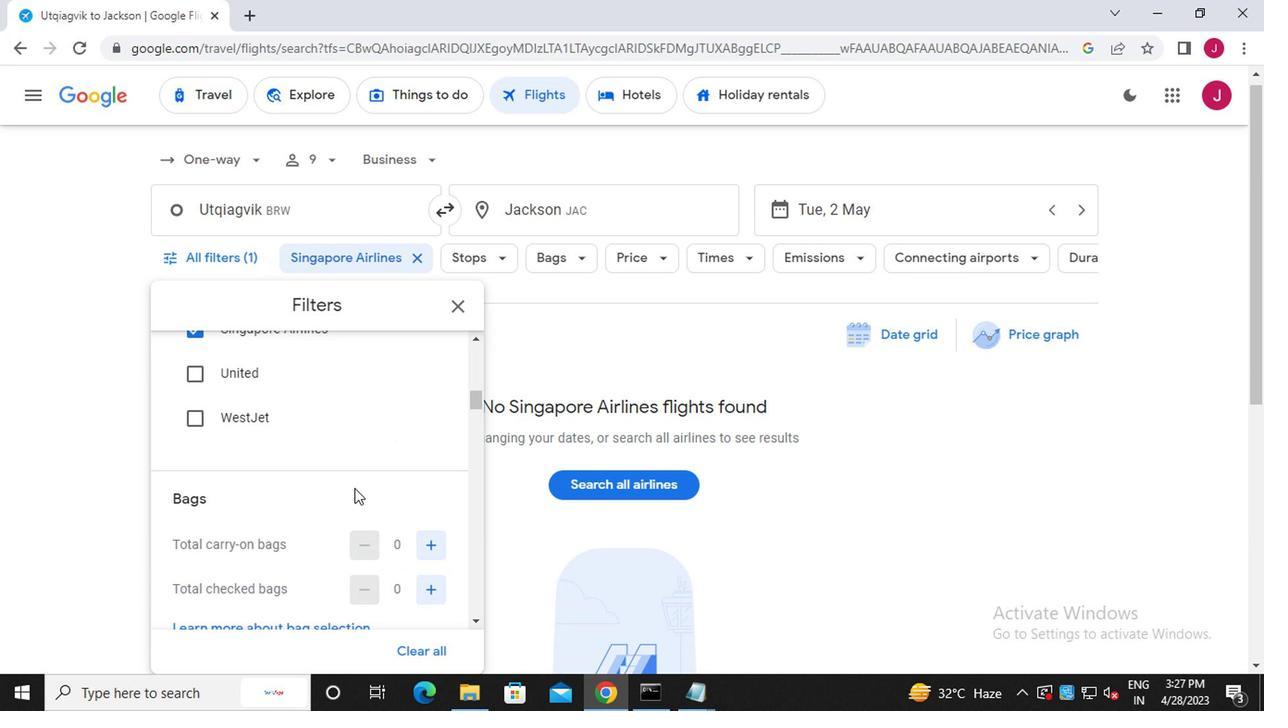
Action: Mouse moved to (422, 408)
Screenshot: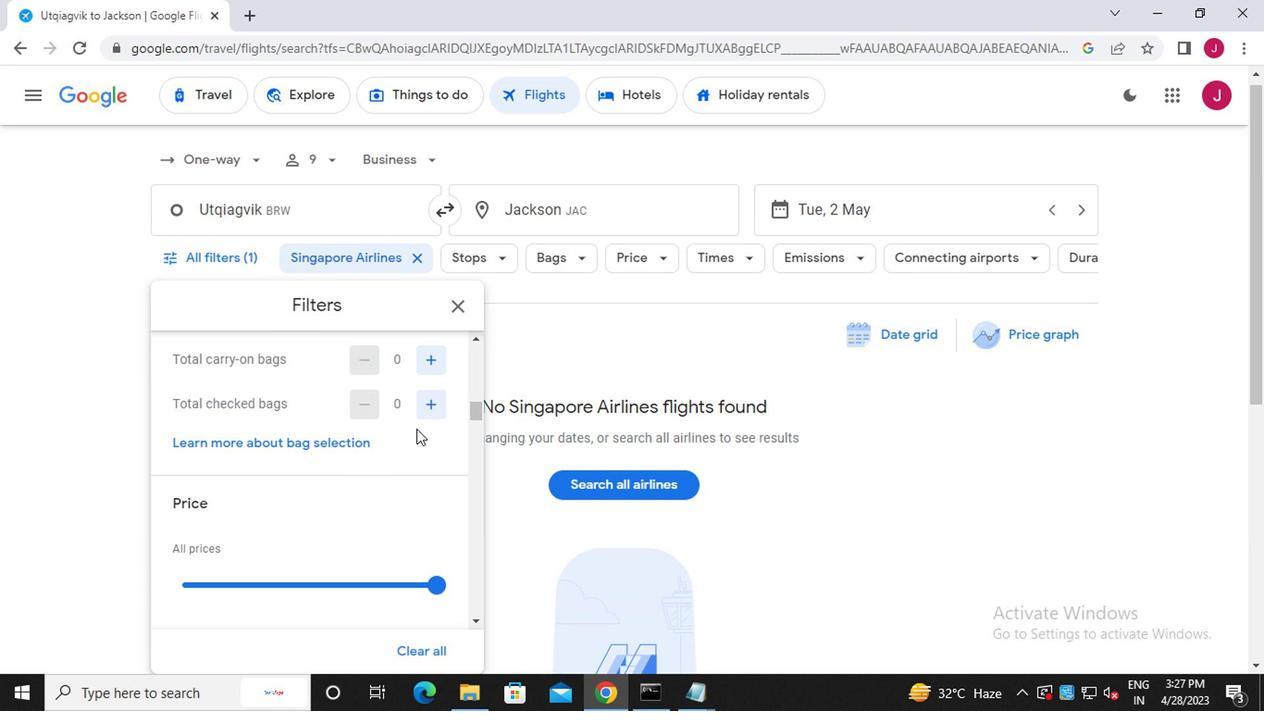 
Action: Mouse pressed left at (422, 408)
Screenshot: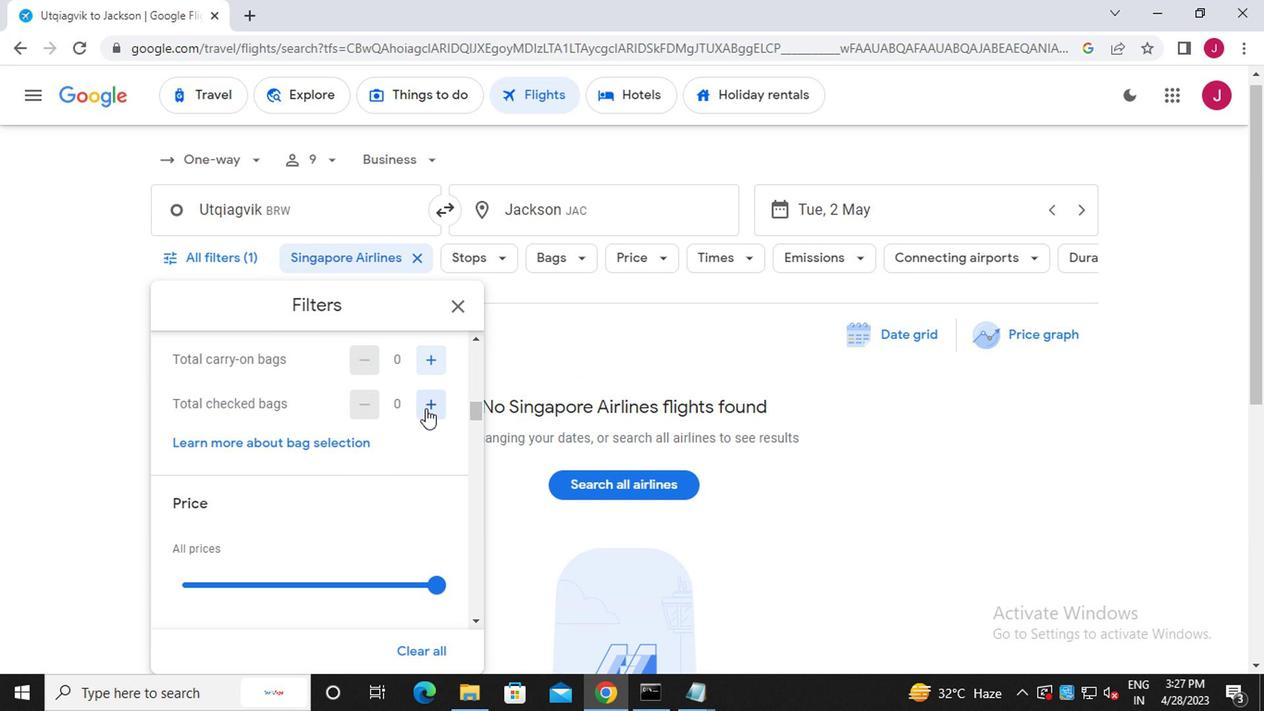 
Action: Mouse pressed left at (422, 408)
Screenshot: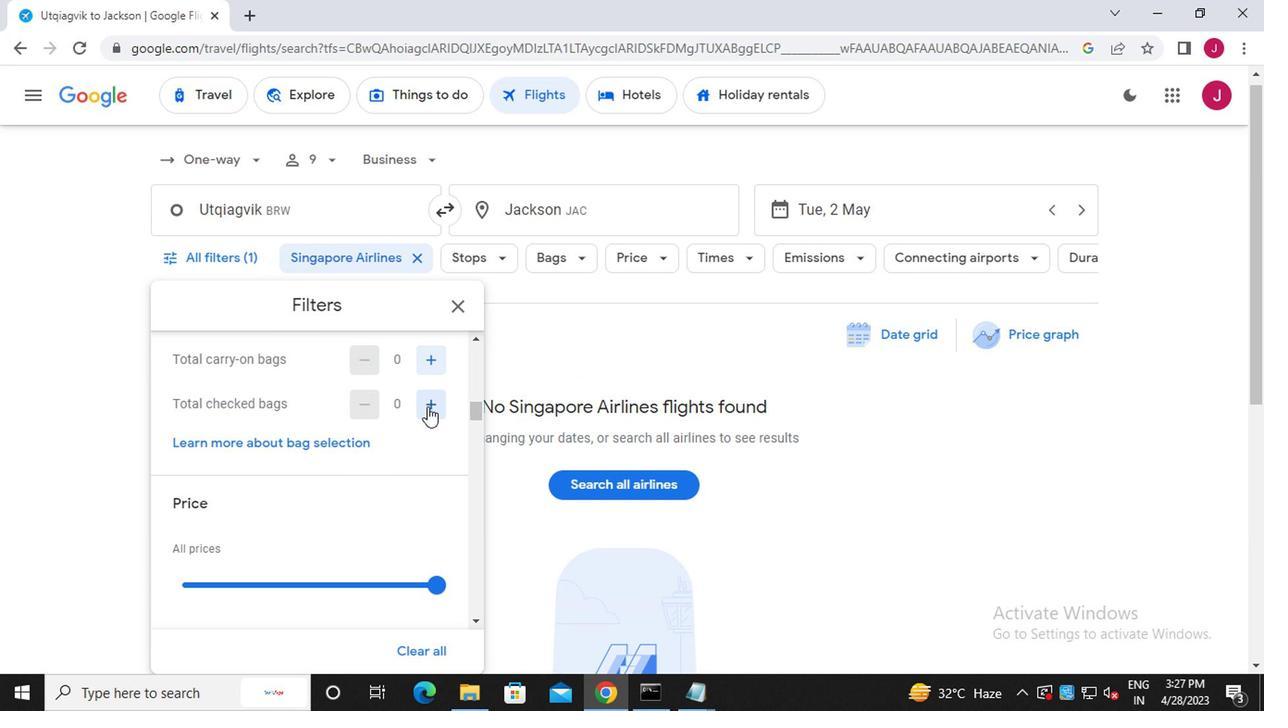 
Action: Mouse pressed left at (422, 408)
Screenshot: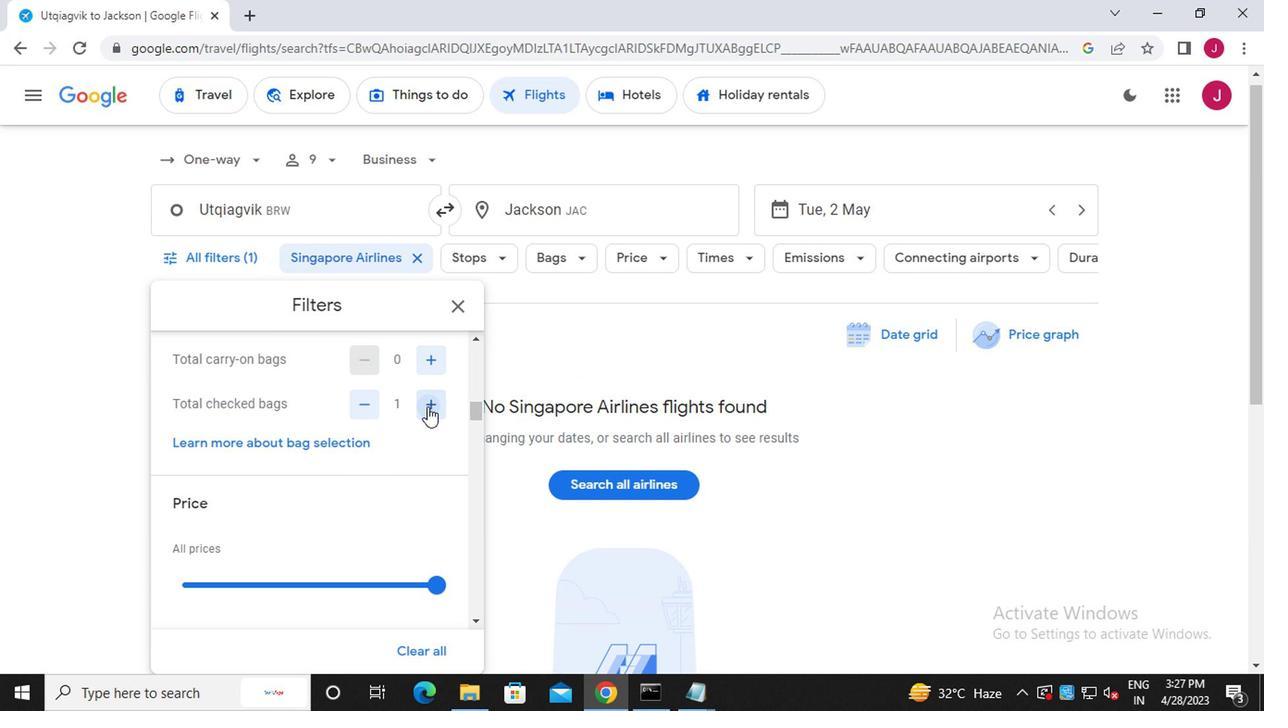 
Action: Mouse pressed left at (422, 408)
Screenshot: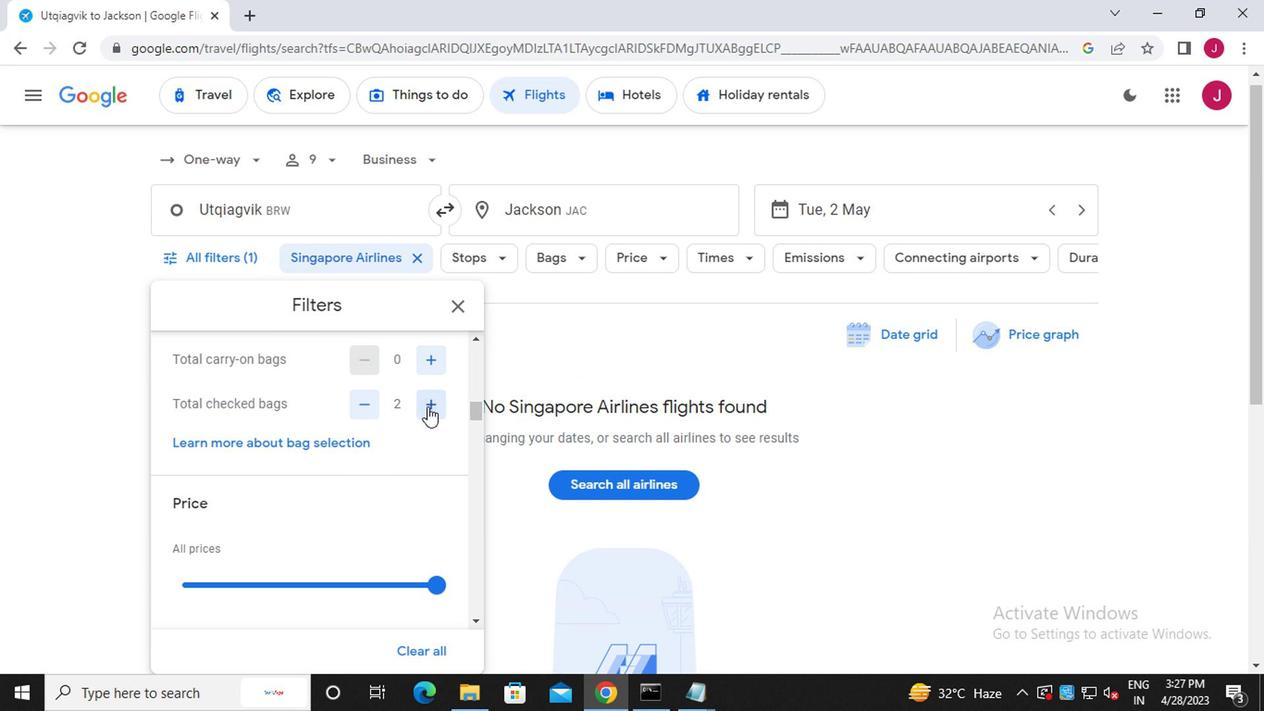 
Action: Mouse pressed left at (422, 408)
Screenshot: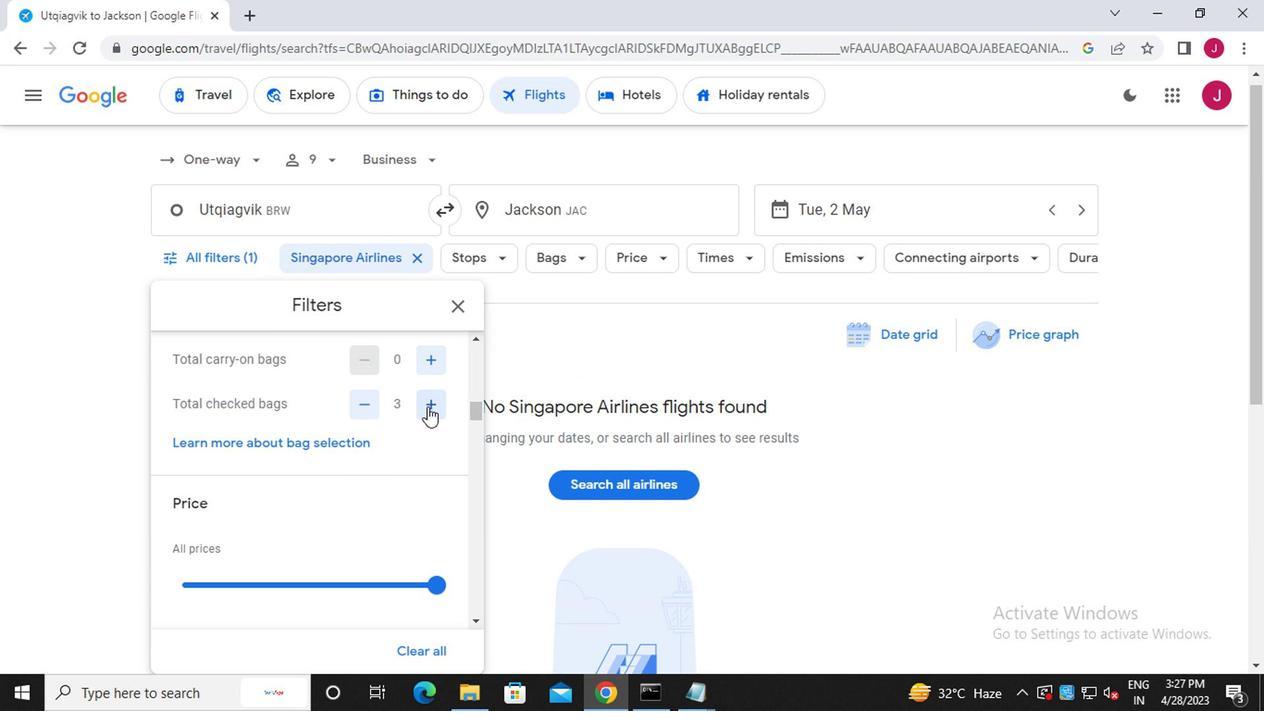 
Action: Mouse pressed left at (422, 408)
Screenshot: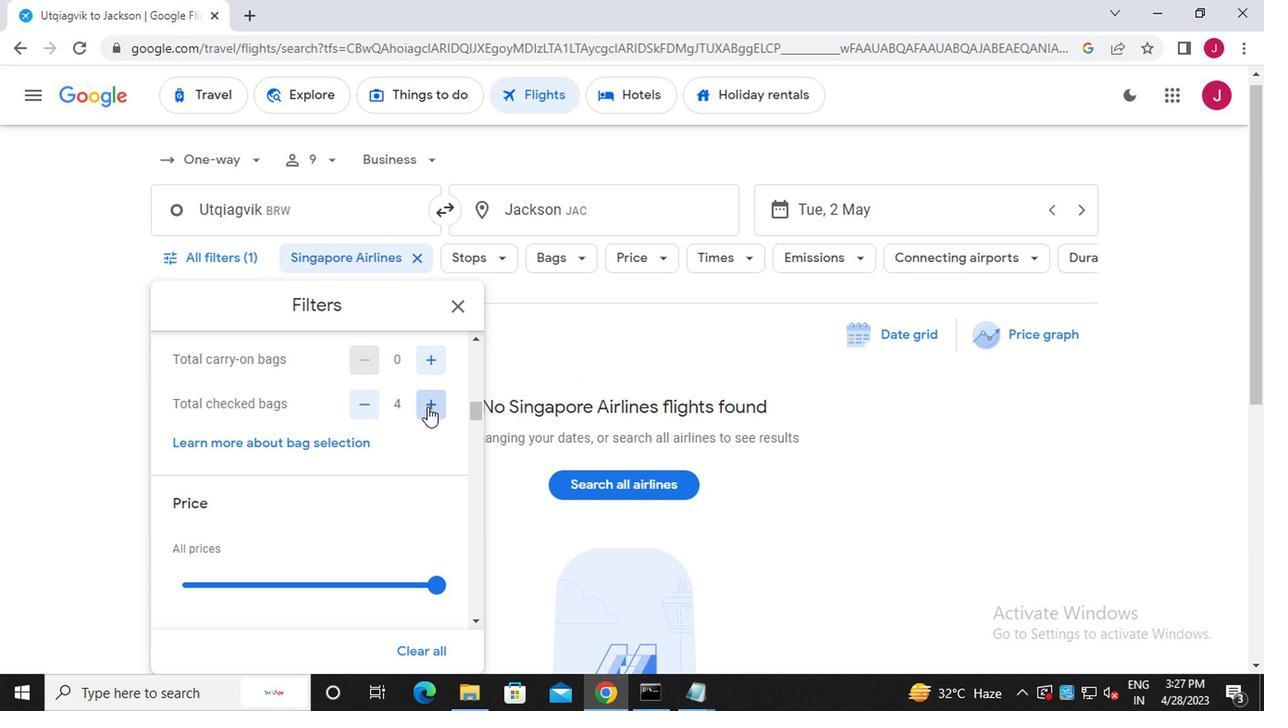 
Action: Mouse pressed left at (422, 408)
Screenshot: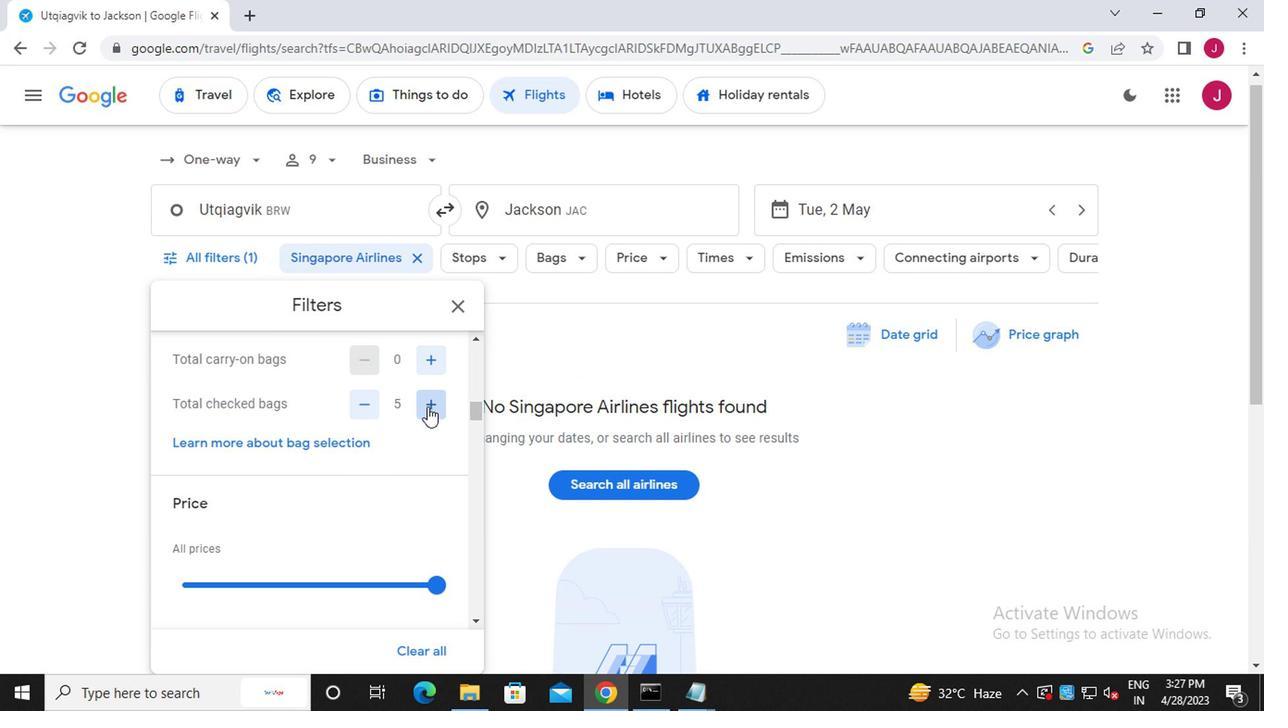 
Action: Mouse pressed left at (422, 408)
Screenshot: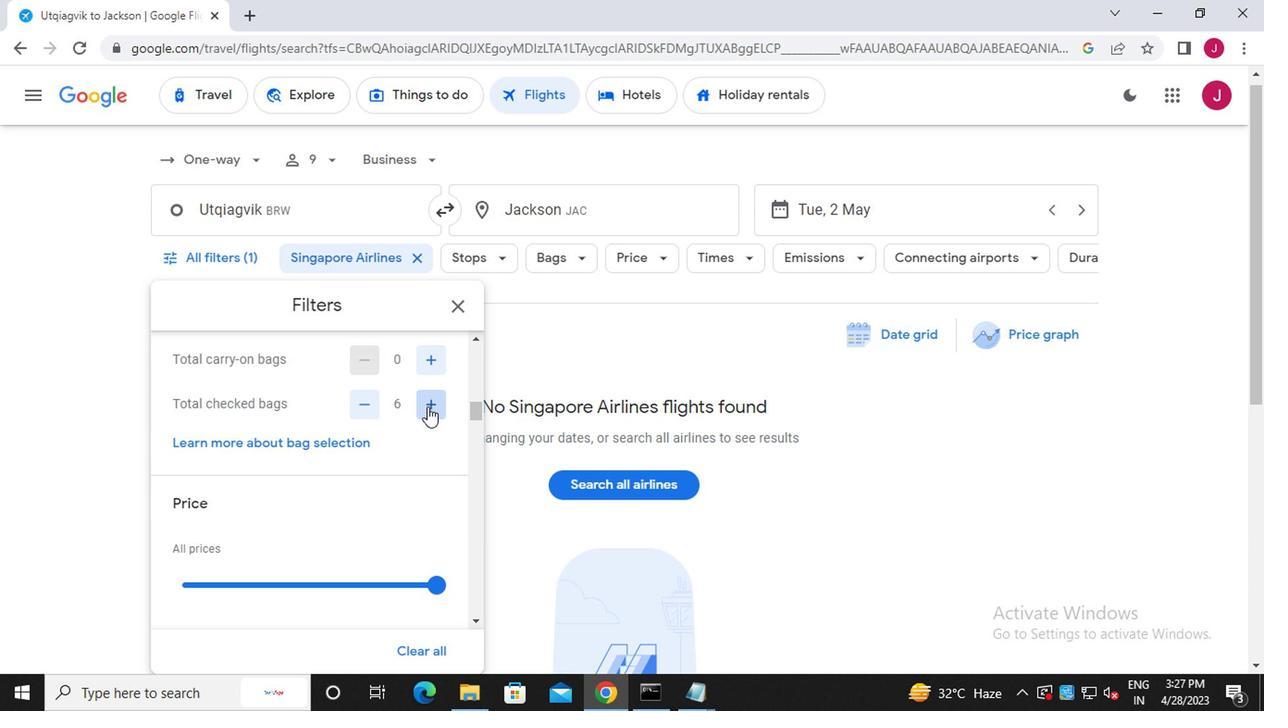 
Action: Mouse pressed left at (422, 408)
Screenshot: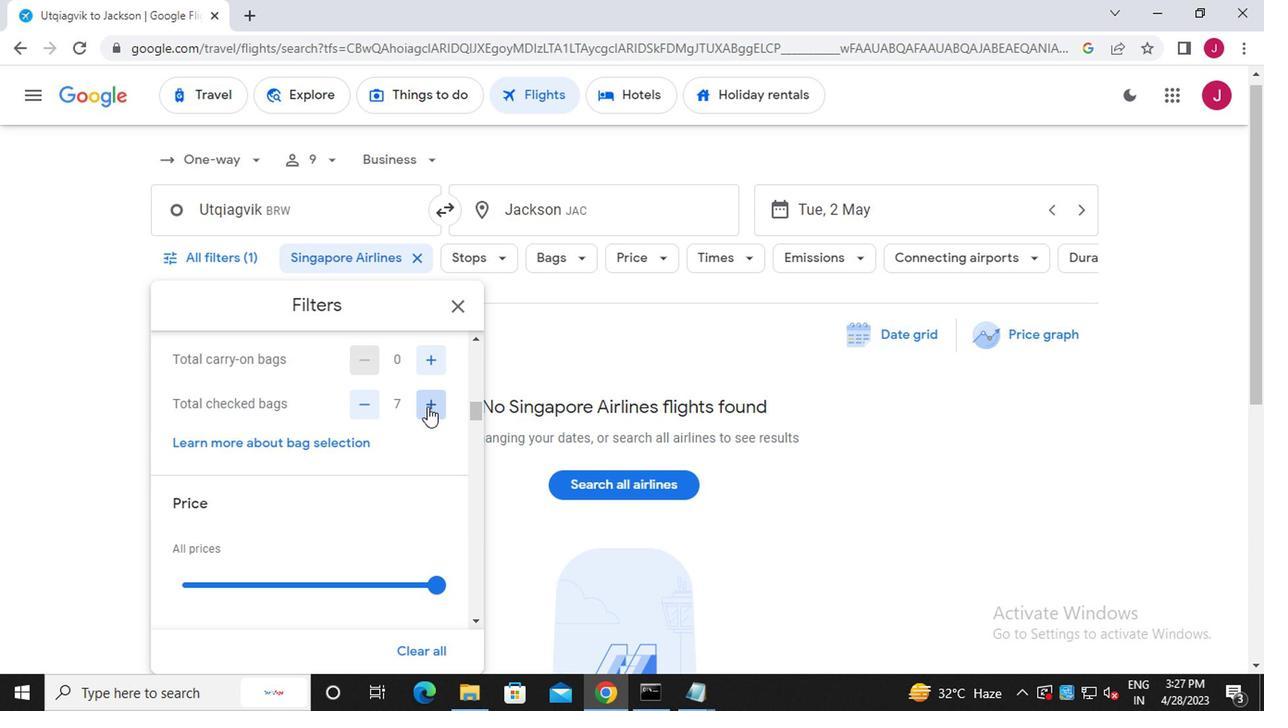 
Action: Mouse pressed left at (422, 408)
Screenshot: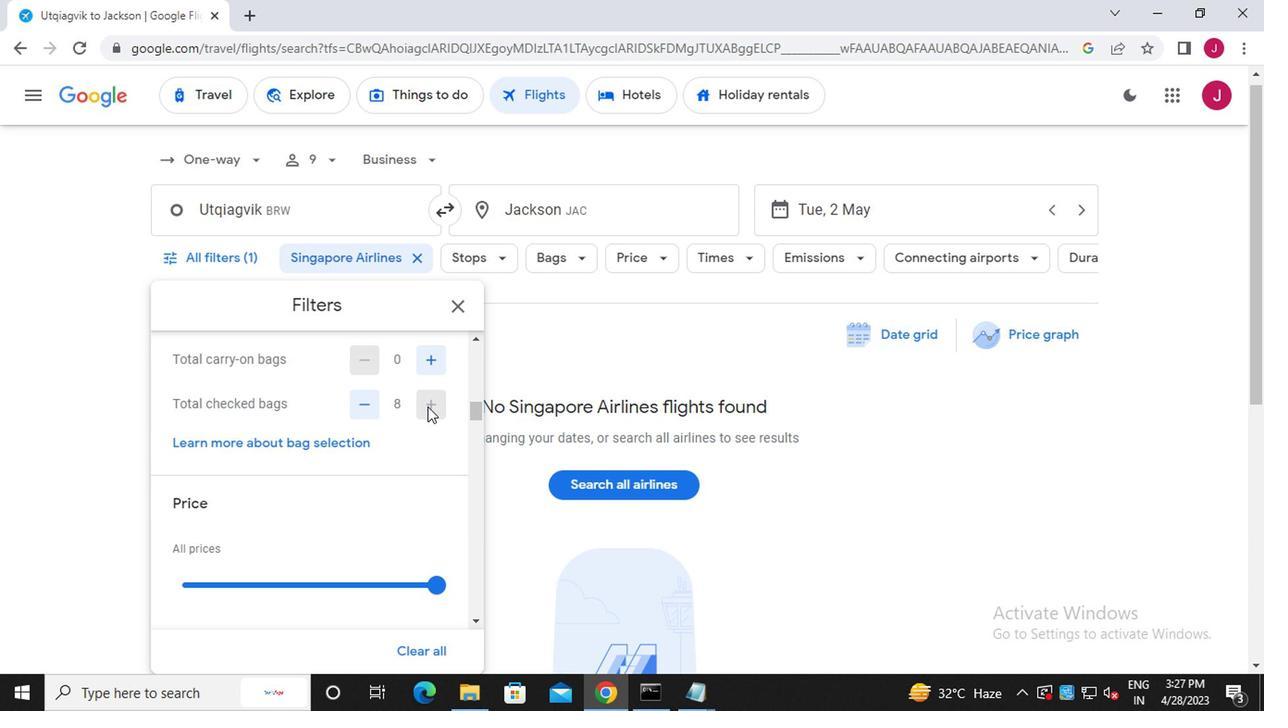 
Action: Mouse moved to (428, 406)
Screenshot: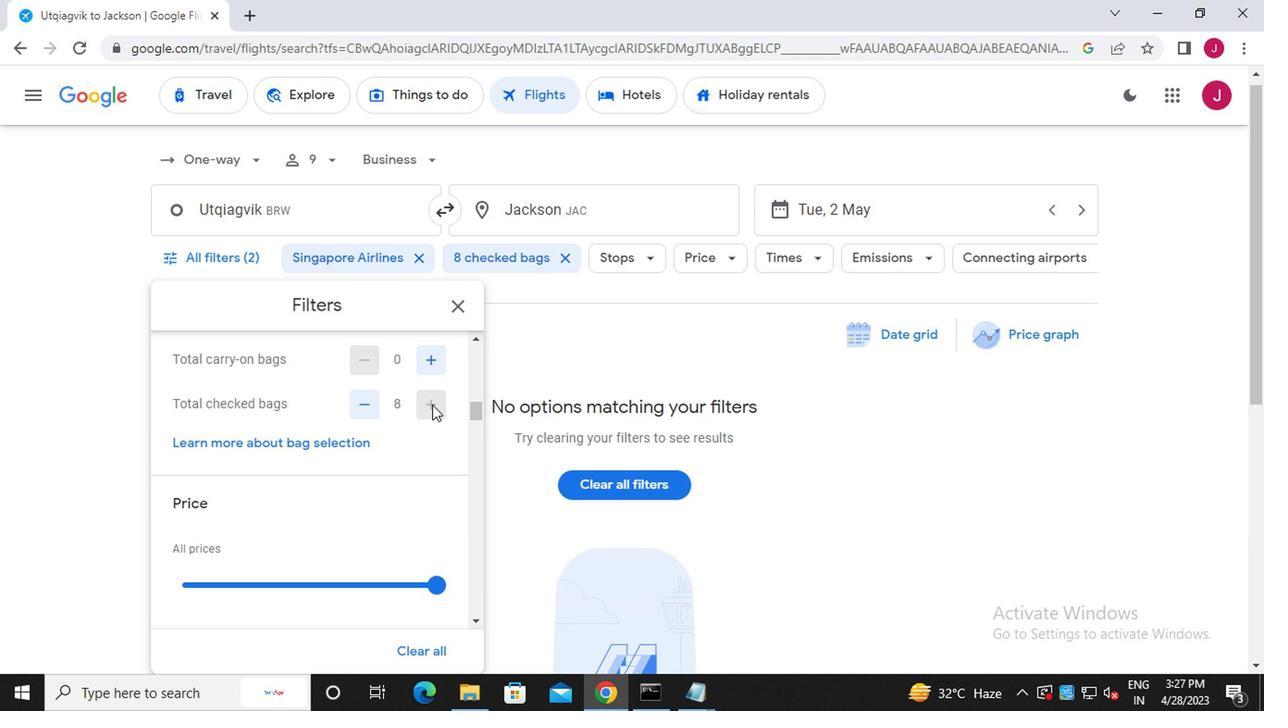 
Action: Mouse scrolled (428, 405) with delta (0, 0)
Screenshot: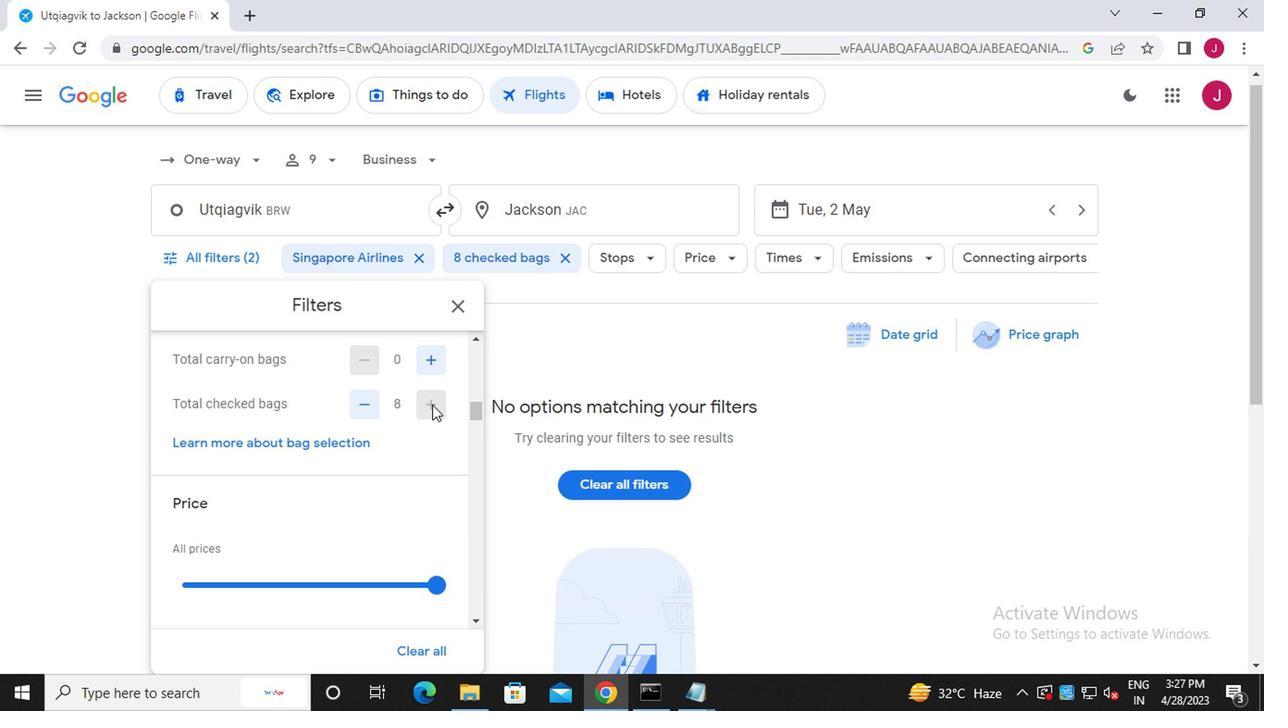 
Action: Mouse moved to (428, 407)
Screenshot: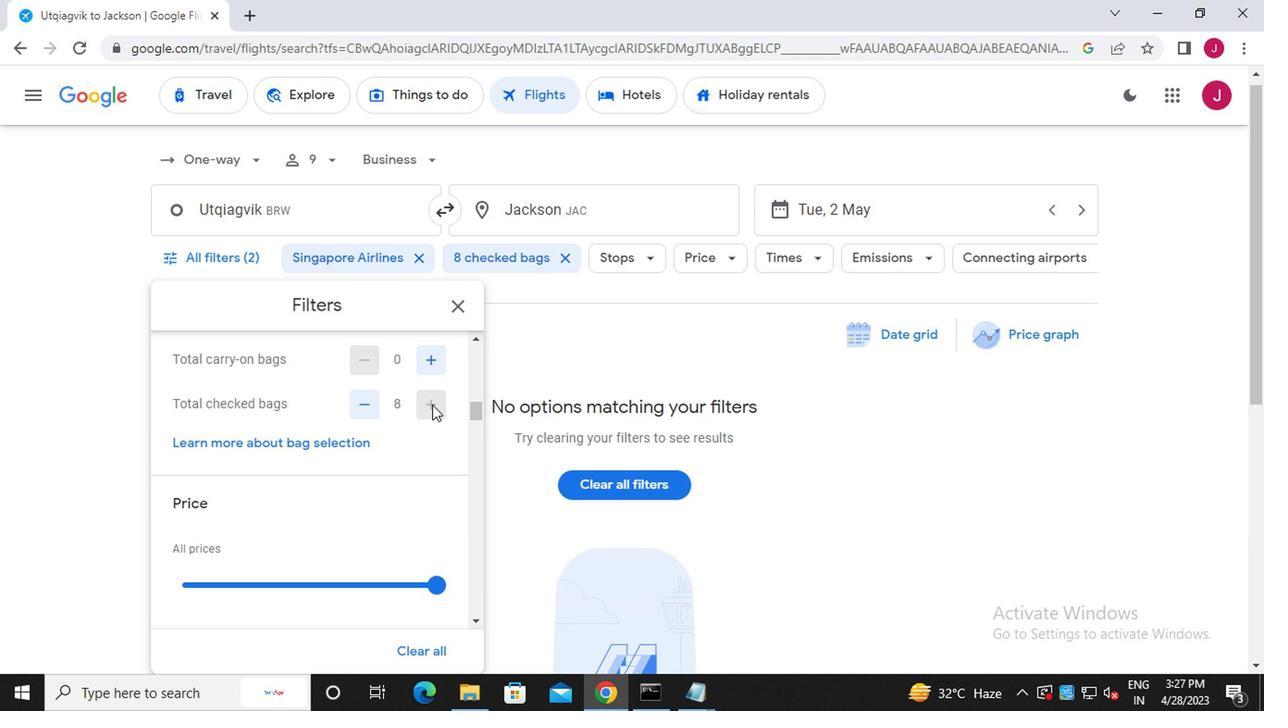 
Action: Mouse scrolled (428, 406) with delta (0, -1)
Screenshot: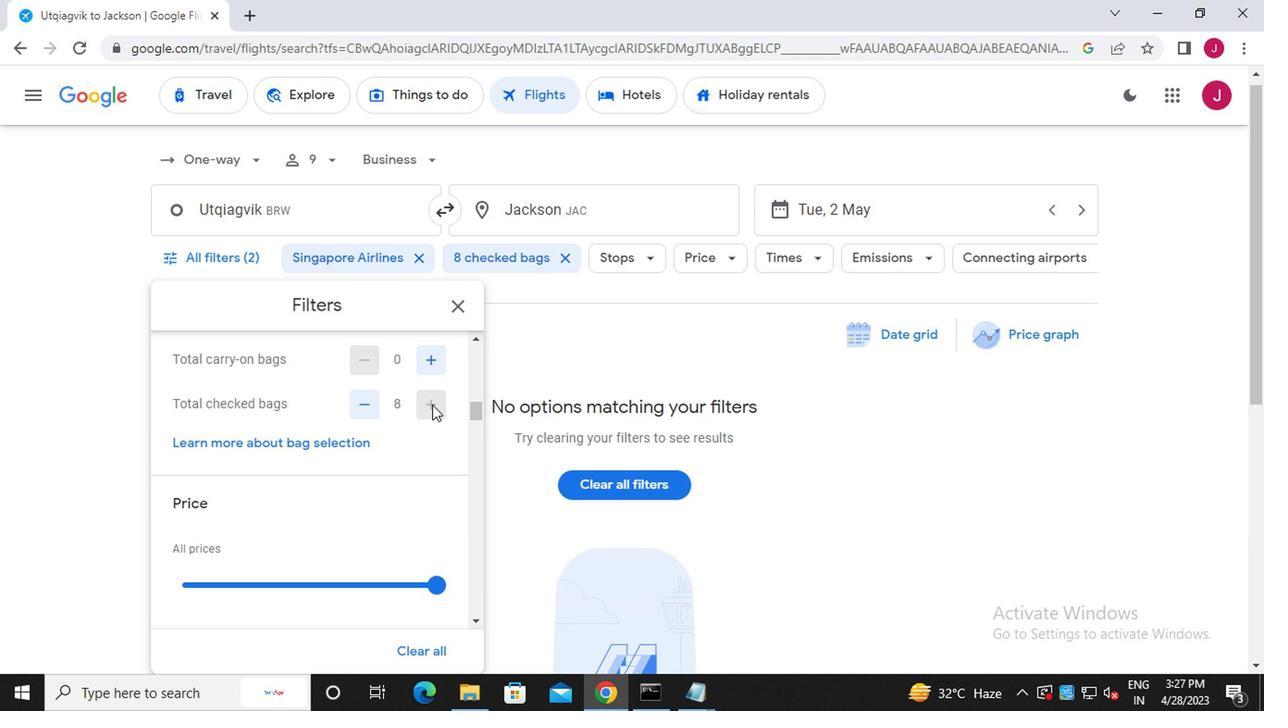 
Action: Mouse moved to (428, 401)
Screenshot: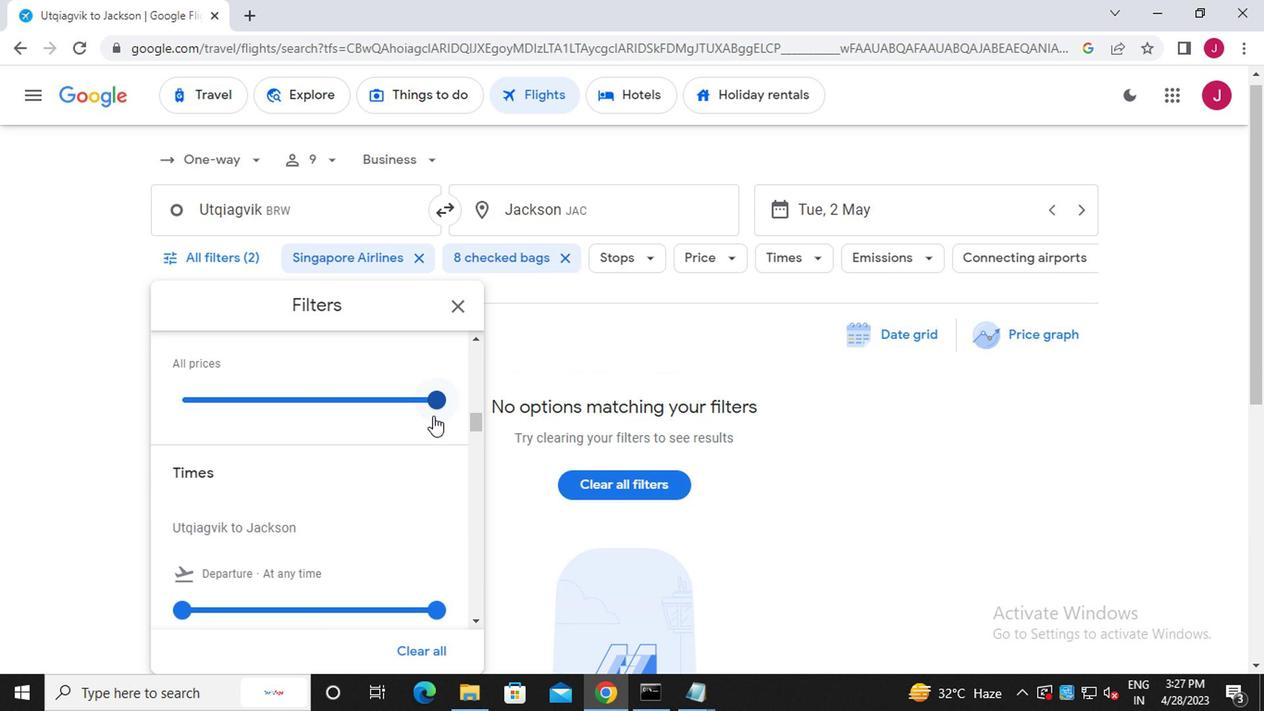 
Action: Mouse pressed left at (428, 401)
Screenshot: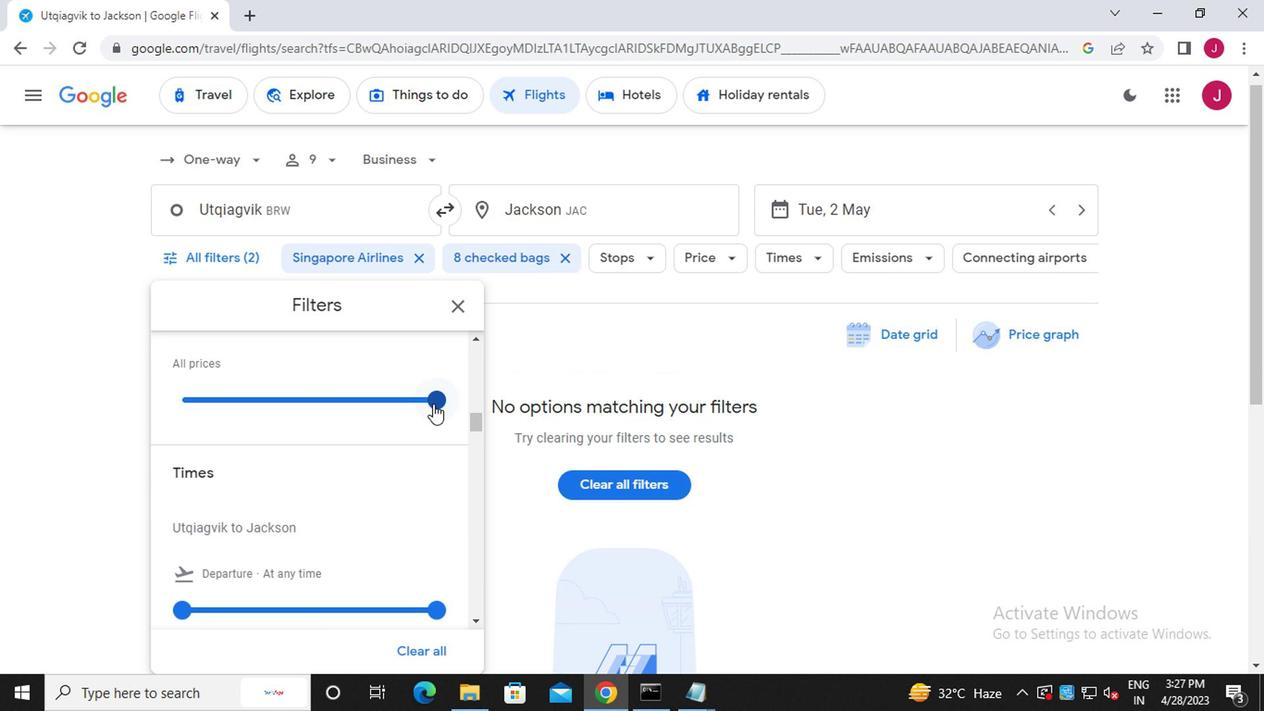 
Action: Mouse scrolled (428, 400) with delta (0, 0)
Screenshot: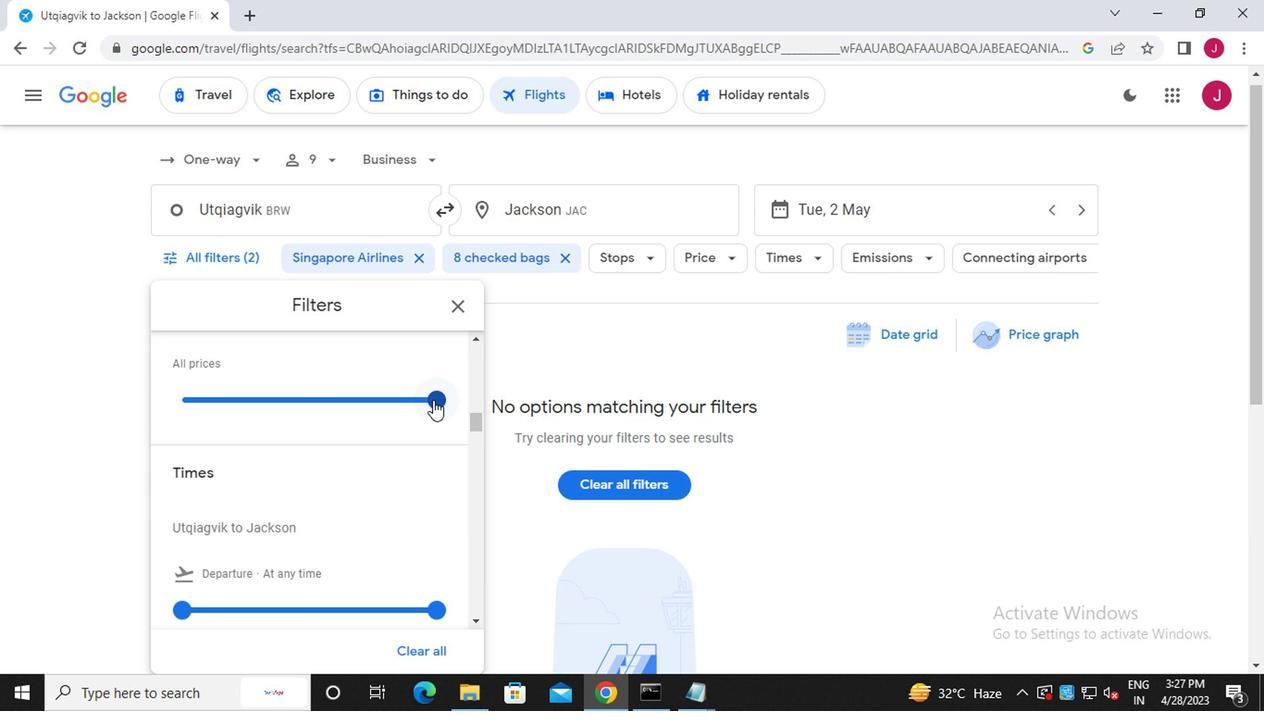 
Action: Mouse scrolled (428, 400) with delta (0, 0)
Screenshot: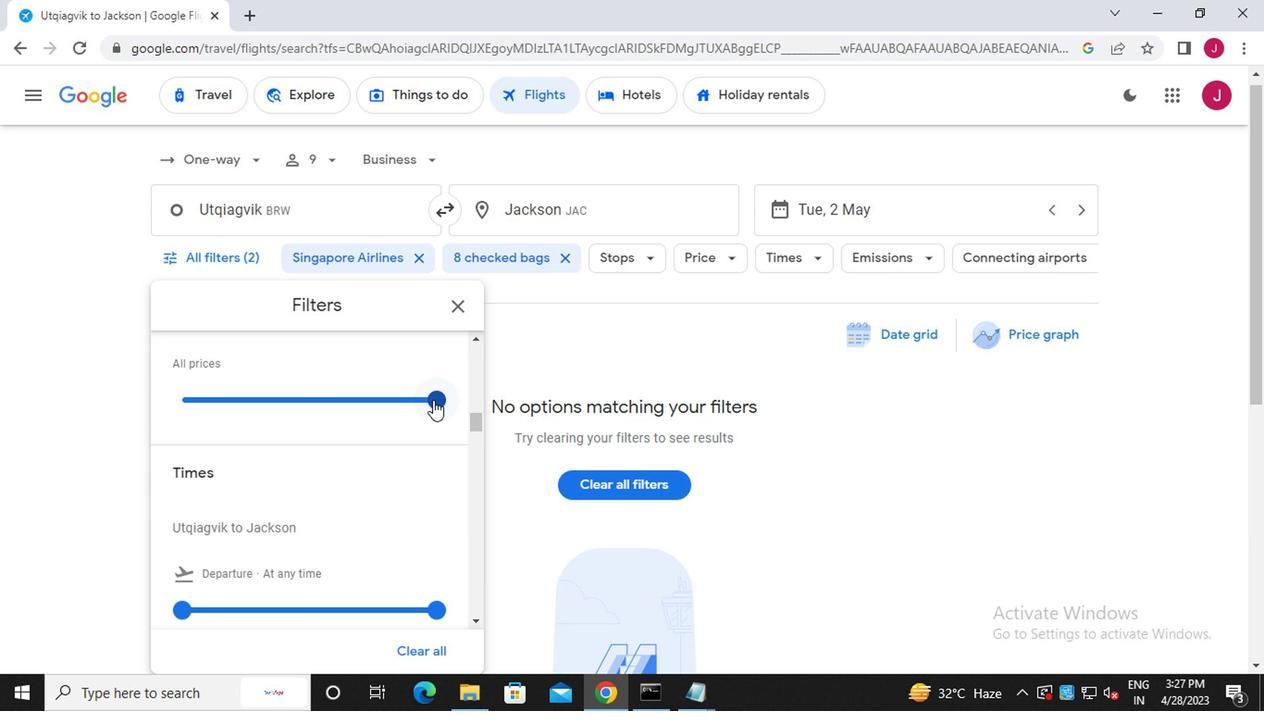 
Action: Mouse scrolled (428, 400) with delta (0, 0)
Screenshot: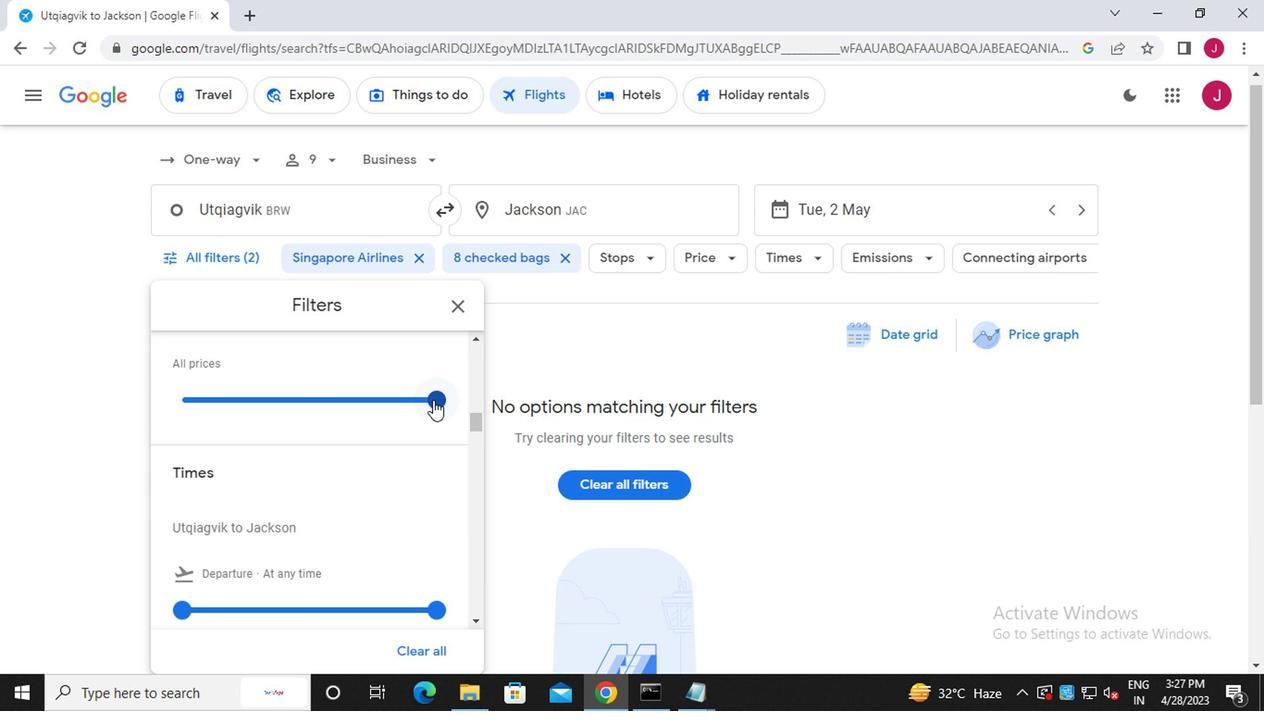 
Action: Mouse moved to (417, 396)
Screenshot: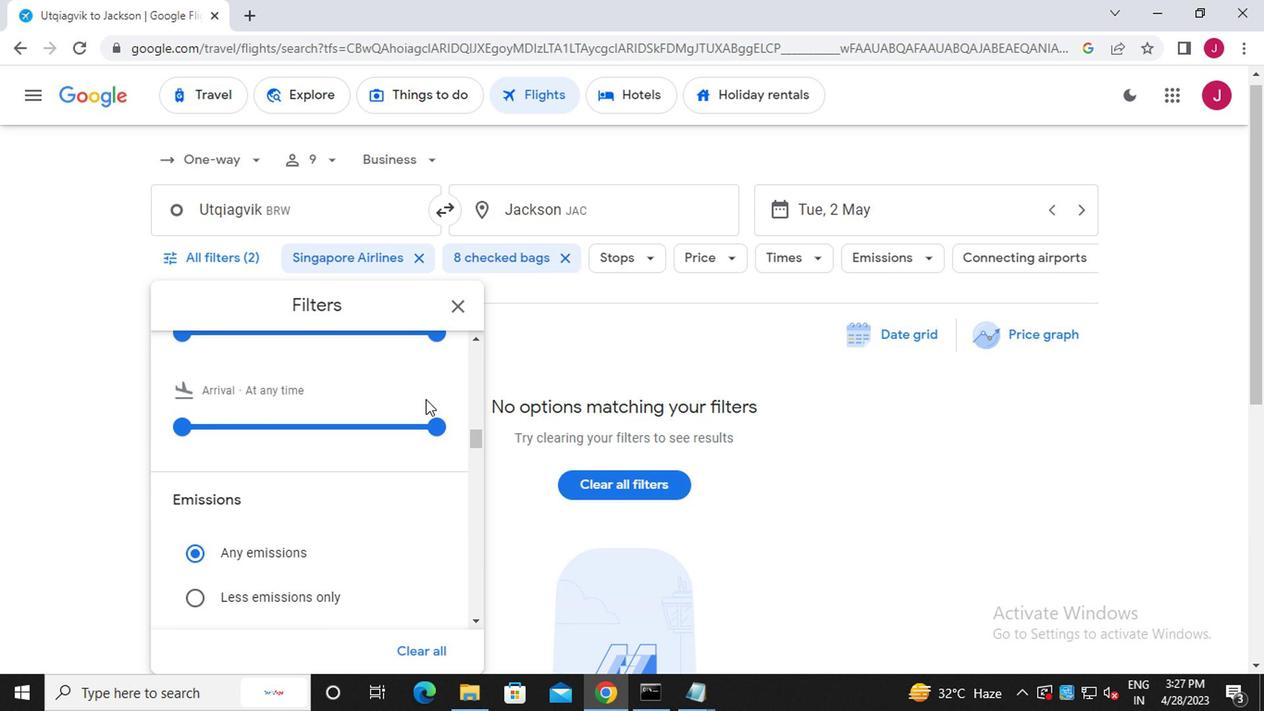 
Action: Mouse scrolled (417, 397) with delta (0, 0)
Screenshot: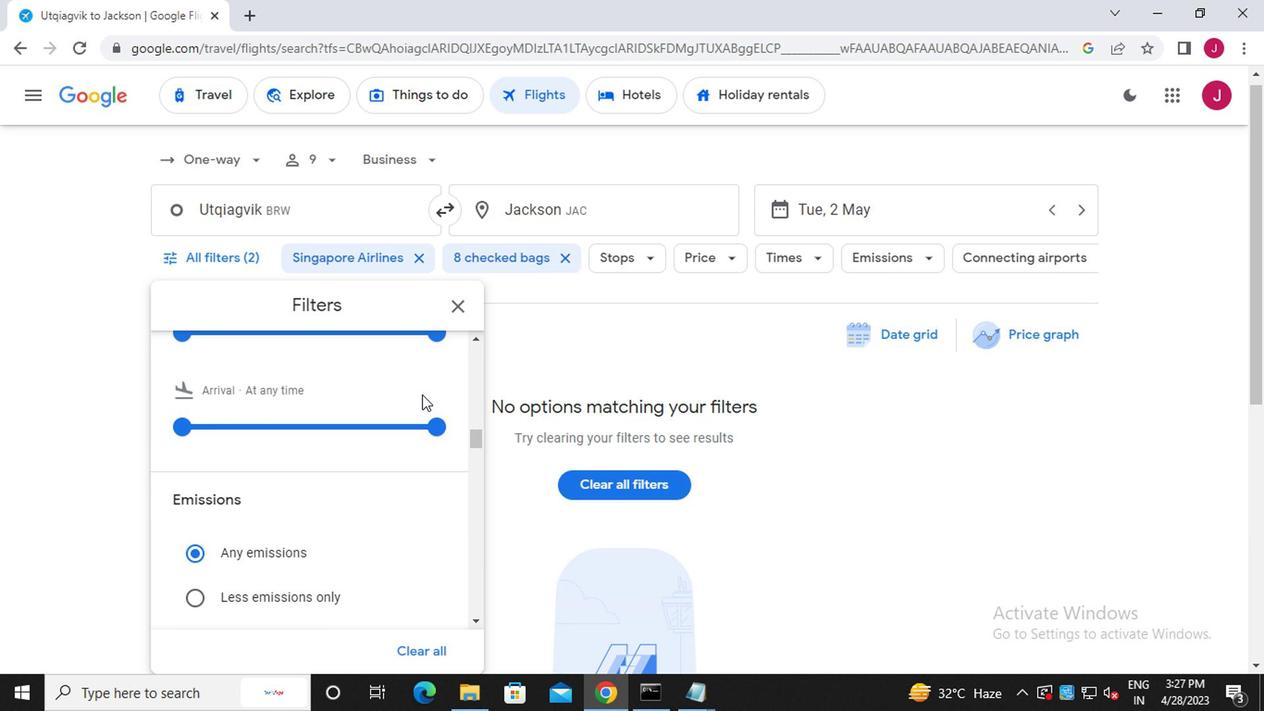 
Action: Mouse moved to (177, 430)
Screenshot: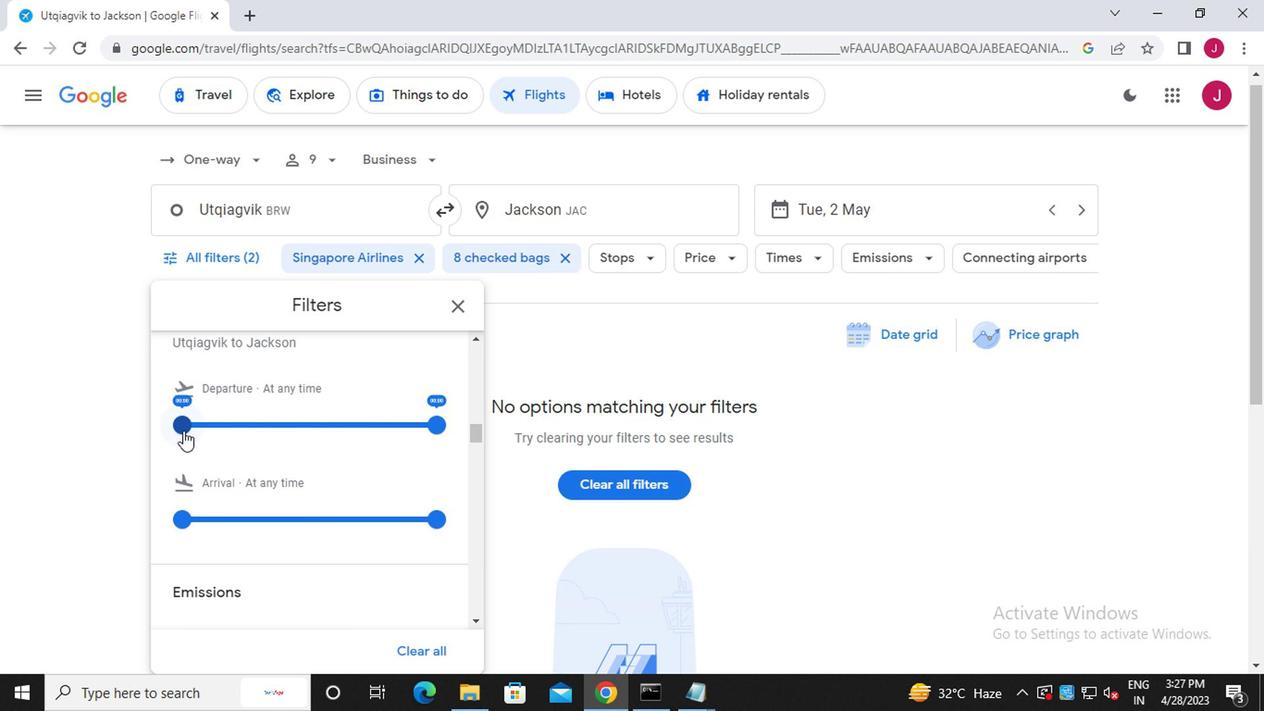 
Action: Mouse pressed left at (177, 430)
Screenshot: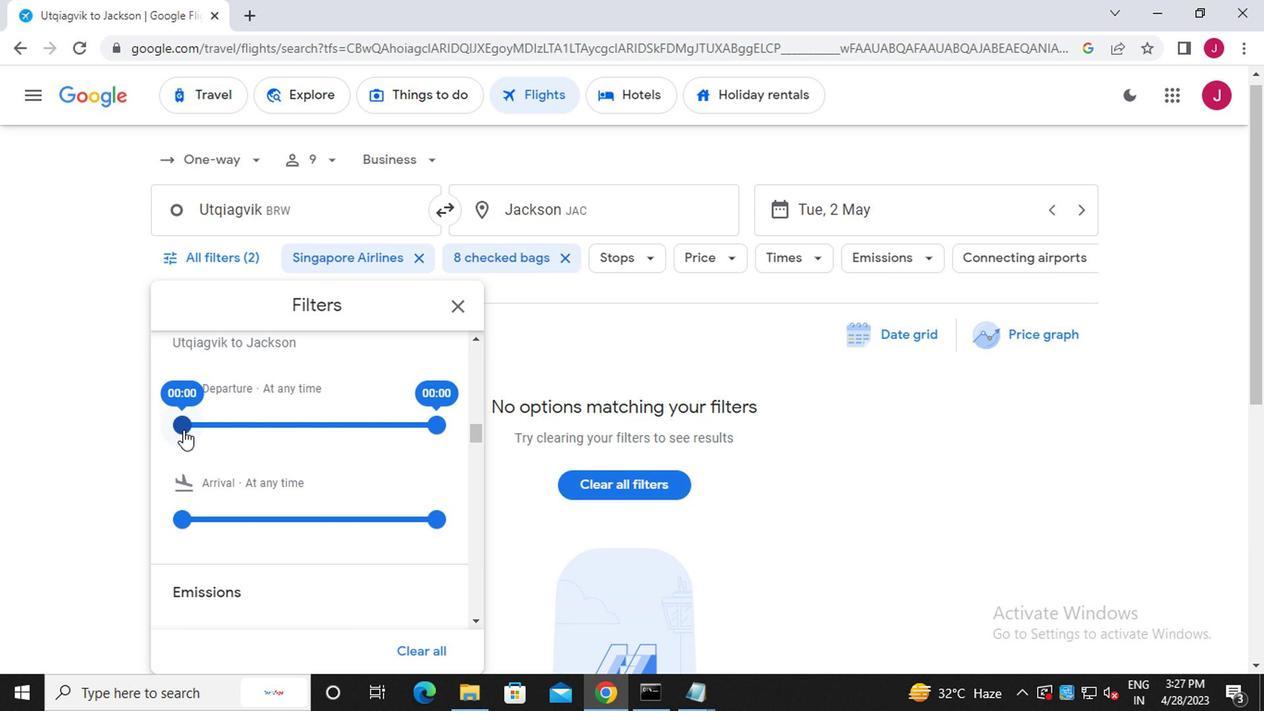 
Action: Mouse moved to (435, 423)
Screenshot: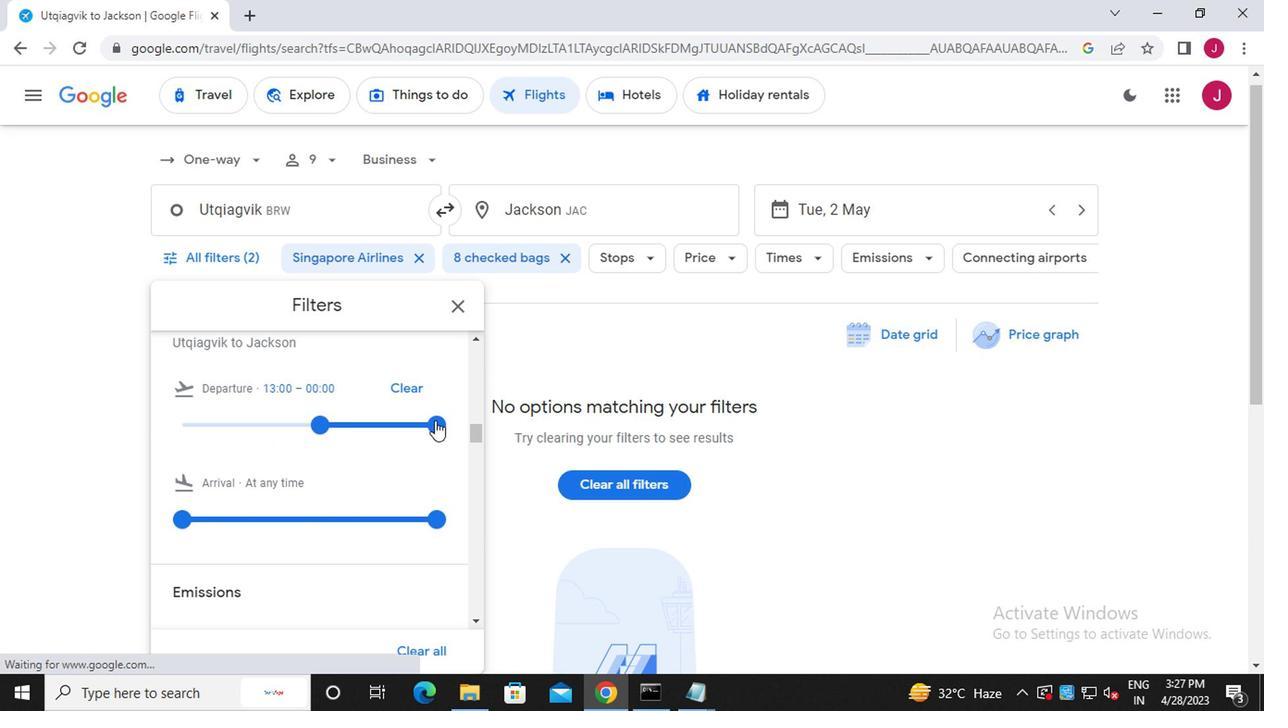 
Action: Mouse pressed left at (435, 423)
Screenshot: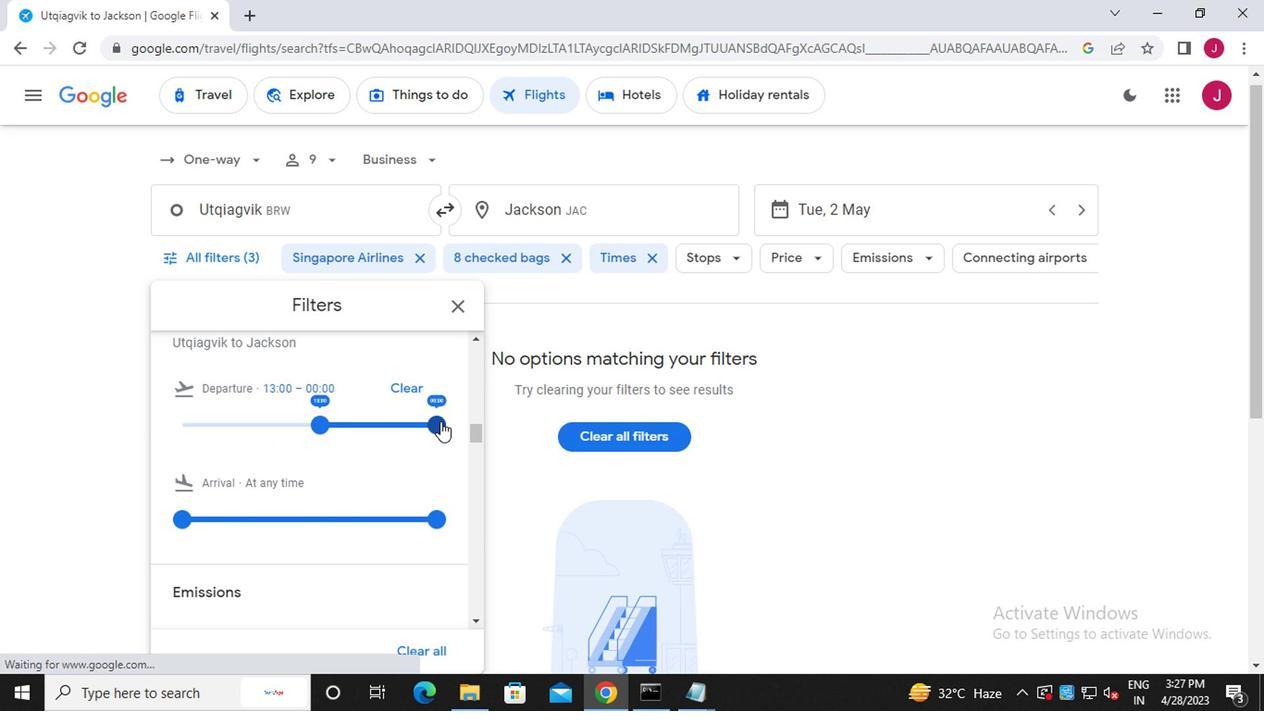 
Action: Mouse moved to (458, 311)
Screenshot: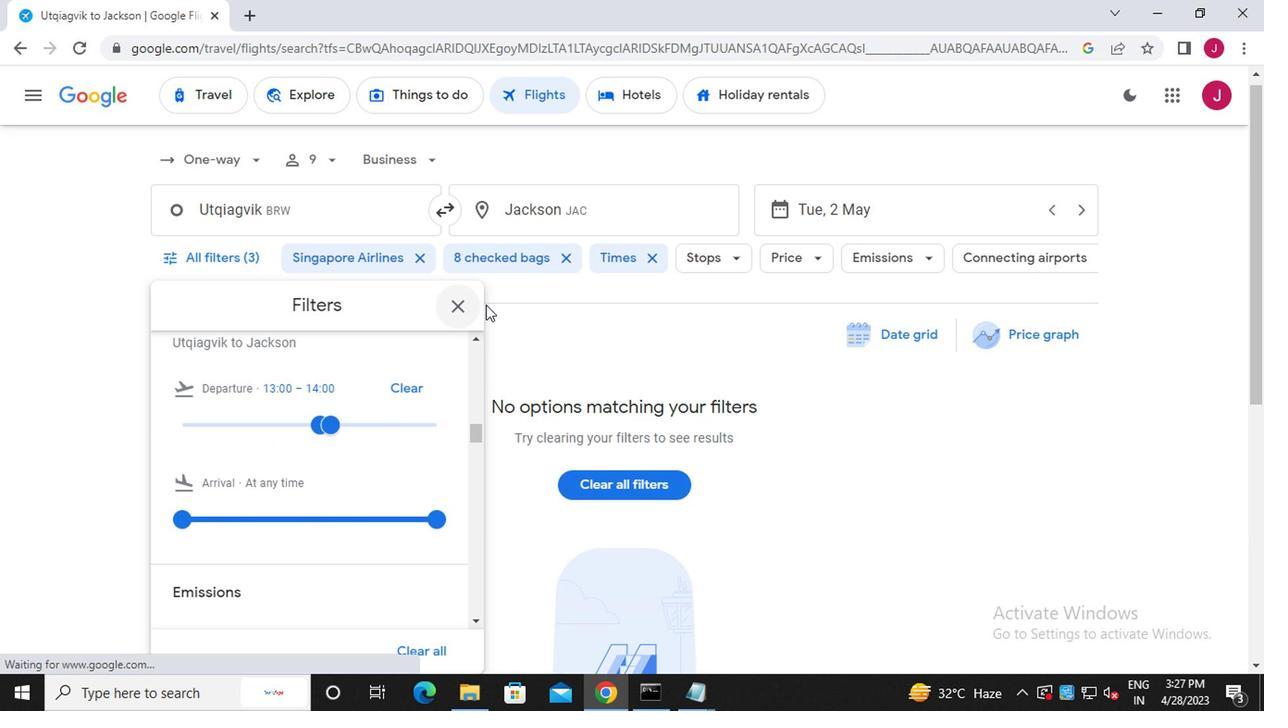 
Action: Mouse pressed left at (458, 311)
Screenshot: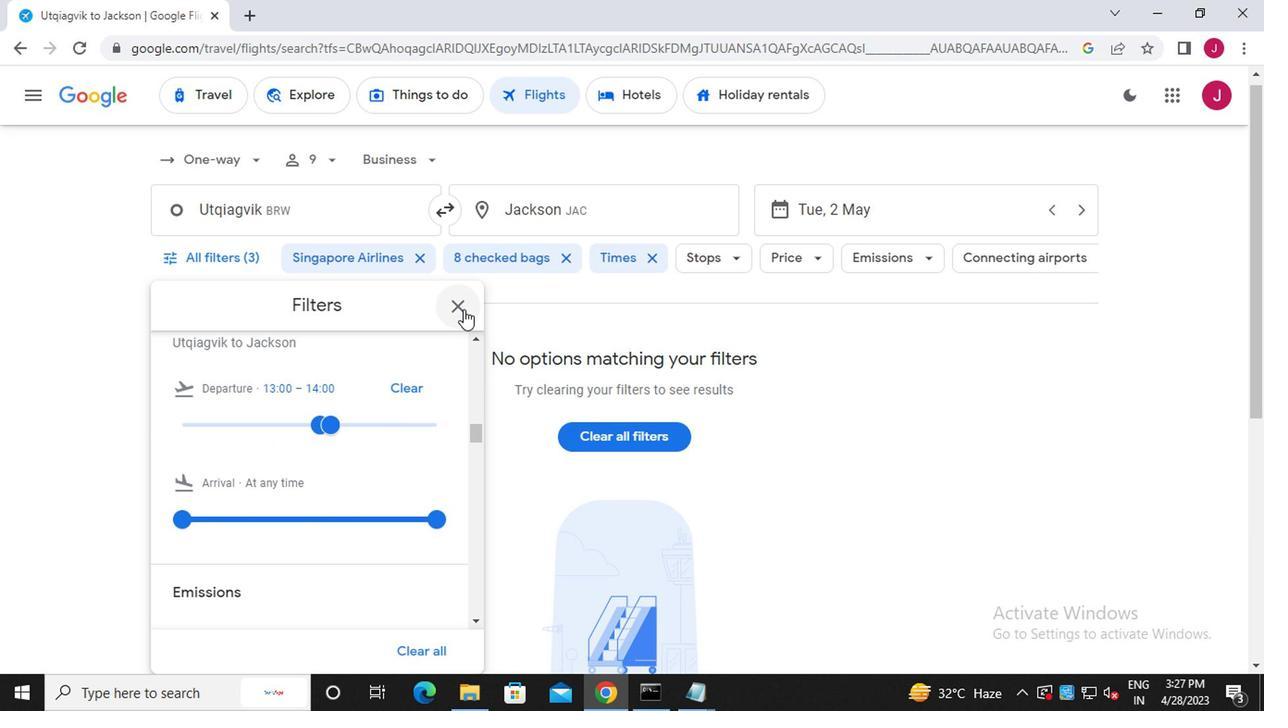 
Action: Mouse moved to (458, 311)
Screenshot: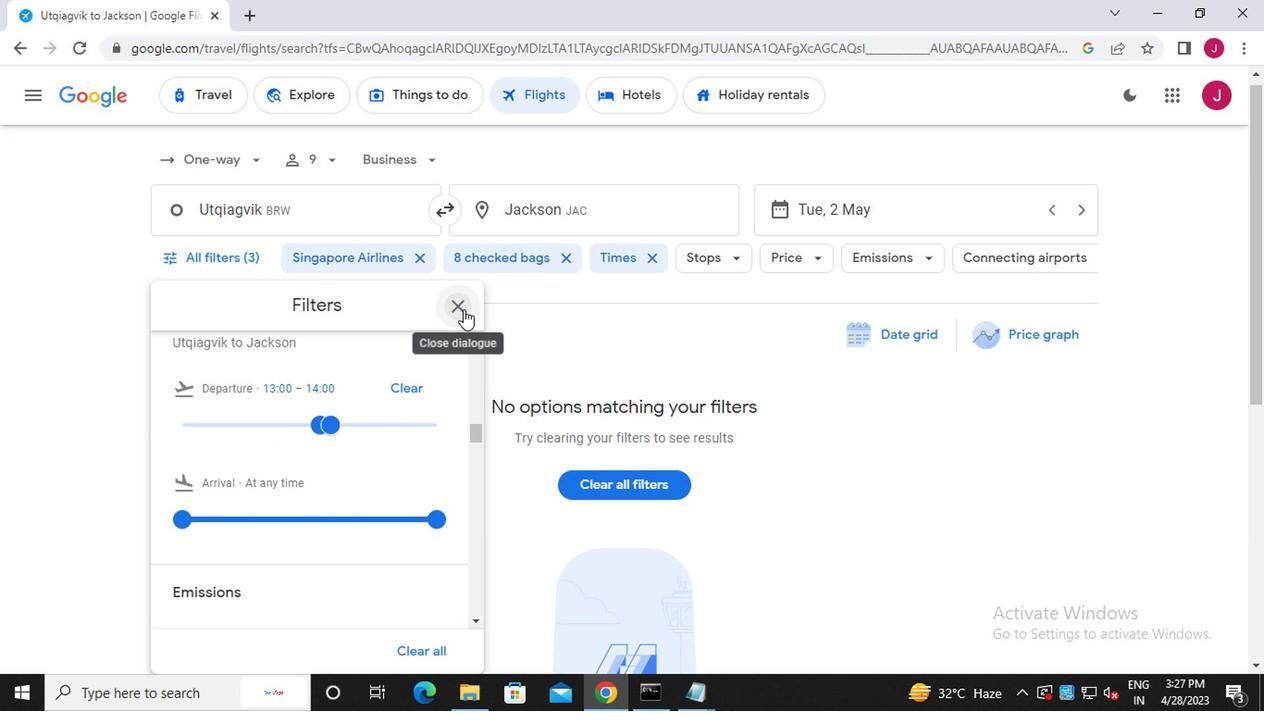 
